 Task: Play online Risk (conquerclub) game.
Action: Mouse moved to (466, 376)
Screenshot: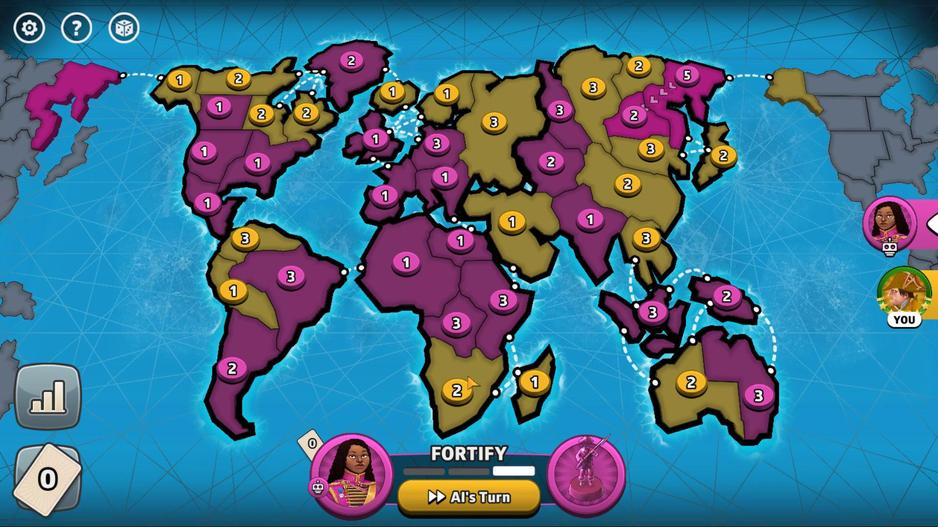 
Action: Mouse pressed left at (466, 376)
Screenshot: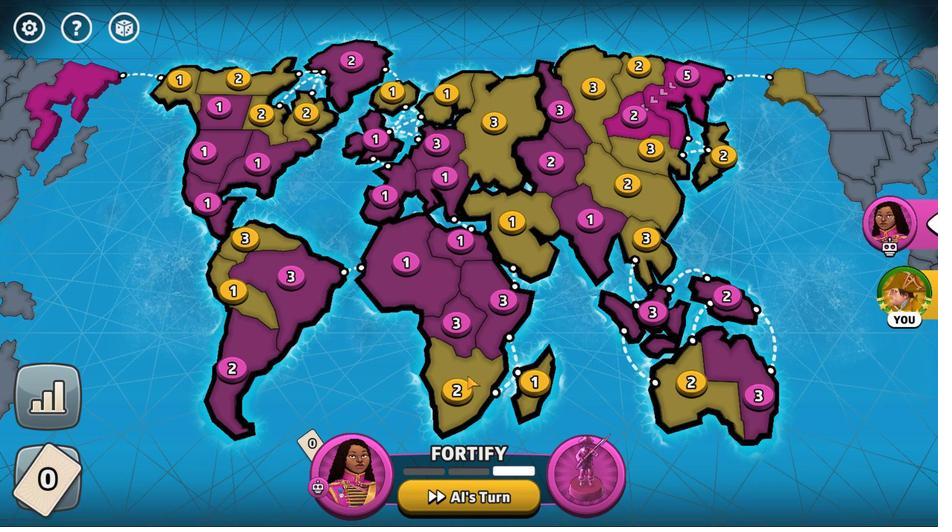 
Action: Mouse moved to (492, 89)
Screenshot: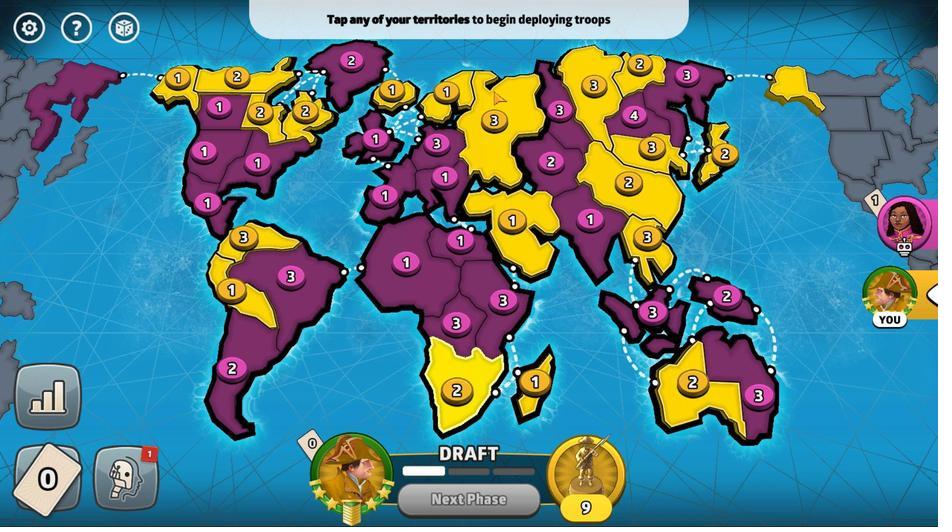 
Action: Mouse pressed left at (492, 89)
Screenshot: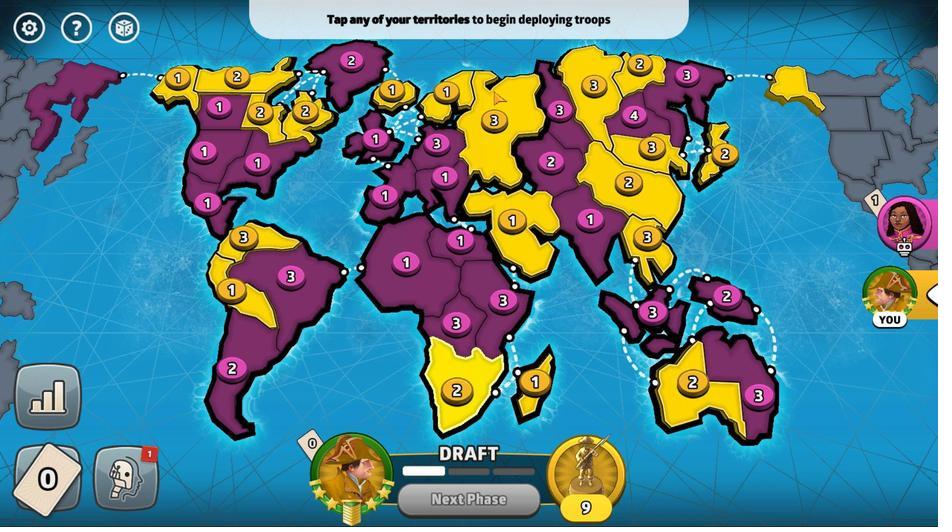 
Action: Mouse moved to (495, 200)
Screenshot: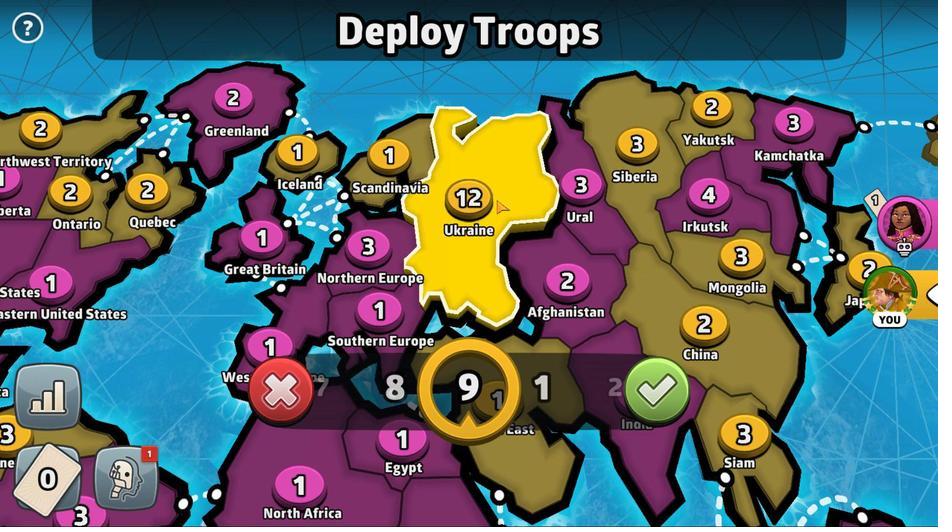 
Action: Mouse pressed left at (495, 200)
Screenshot: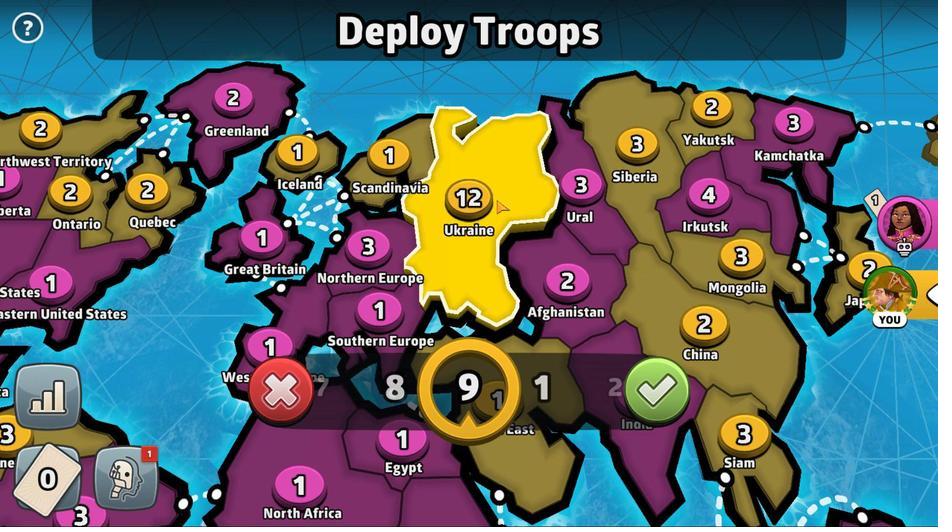 
Action: Mouse moved to (170, 86)
Screenshot: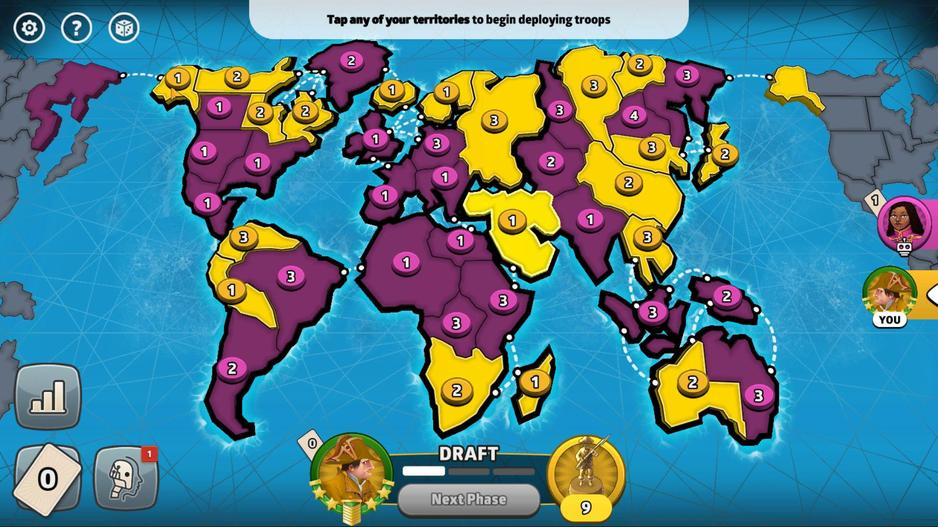 
Action: Mouse pressed left at (170, 86)
Screenshot: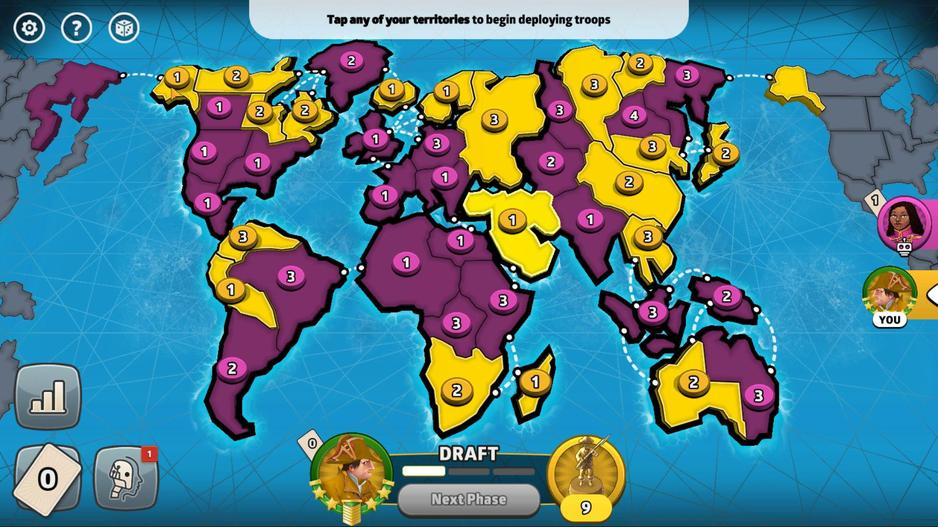 
Action: Mouse moved to (657, 391)
Screenshot: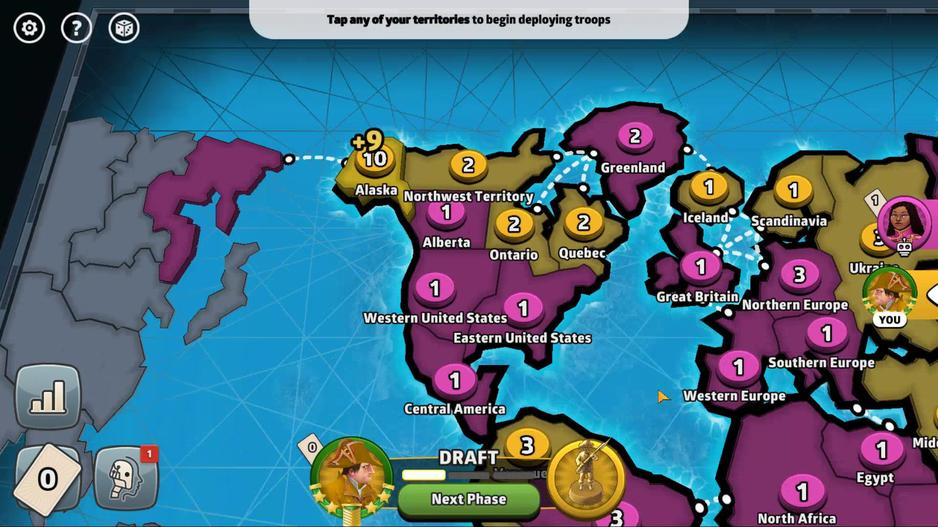 
Action: Mouse pressed left at (657, 391)
Screenshot: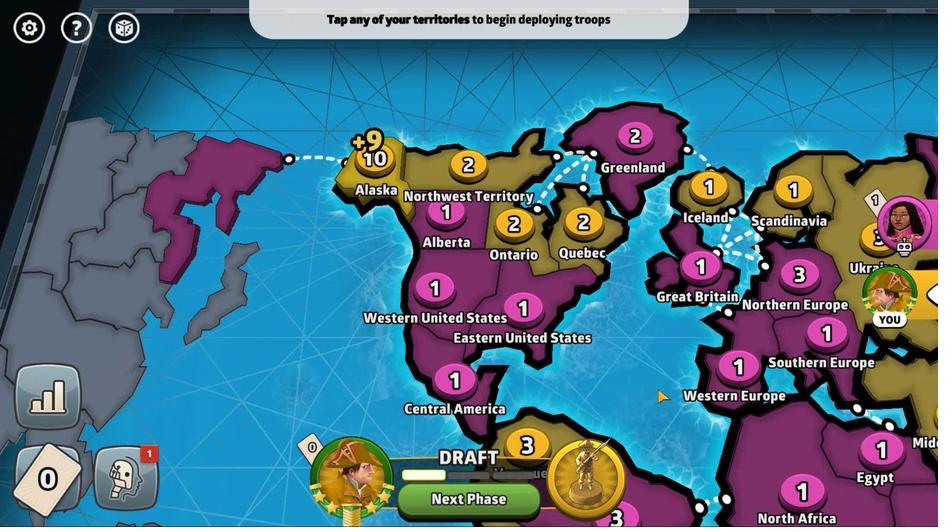 
Action: Mouse moved to (185, 74)
Screenshot: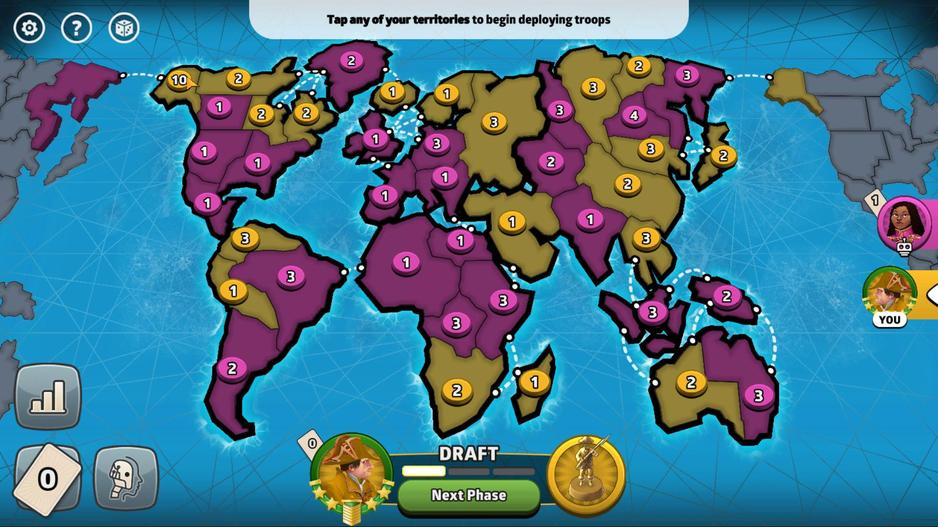 
Action: Mouse pressed left at (185, 74)
Screenshot: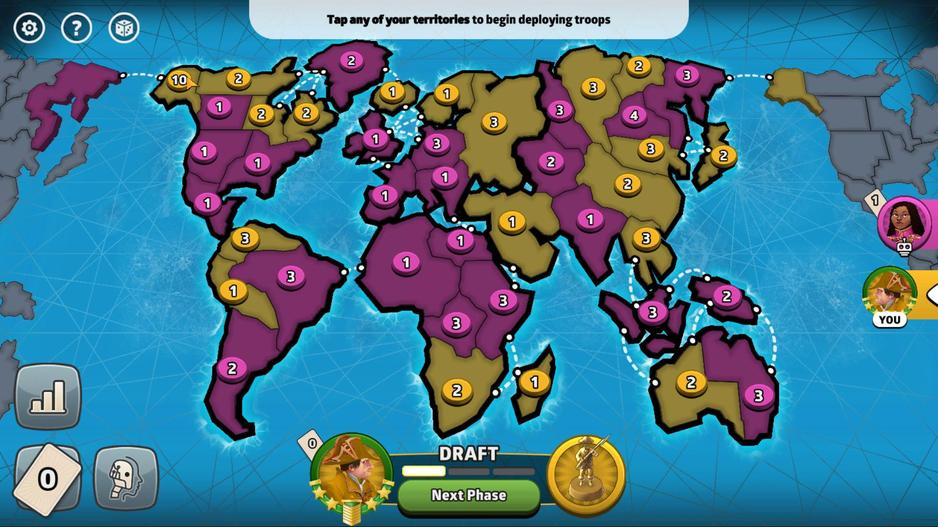 
Action: Mouse moved to (475, 493)
Screenshot: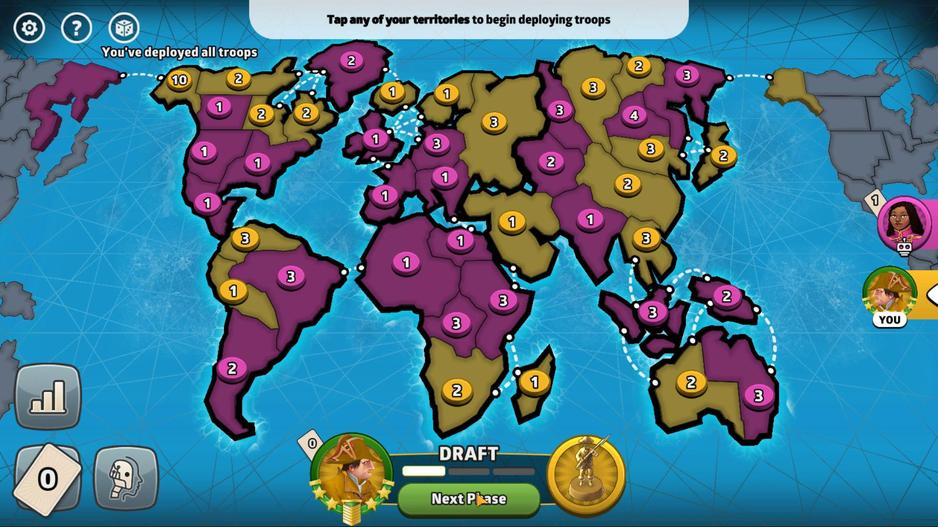
Action: Mouse pressed left at (475, 493)
Screenshot: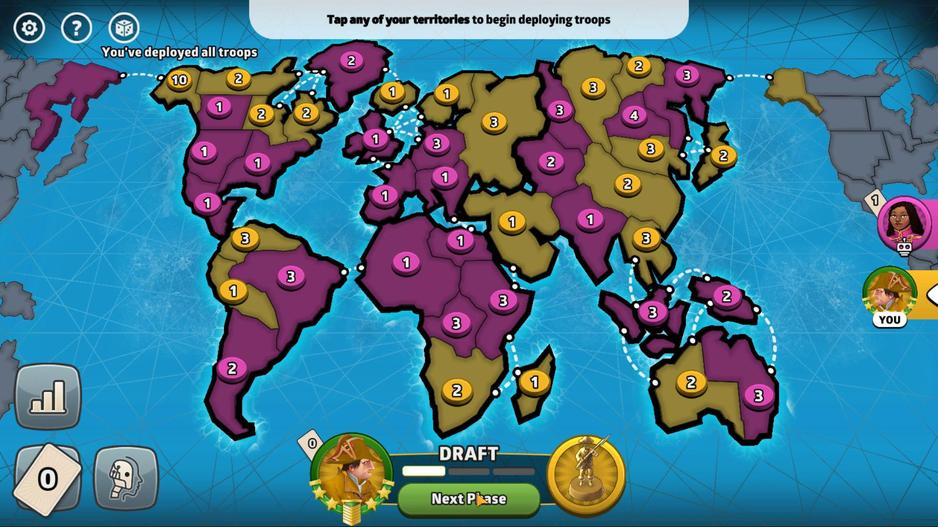 
Action: Mouse moved to (178, 87)
Screenshot: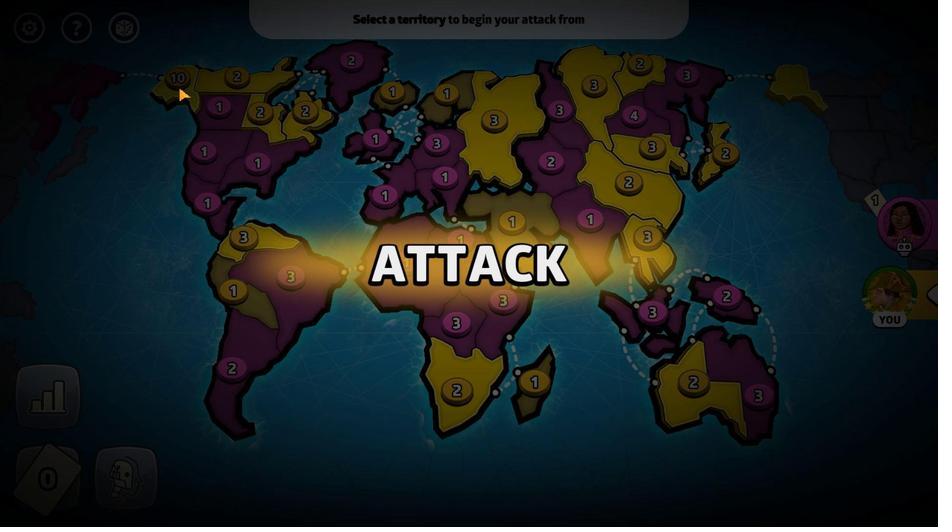 
Action: Mouse pressed left at (178, 87)
Screenshot: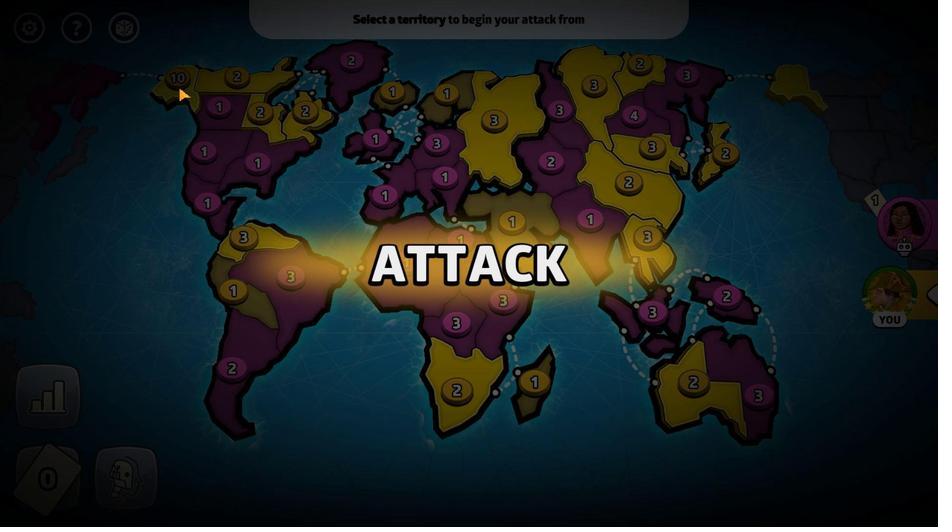 
Action: Mouse moved to (177, 87)
Screenshot: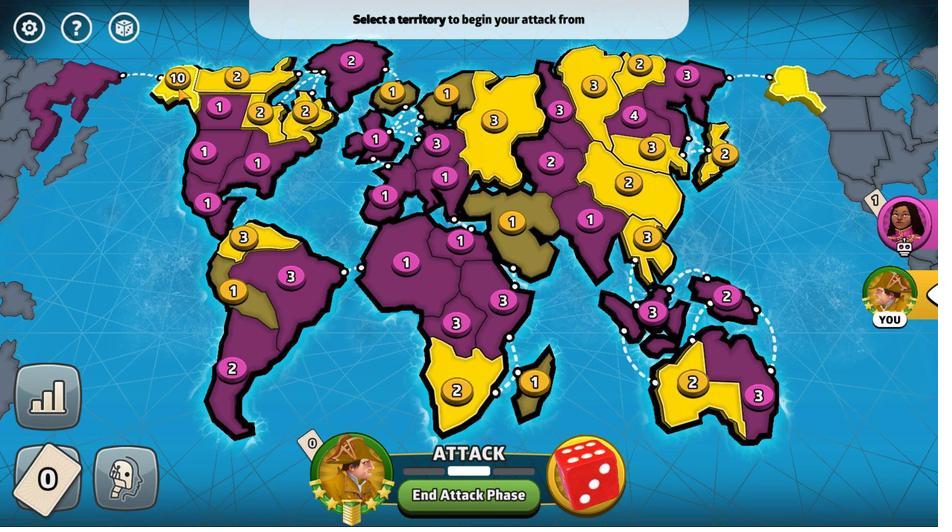
Action: Mouse pressed left at (177, 87)
Screenshot: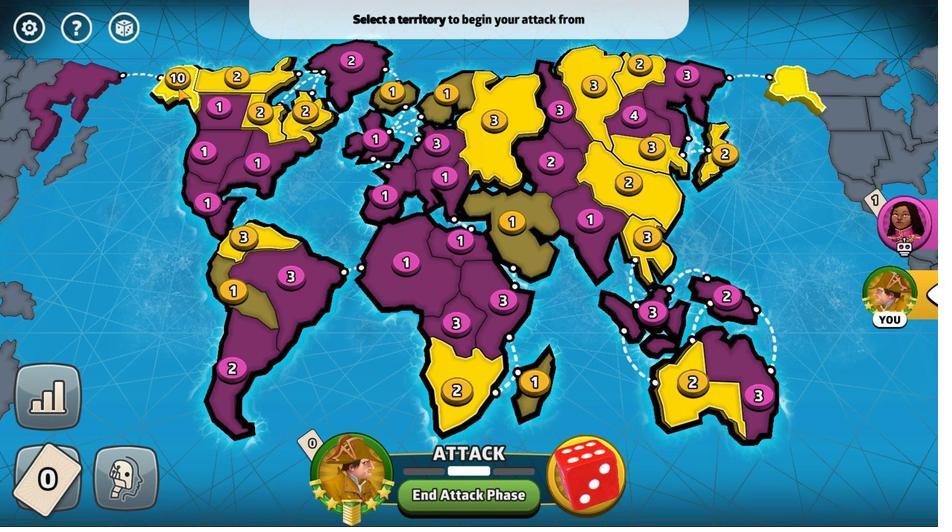 
Action: Mouse moved to (304, 158)
Screenshot: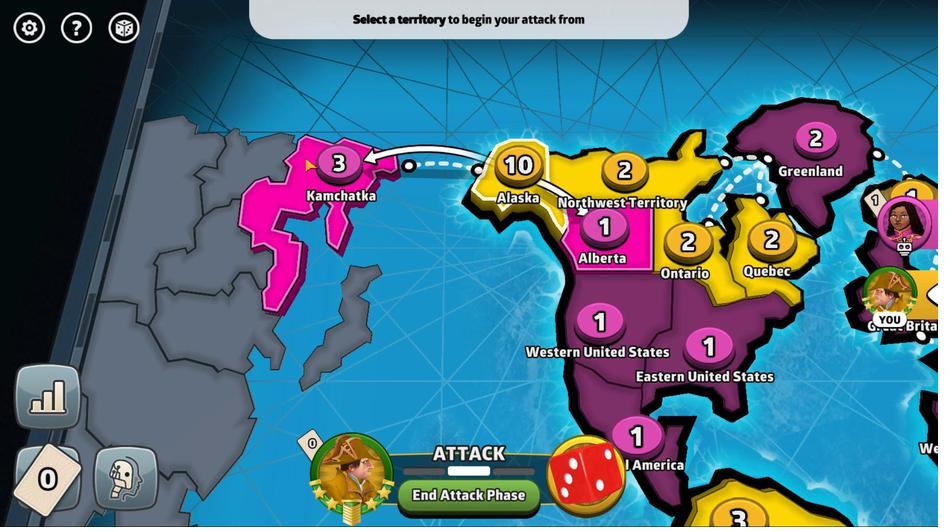 
Action: Mouse pressed left at (304, 158)
Screenshot: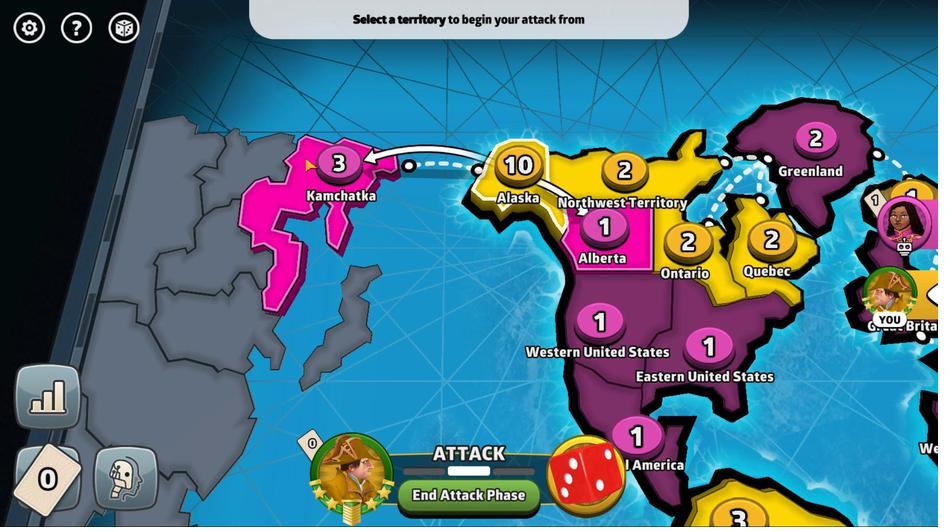 
Action: Mouse moved to (451, 362)
Screenshot: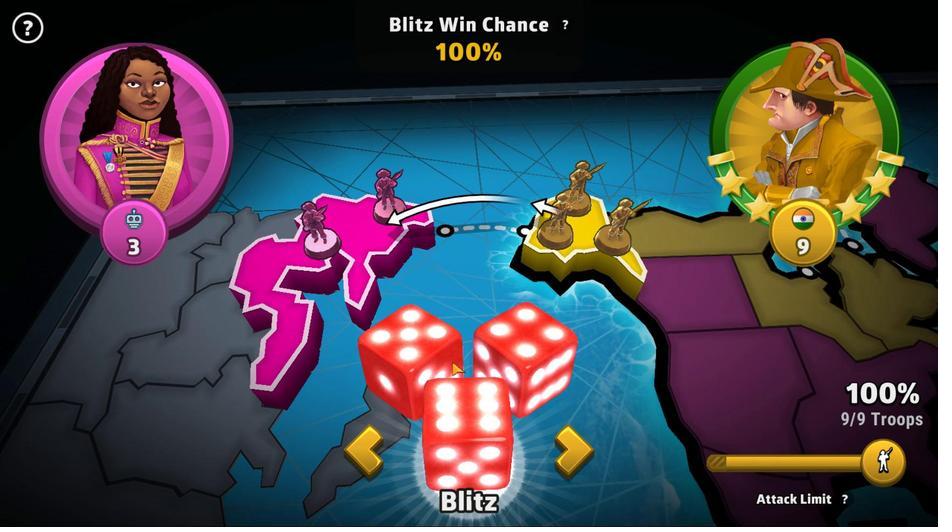 
Action: Mouse pressed left at (451, 362)
Screenshot: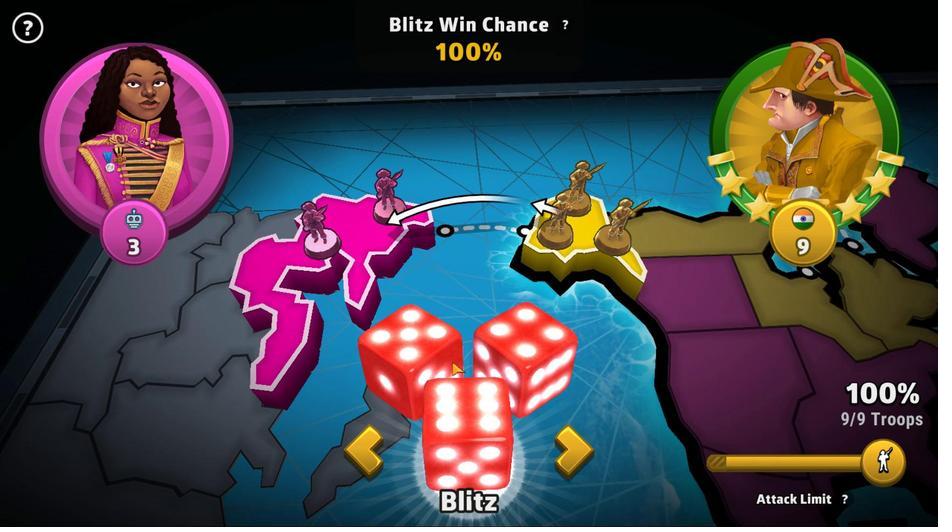 
Action: Mouse moved to (648, 371)
Screenshot: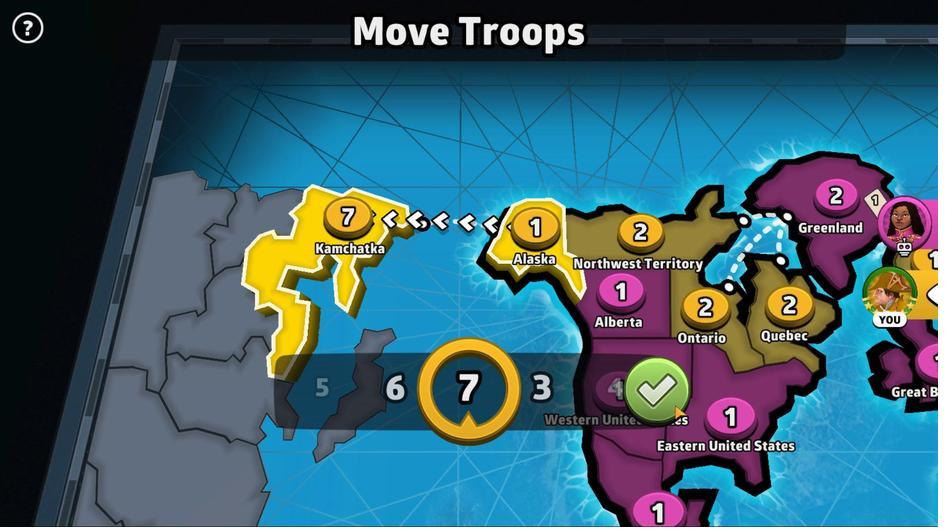 
Action: Mouse pressed left at (648, 371)
Screenshot: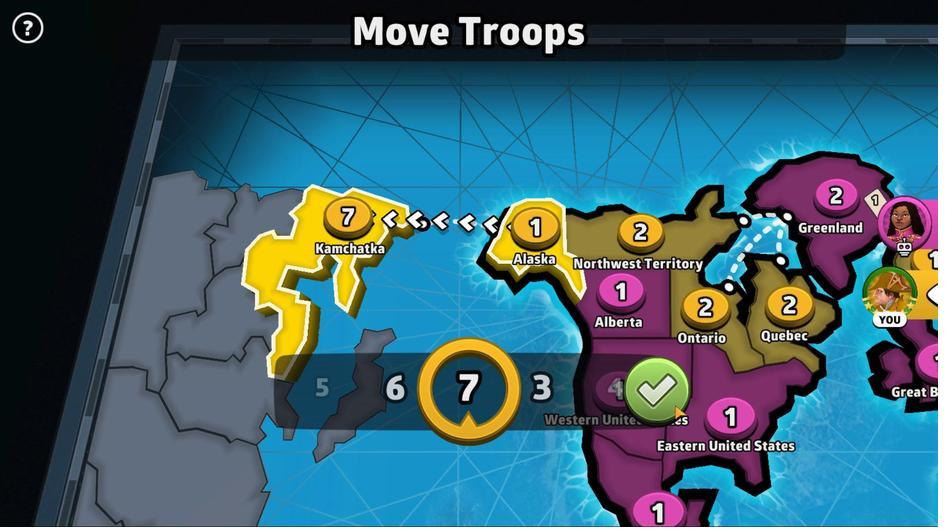 
Action: Mouse moved to (396, 258)
Screenshot: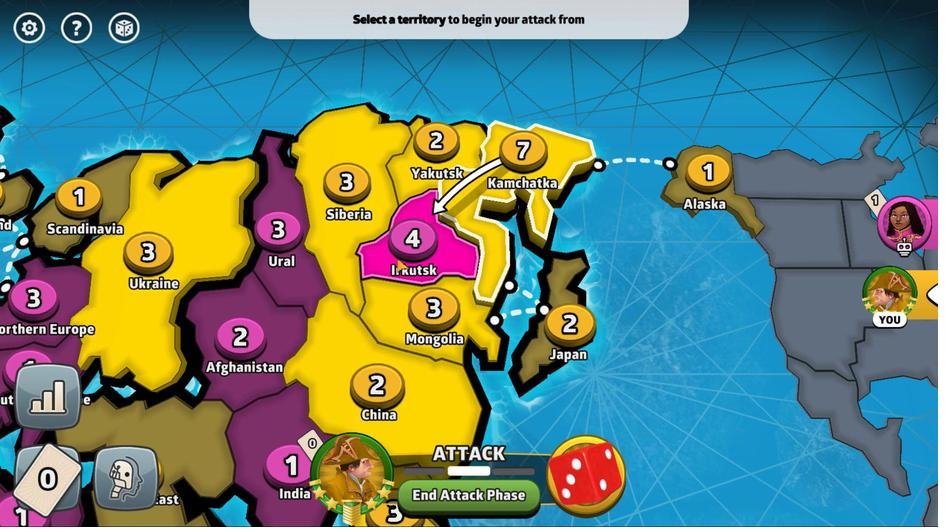 
Action: Mouse pressed left at (396, 258)
Screenshot: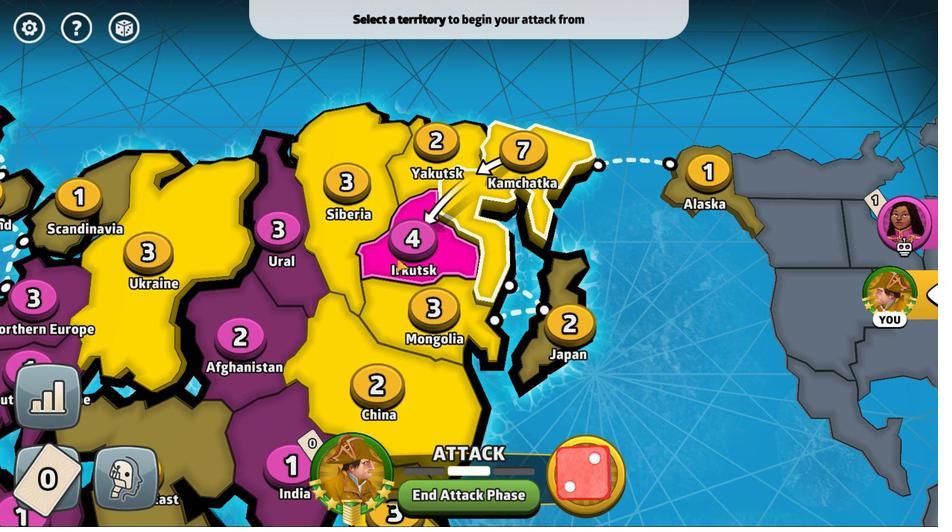 
Action: Mouse moved to (487, 354)
Screenshot: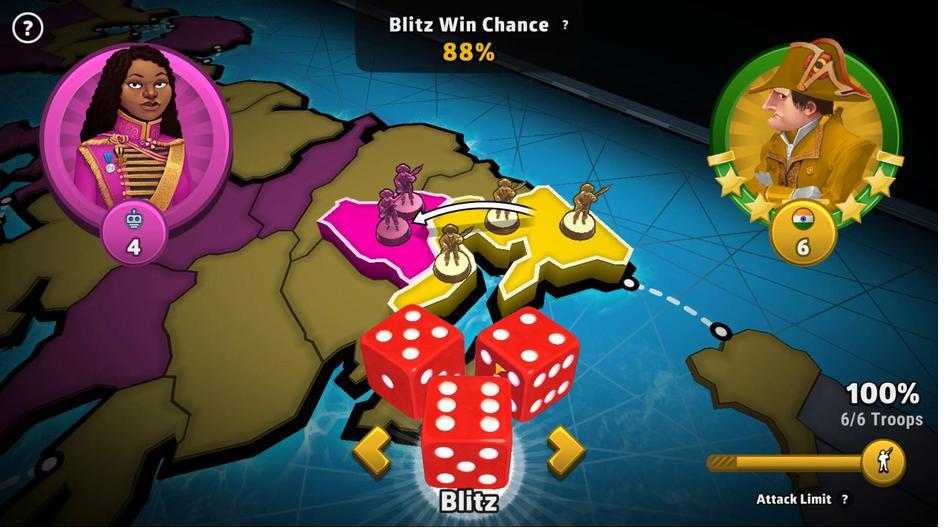 
Action: Mouse pressed left at (487, 354)
Screenshot: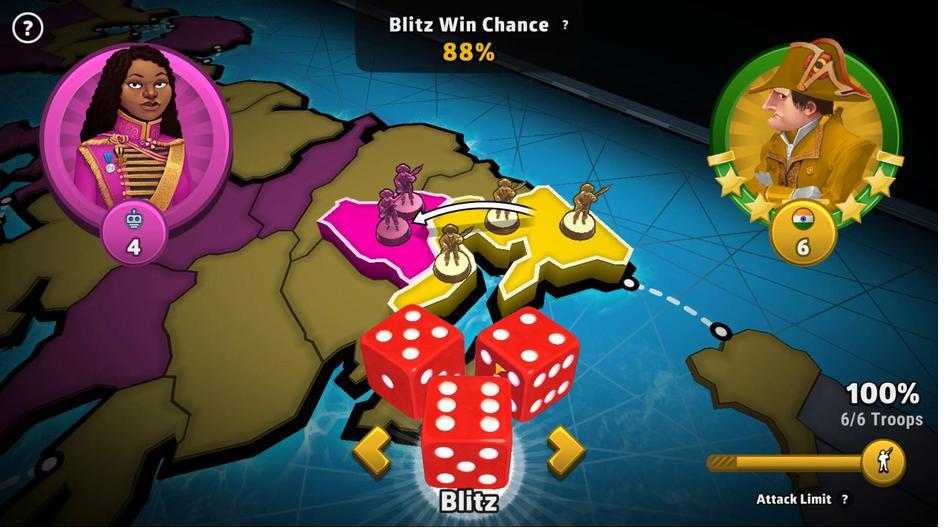 
Action: Mouse moved to (685, 400)
Screenshot: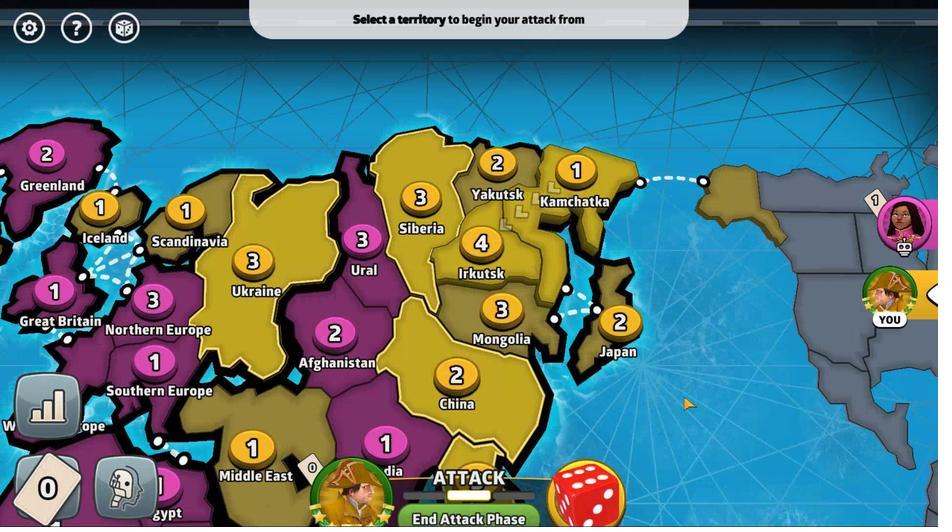 
Action: Mouse pressed left at (685, 400)
Screenshot: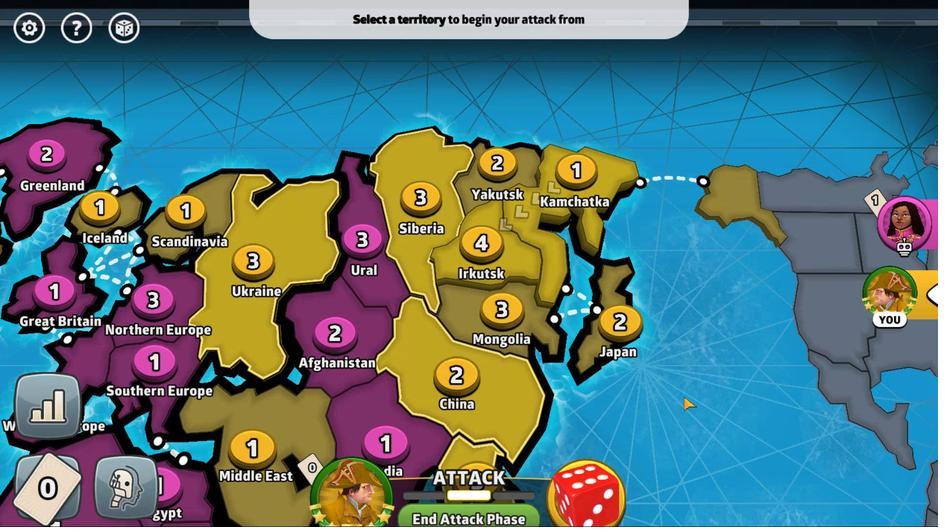 
Action: Mouse moved to (509, 498)
Screenshot: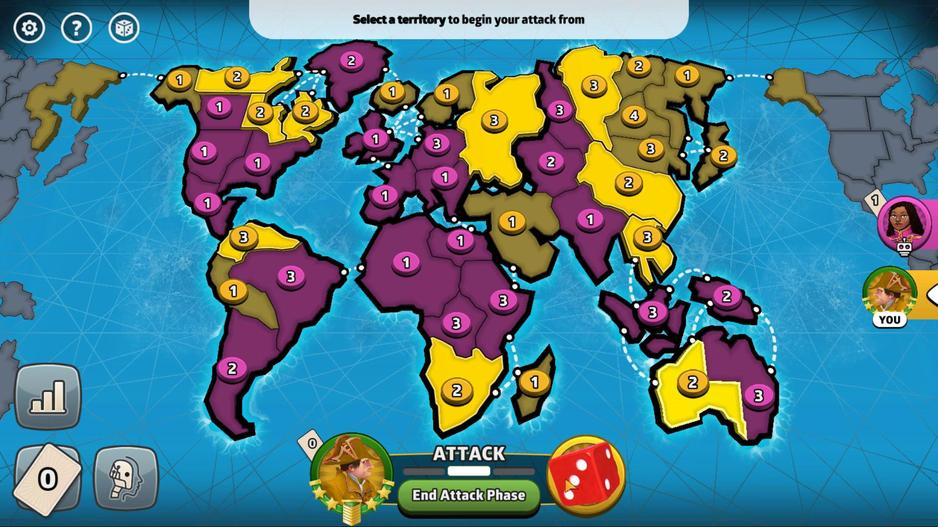 
Action: Mouse pressed left at (509, 498)
Screenshot: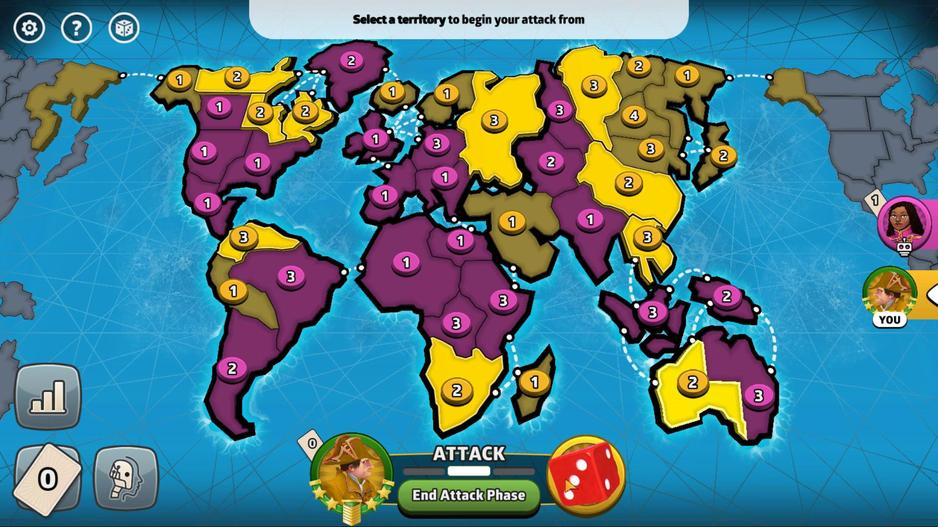 
Action: Mouse moved to (522, 209)
Screenshot: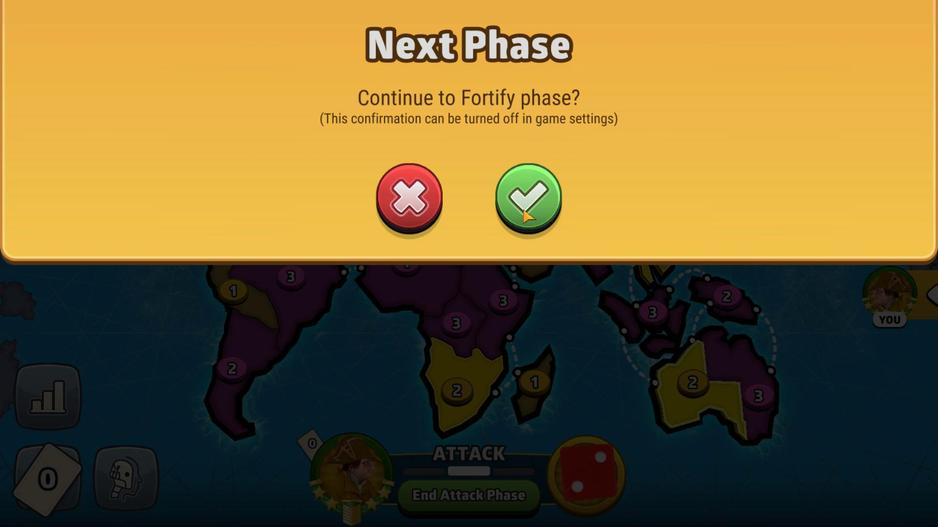 
Action: Mouse pressed left at (522, 209)
Screenshot: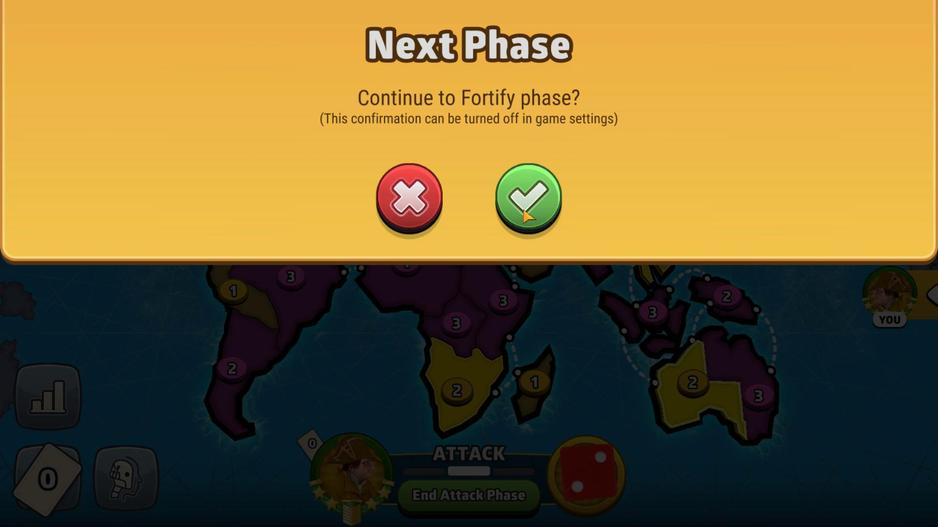 
Action: Mouse moved to (633, 123)
Screenshot: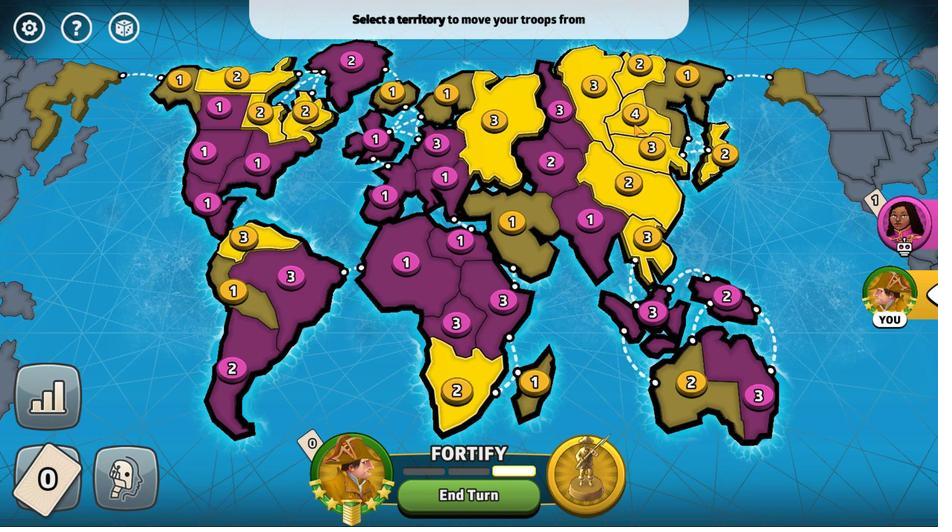 
Action: Mouse pressed left at (633, 123)
Screenshot: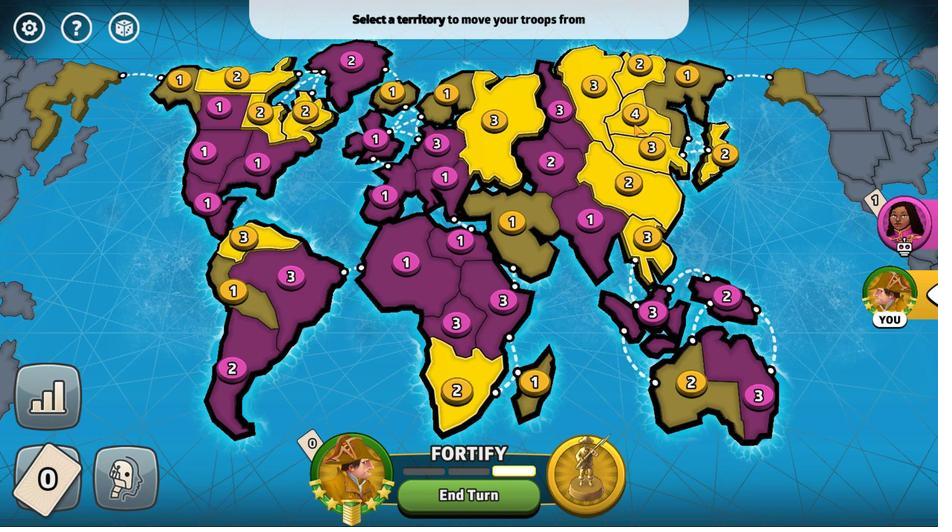 
Action: Mouse moved to (643, 238)
Screenshot: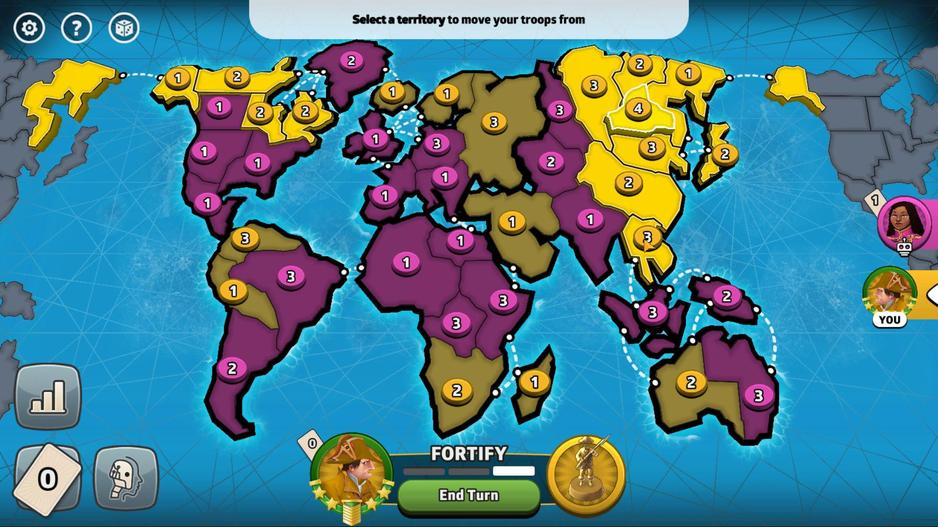 
Action: Mouse pressed left at (643, 238)
Screenshot: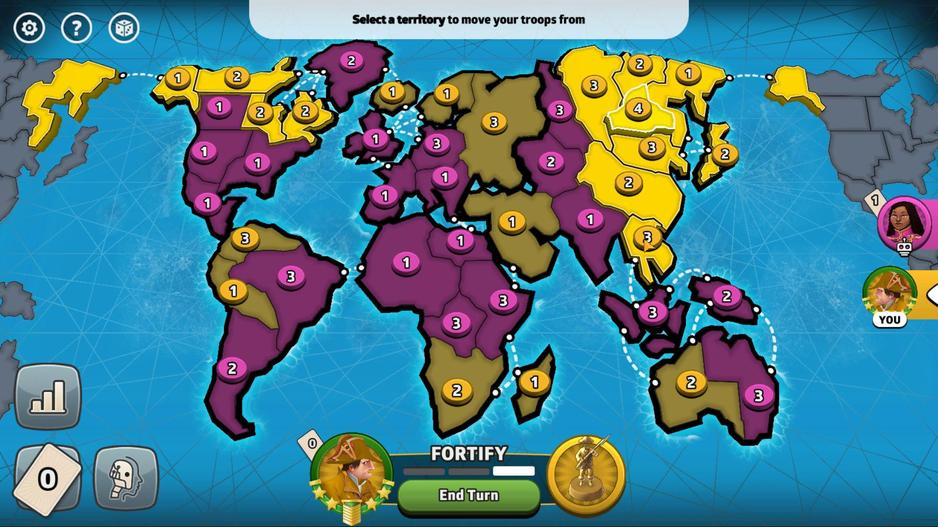 
Action: Mouse moved to (662, 377)
Screenshot: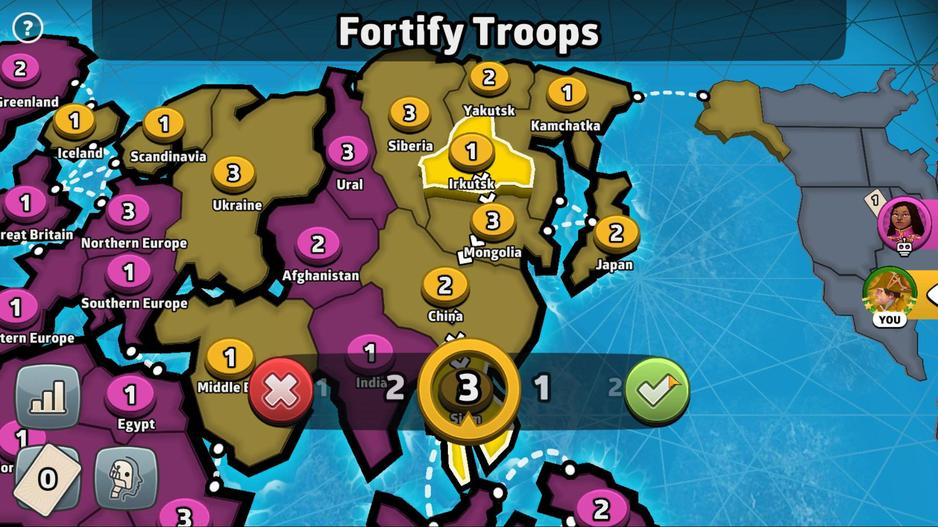 
Action: Mouse pressed left at (662, 377)
Screenshot: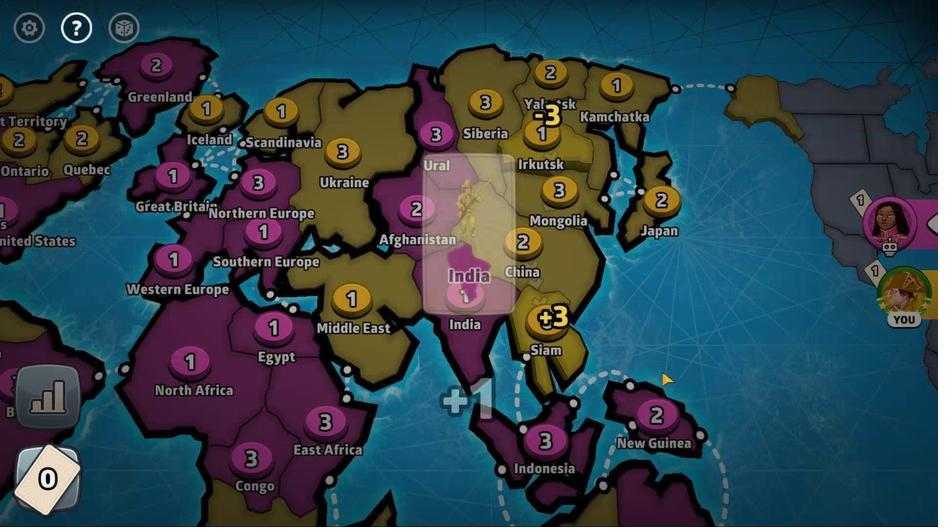 
Action: Mouse moved to (332, 350)
Screenshot: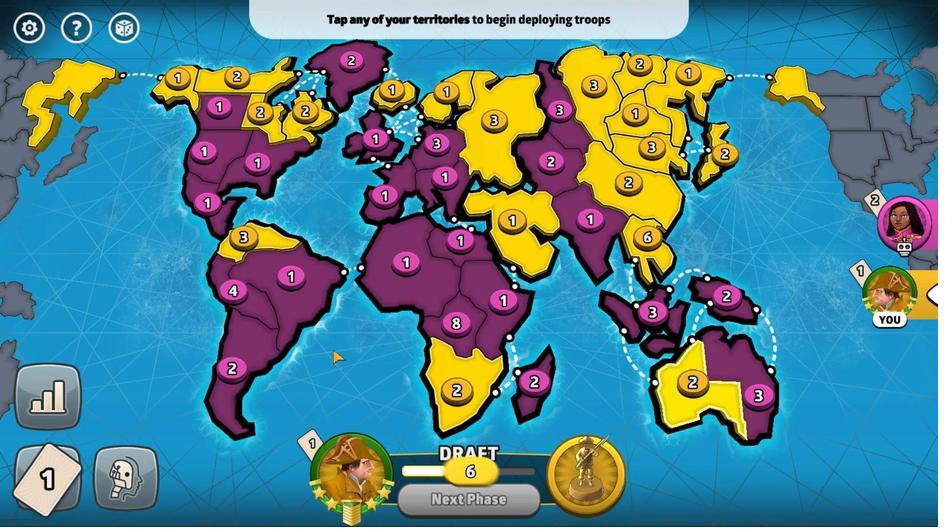 
Action: Mouse pressed left at (332, 350)
Screenshot: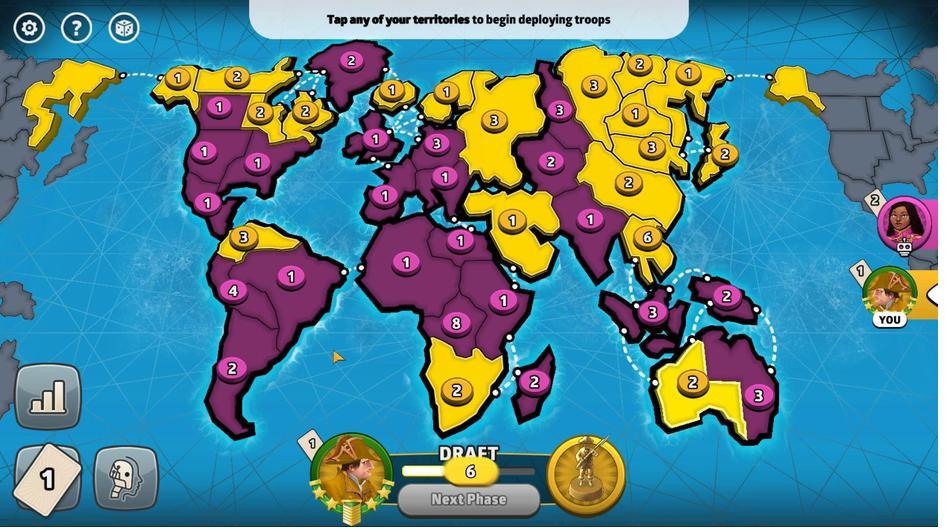 
Action: Mouse moved to (647, 247)
Screenshot: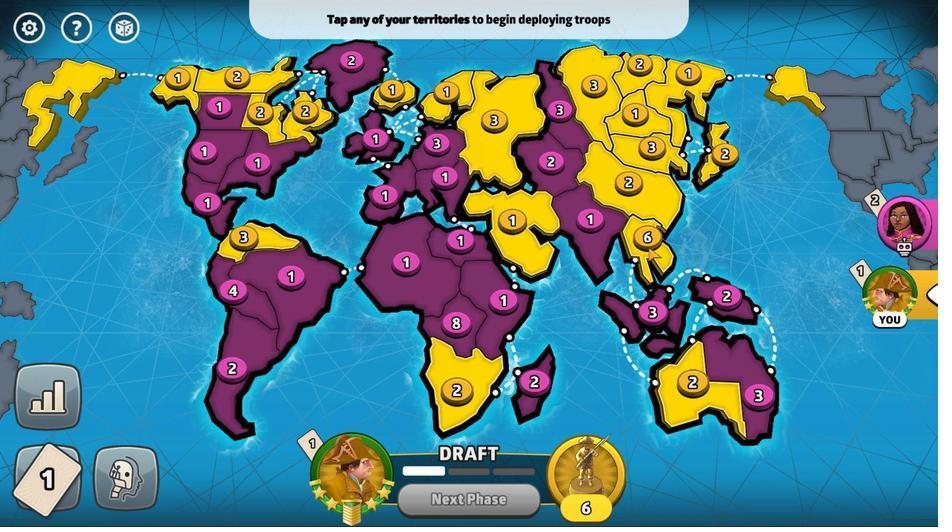 
Action: Mouse pressed left at (647, 247)
Screenshot: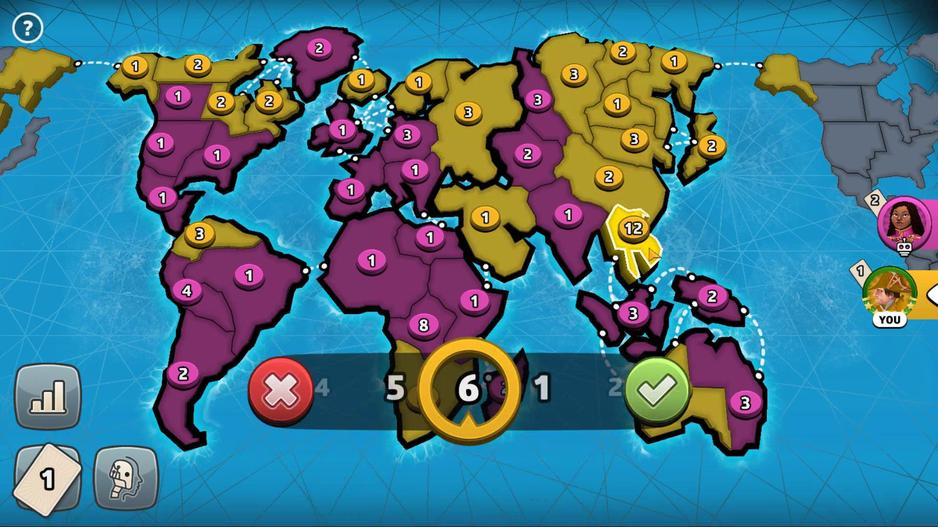 
Action: Mouse moved to (652, 408)
Screenshot: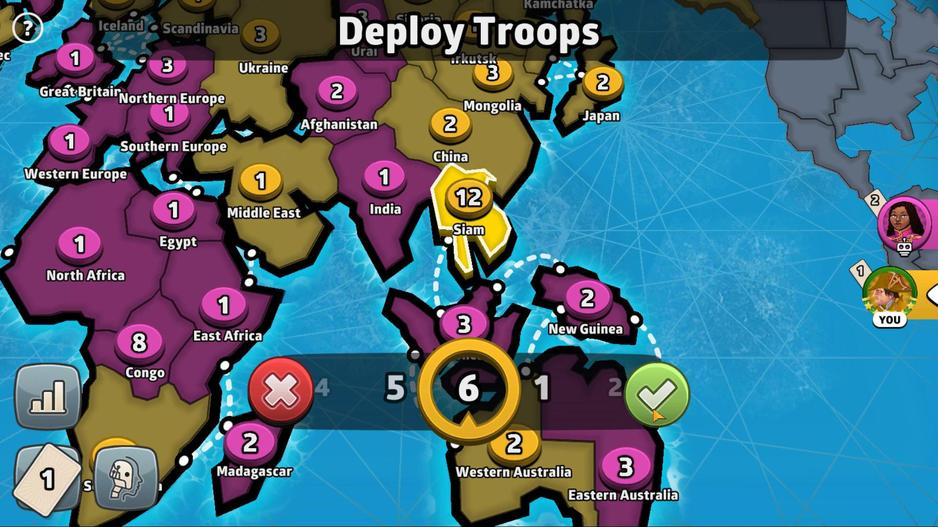 
Action: Mouse pressed left at (652, 408)
Screenshot: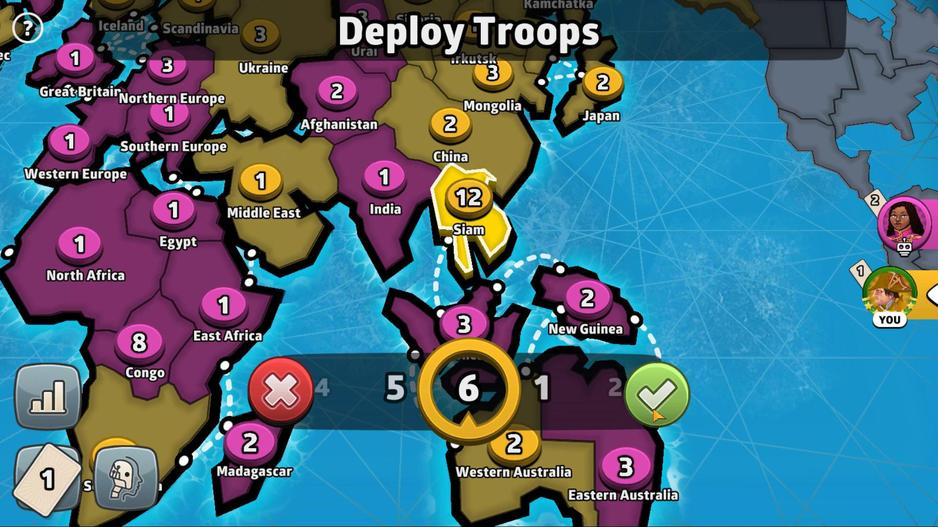 
Action: Mouse moved to (650, 258)
Screenshot: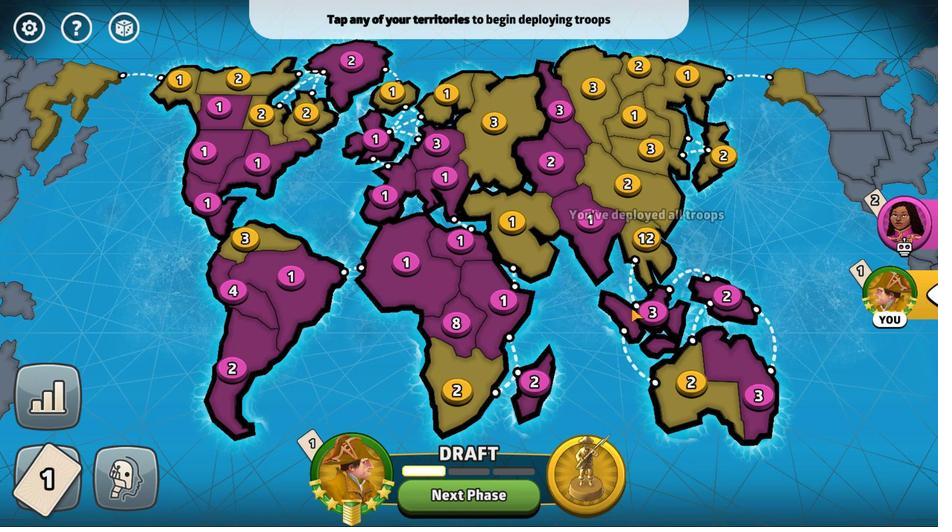 
Action: Mouse pressed left at (650, 258)
Screenshot: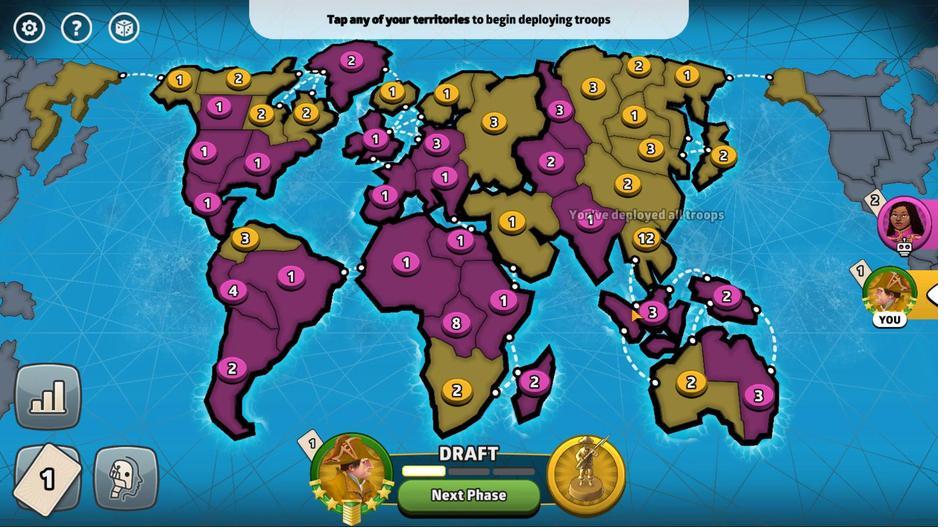 
Action: Mouse moved to (483, 503)
Screenshot: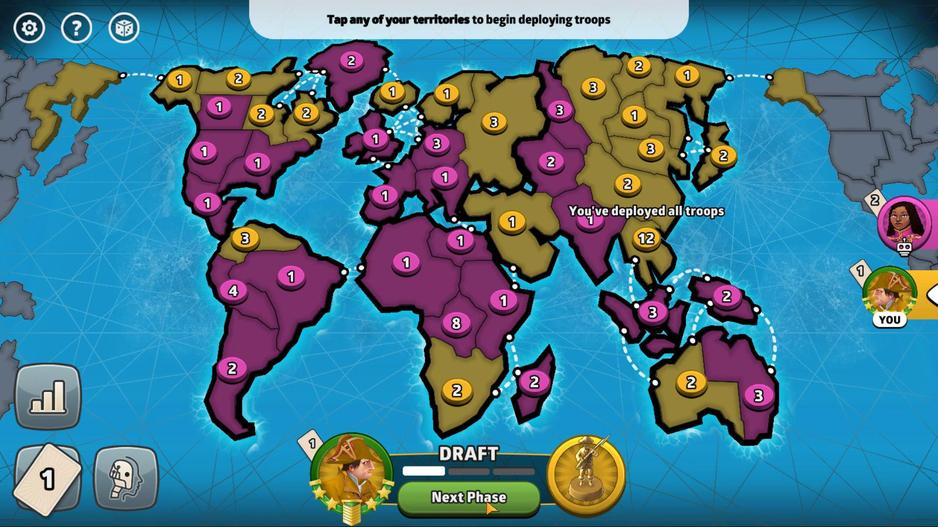 
Action: Mouse pressed left at (483, 503)
Screenshot: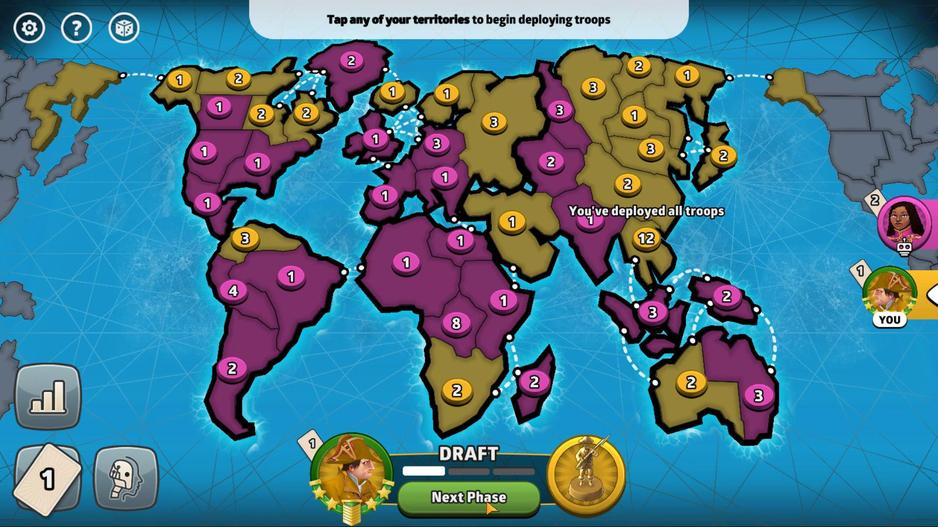 
Action: Mouse moved to (625, 272)
Screenshot: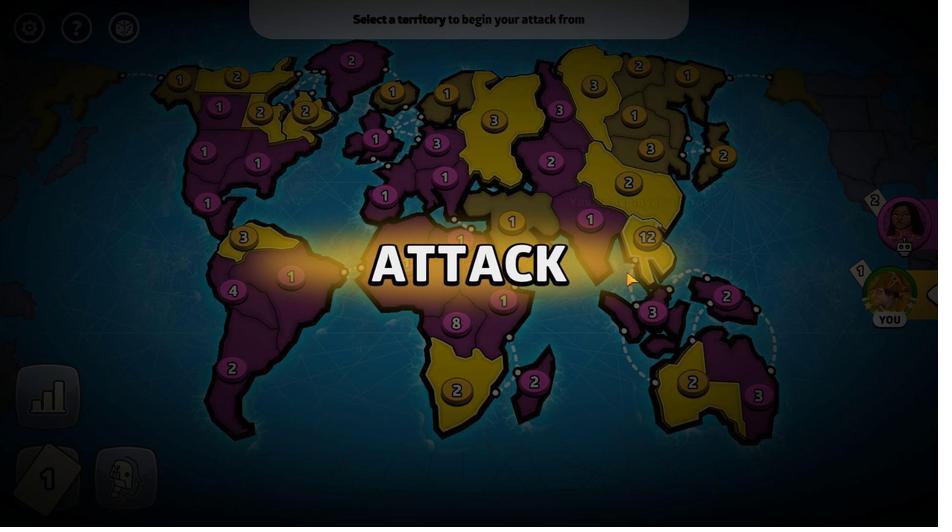 
Action: Mouse pressed left at (625, 272)
Screenshot: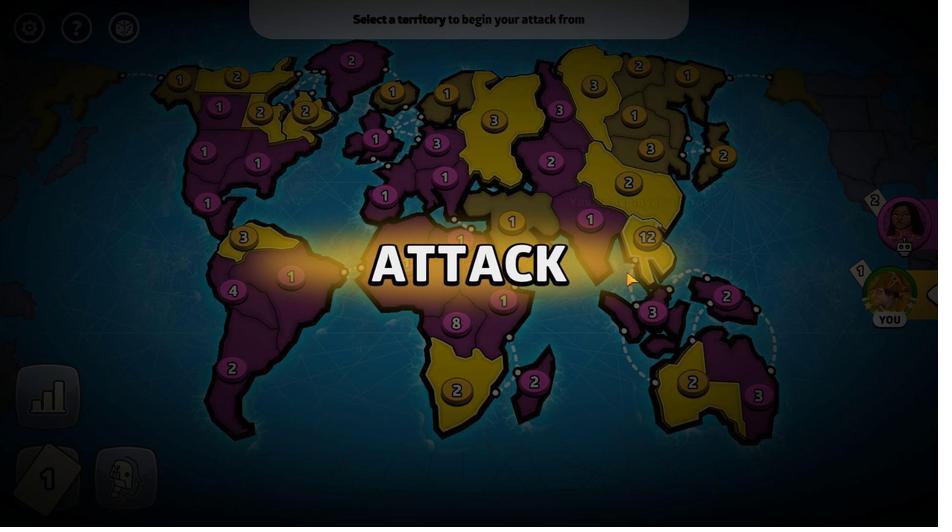 
Action: Mouse moved to (650, 242)
Screenshot: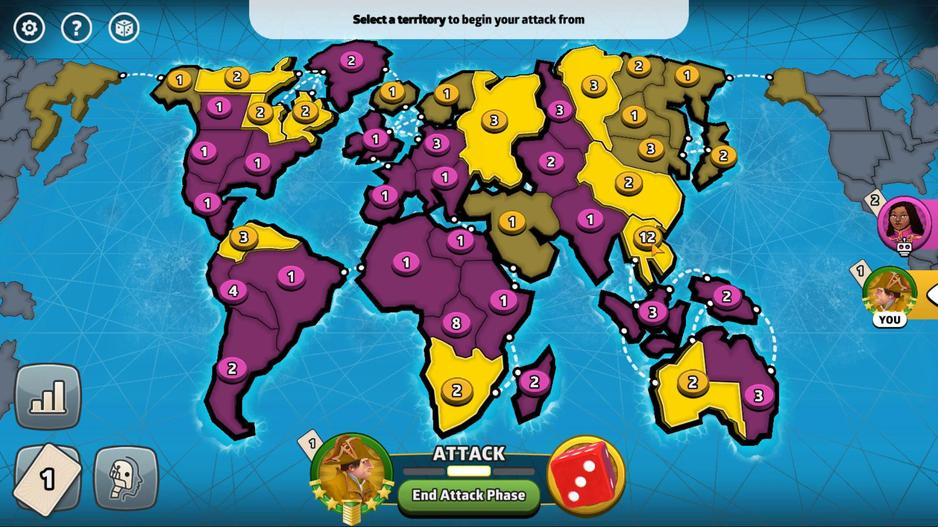
Action: Mouse pressed left at (650, 242)
Screenshot: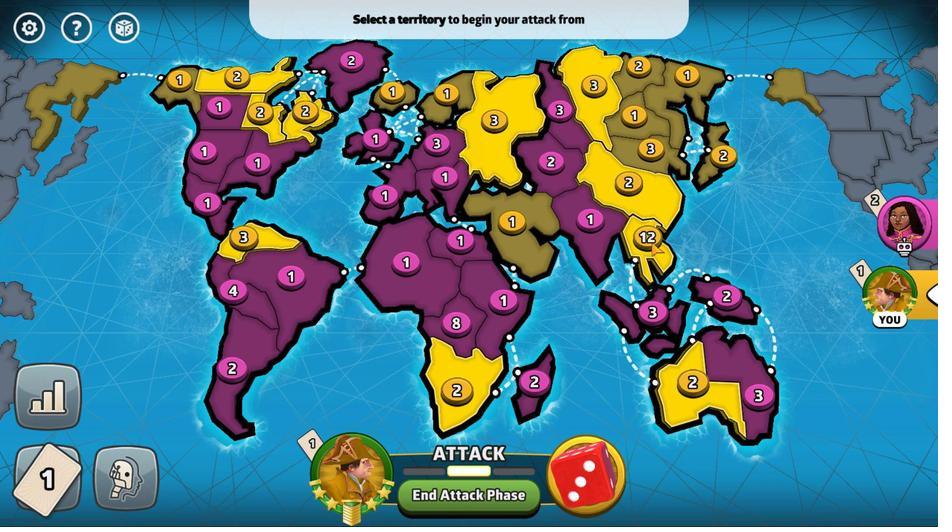 
Action: Mouse moved to (513, 296)
Screenshot: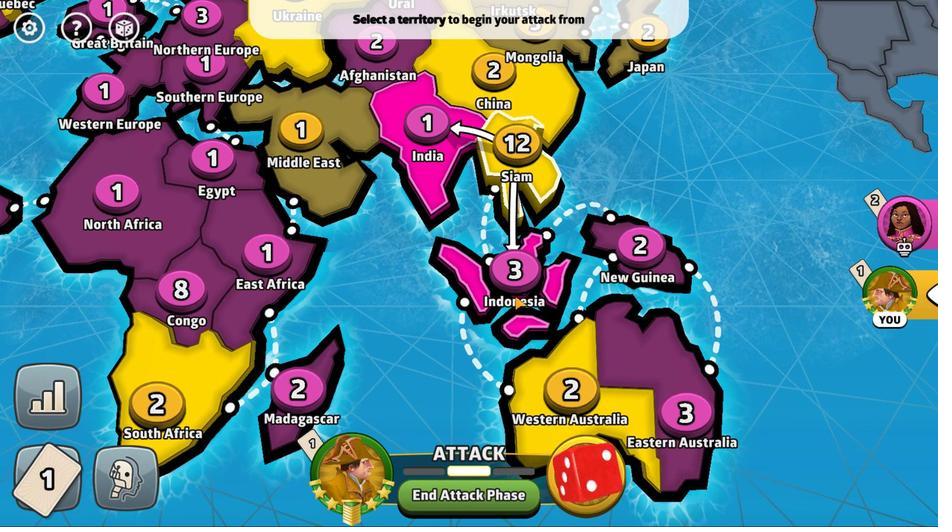 
Action: Mouse pressed left at (513, 296)
Screenshot: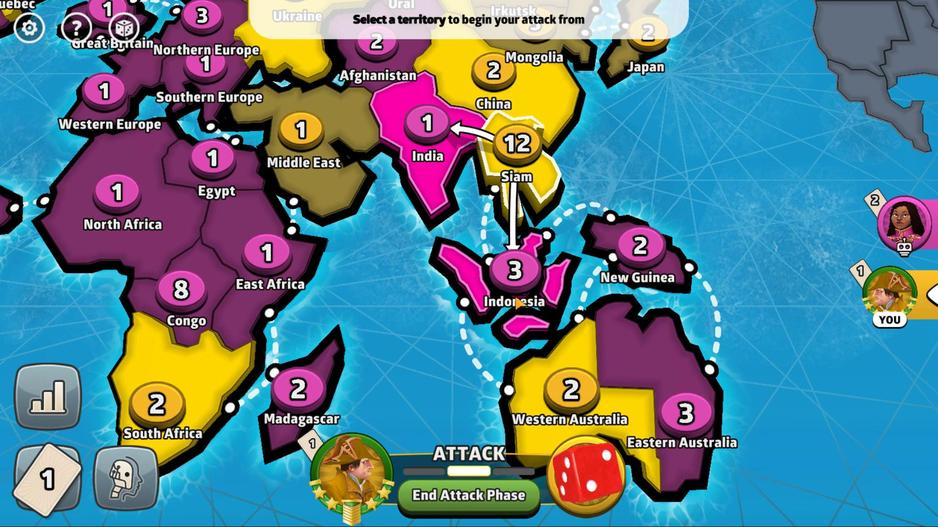 
Action: Mouse moved to (458, 377)
Screenshot: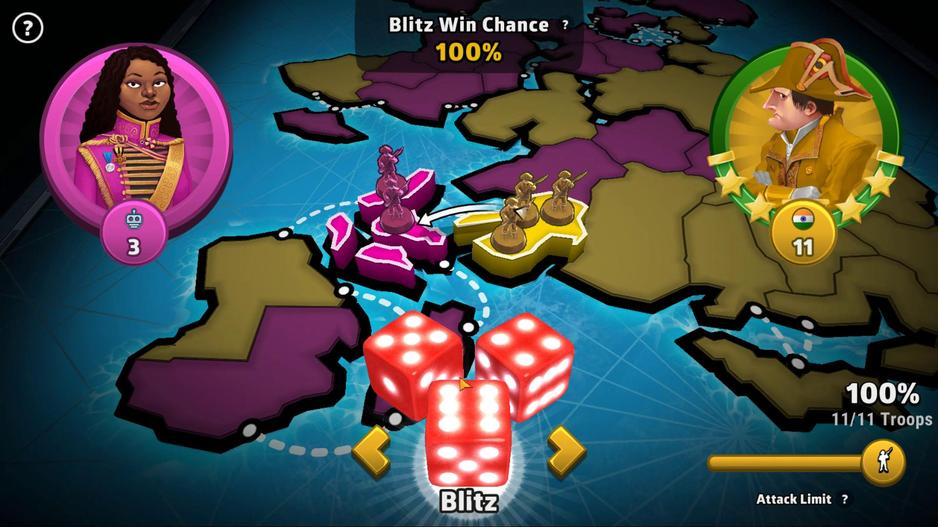 
Action: Mouse pressed left at (458, 377)
Screenshot: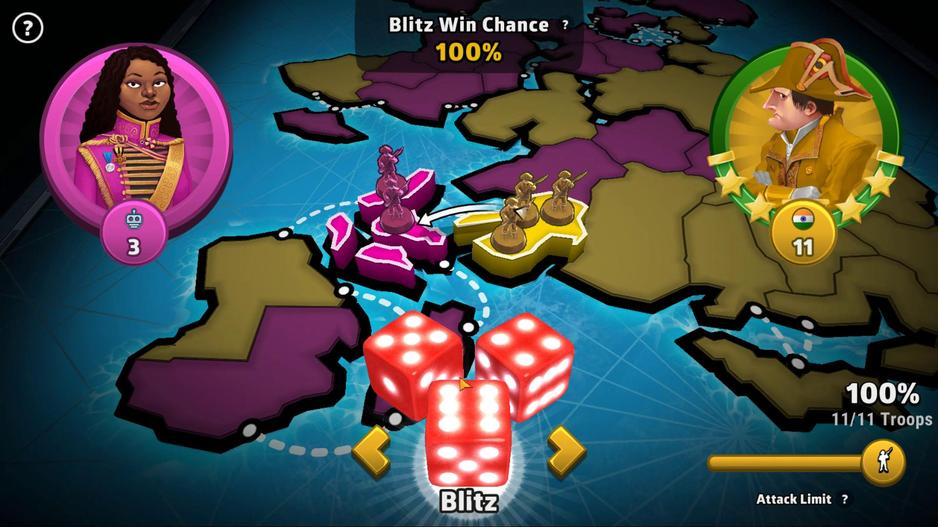 
Action: Mouse moved to (458, 398)
Screenshot: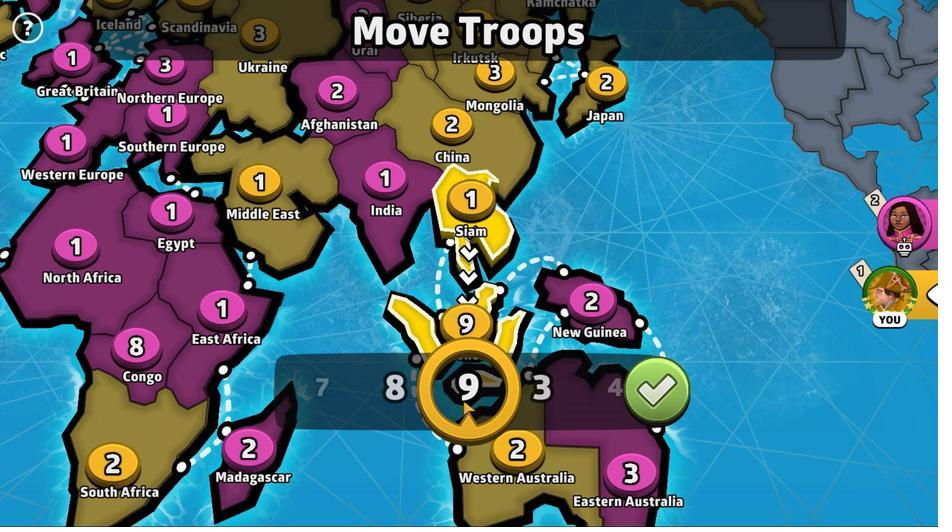 
Action: Mouse pressed left at (458, 398)
Screenshot: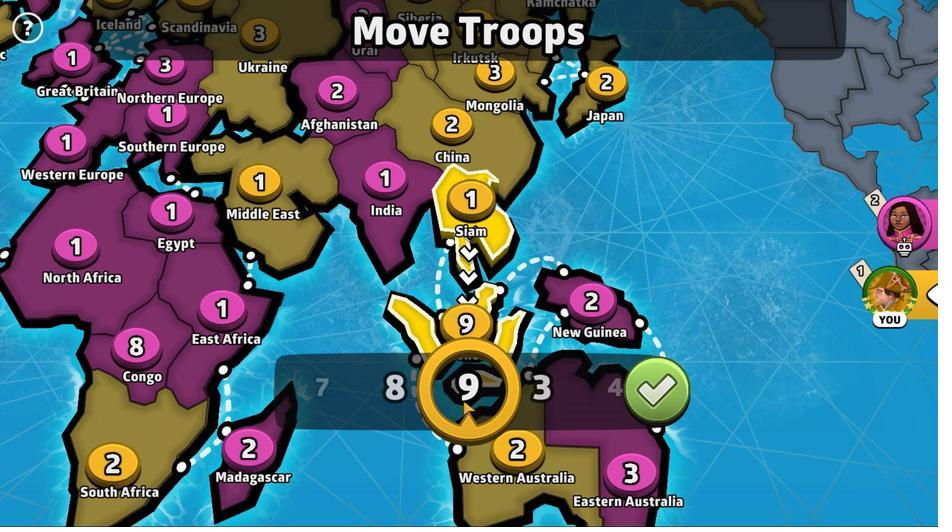 
Action: Mouse moved to (648, 394)
Screenshot: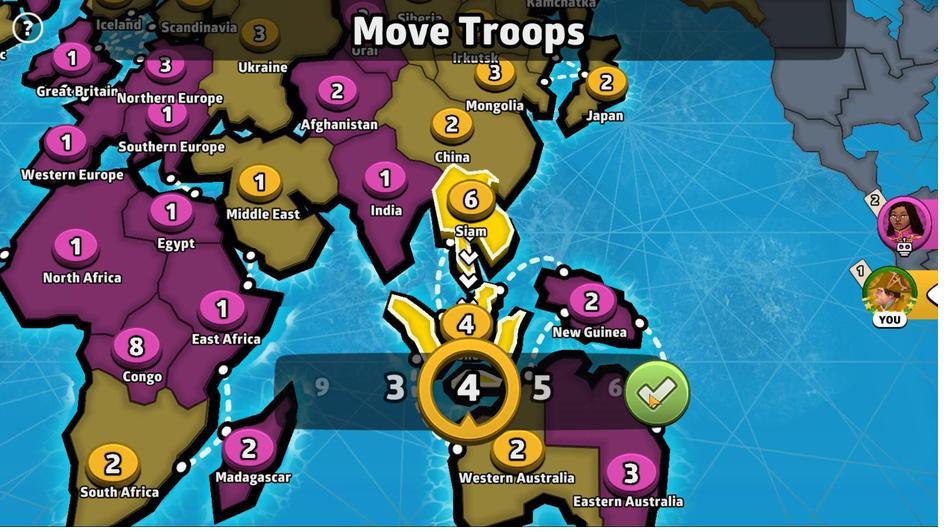 
Action: Mouse pressed left at (648, 394)
Screenshot: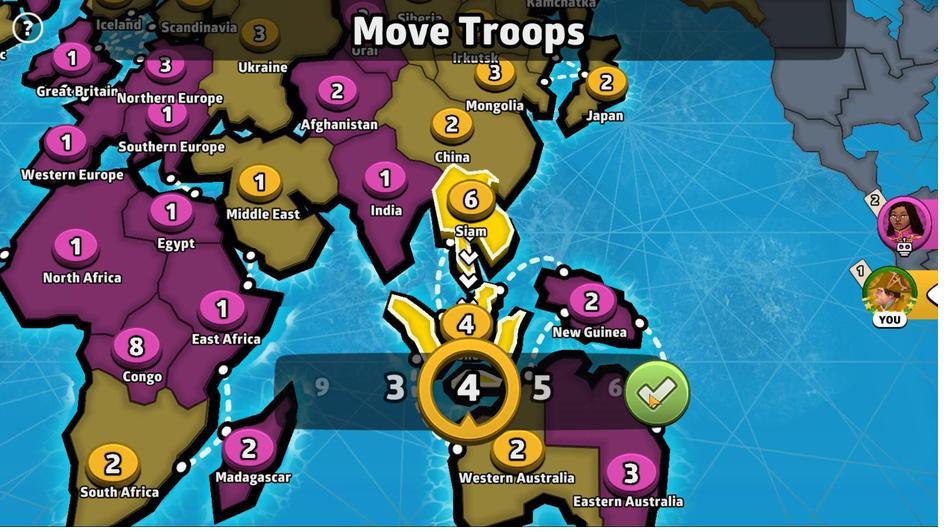 
Action: Mouse moved to (530, 349)
Screenshot: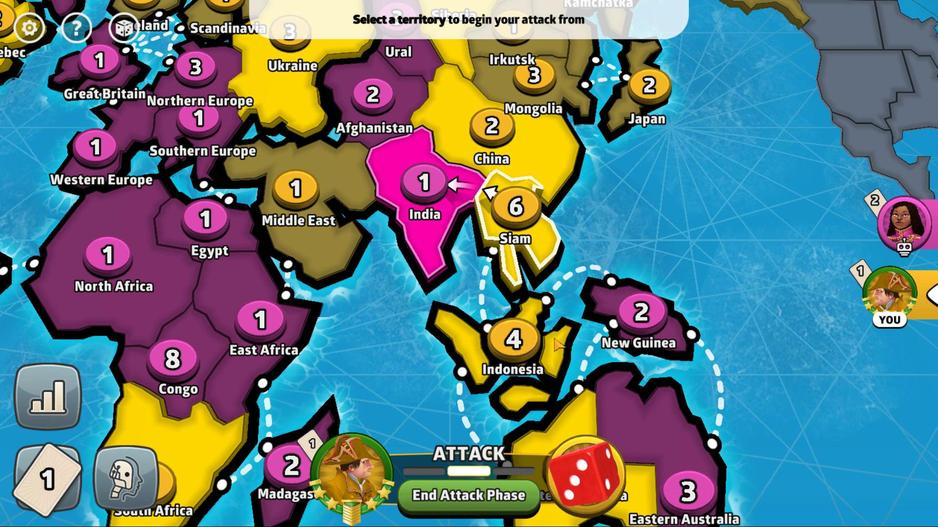 
Action: Mouse pressed left at (530, 349)
Screenshot: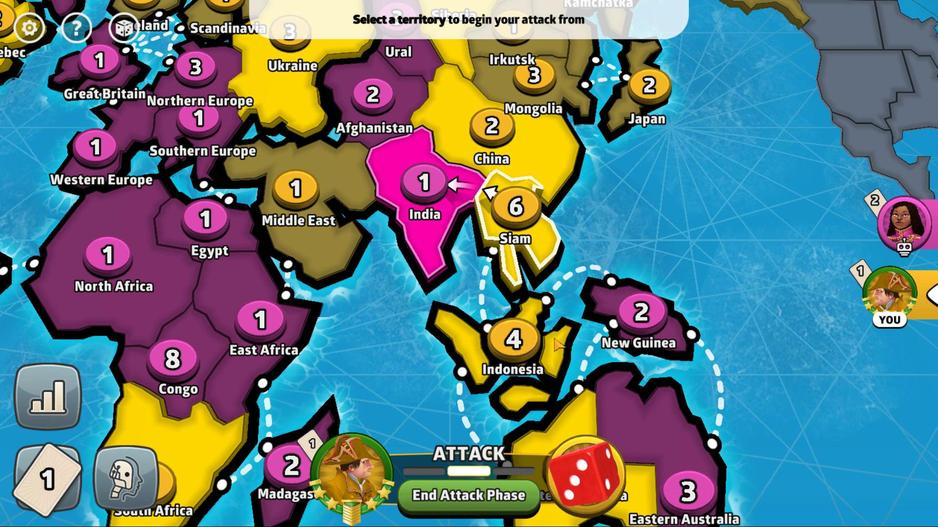 
Action: Mouse moved to (535, 195)
Screenshot: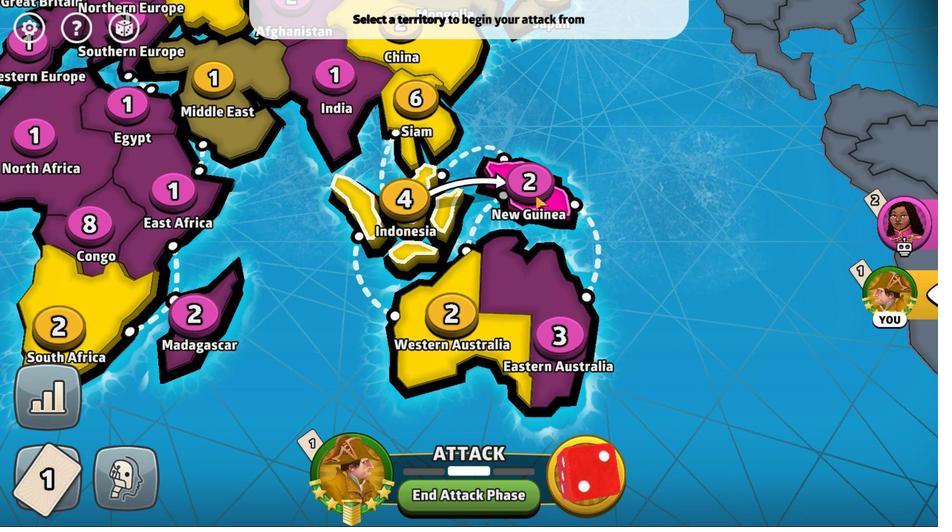 
Action: Mouse pressed left at (535, 195)
Screenshot: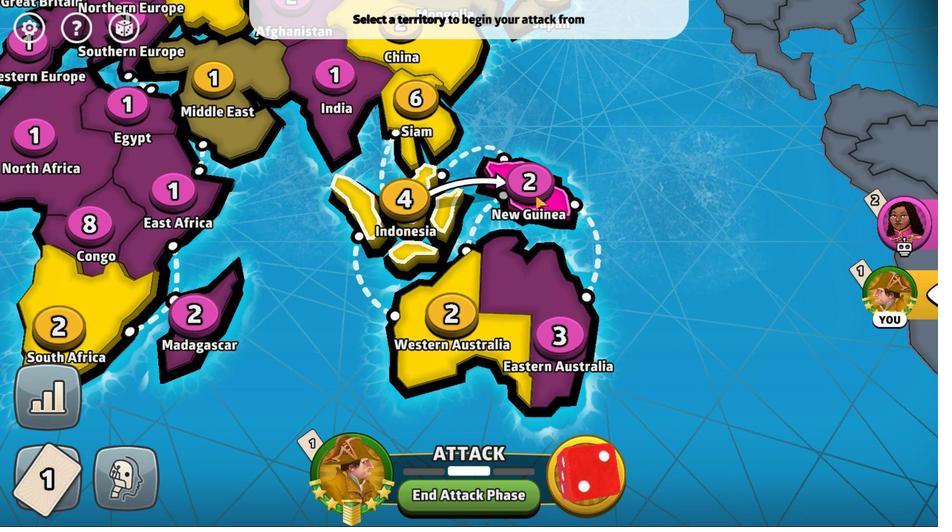 
Action: Mouse moved to (459, 372)
Screenshot: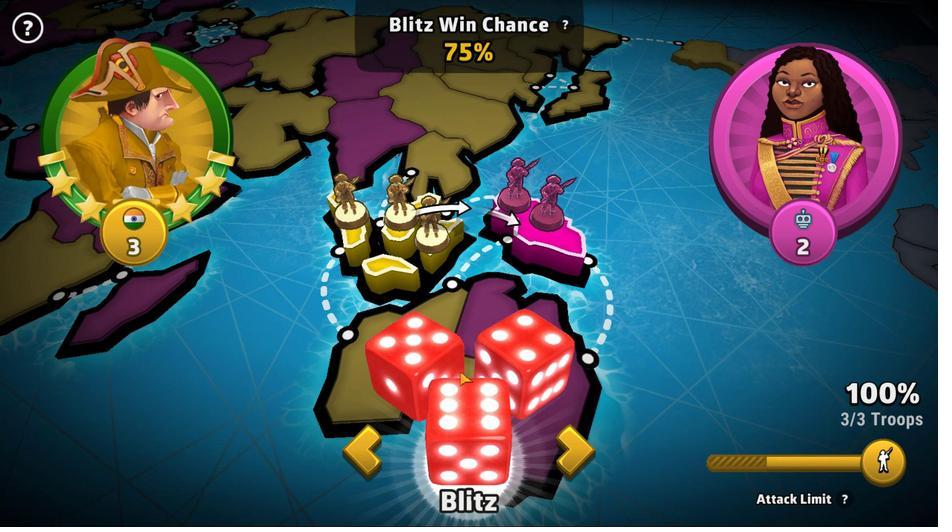 
Action: Mouse pressed left at (459, 372)
Screenshot: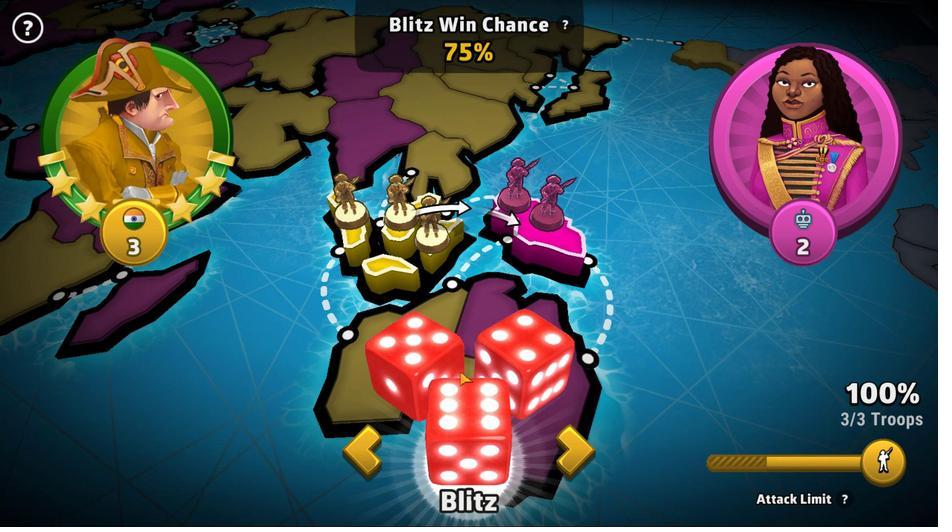 
Action: Mouse moved to (641, 240)
Screenshot: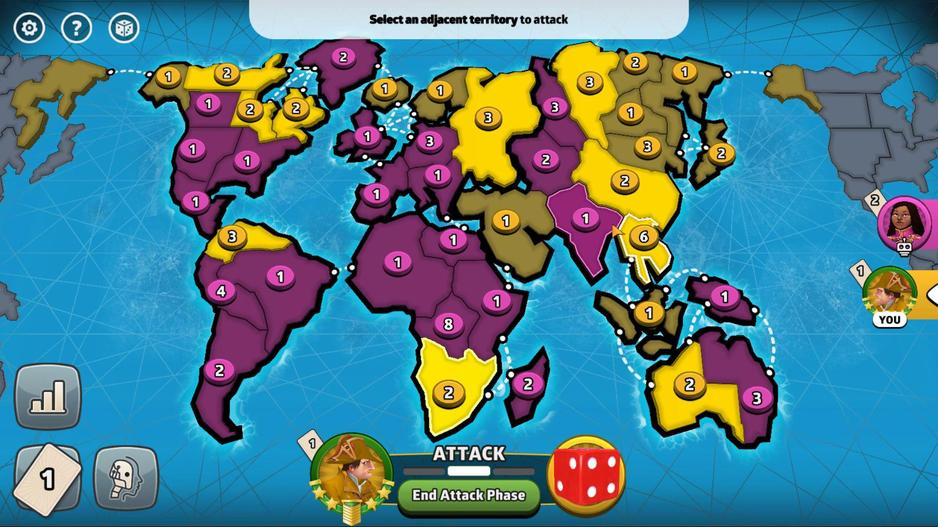 
Action: Mouse pressed left at (641, 240)
Screenshot: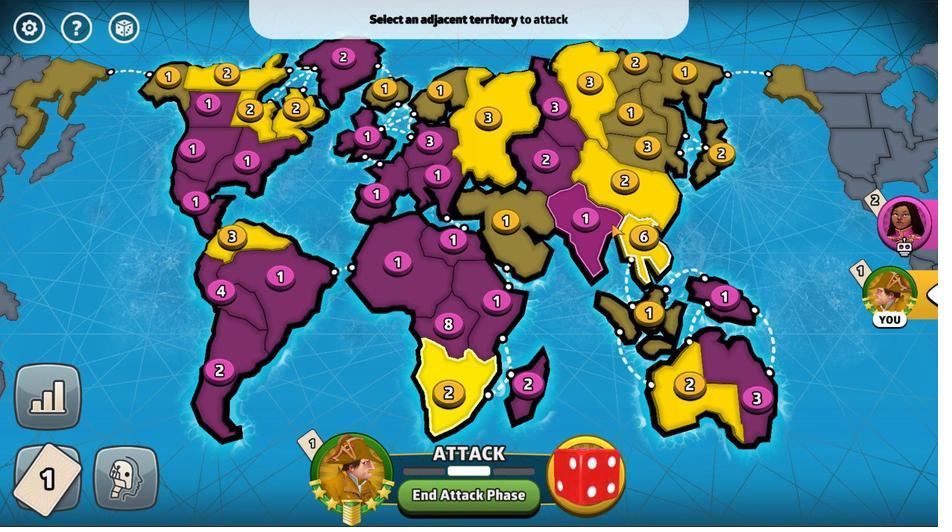 
Action: Mouse moved to (437, 186)
Screenshot: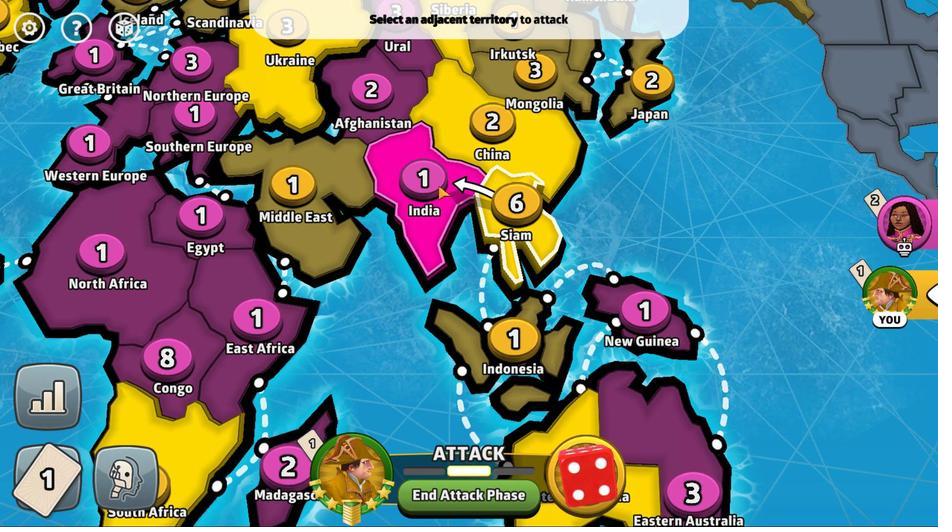
Action: Mouse pressed left at (437, 186)
Screenshot: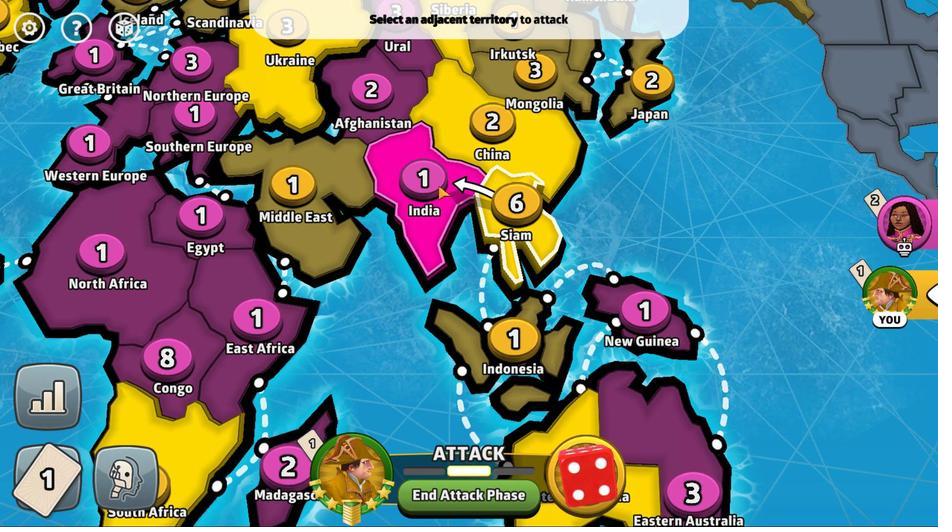 
Action: Mouse moved to (467, 378)
Screenshot: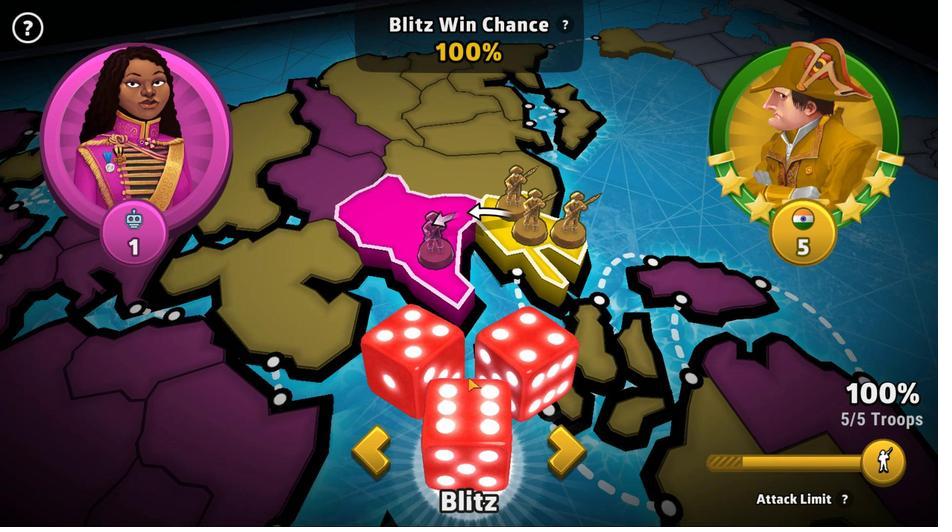 
Action: Mouse pressed left at (467, 378)
Screenshot: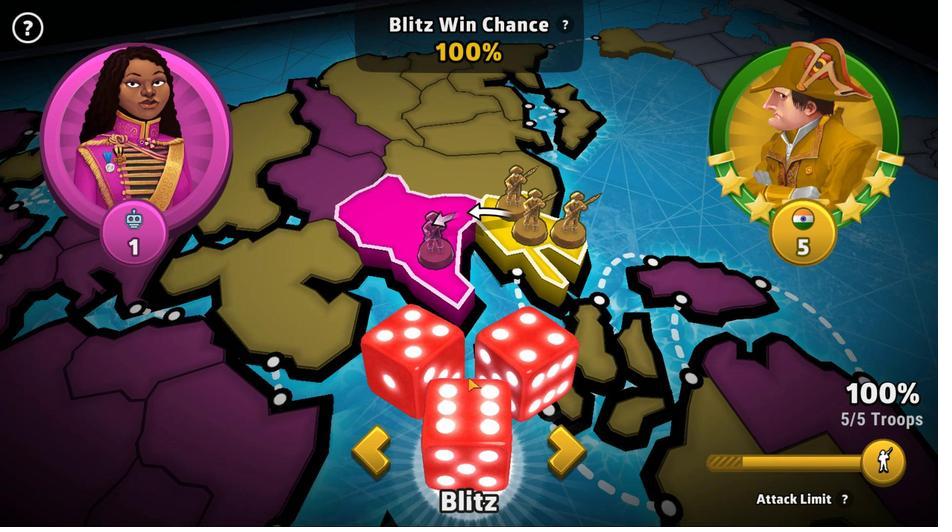 
Action: Mouse moved to (432, 231)
Screenshot: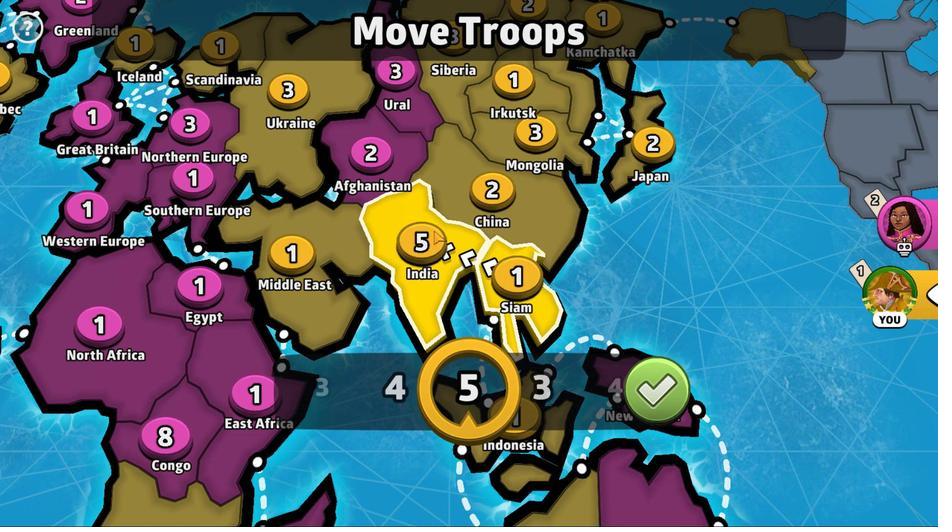 
Action: Mouse pressed left at (432, 231)
Screenshot: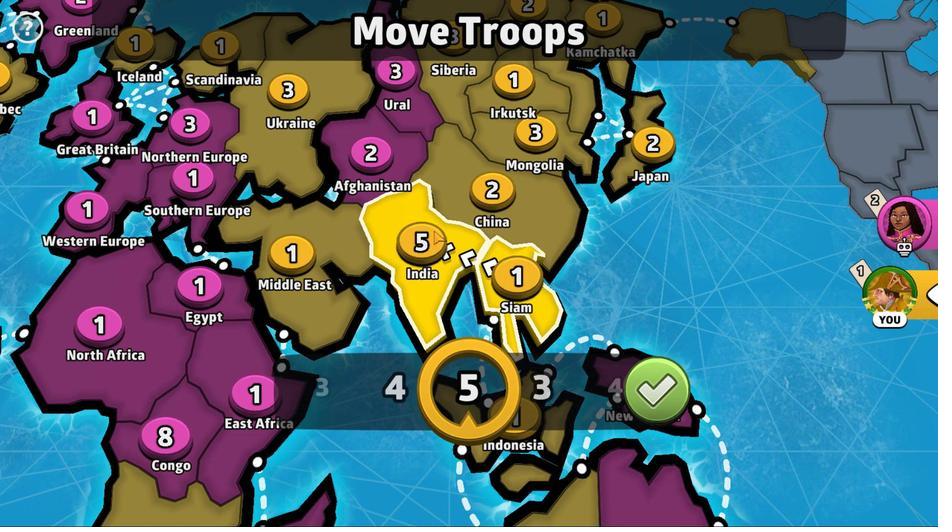 
Action: Mouse moved to (372, 136)
Screenshot: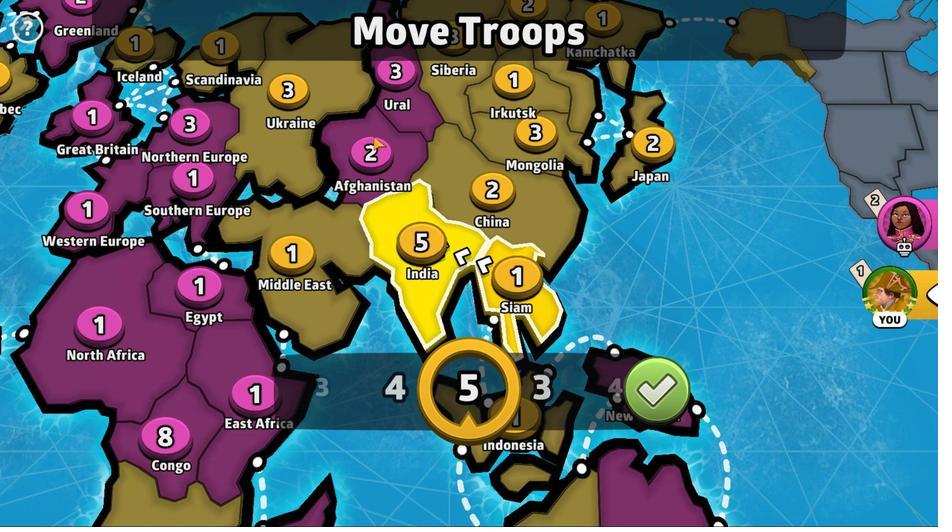 
Action: Mouse pressed left at (372, 136)
Screenshot: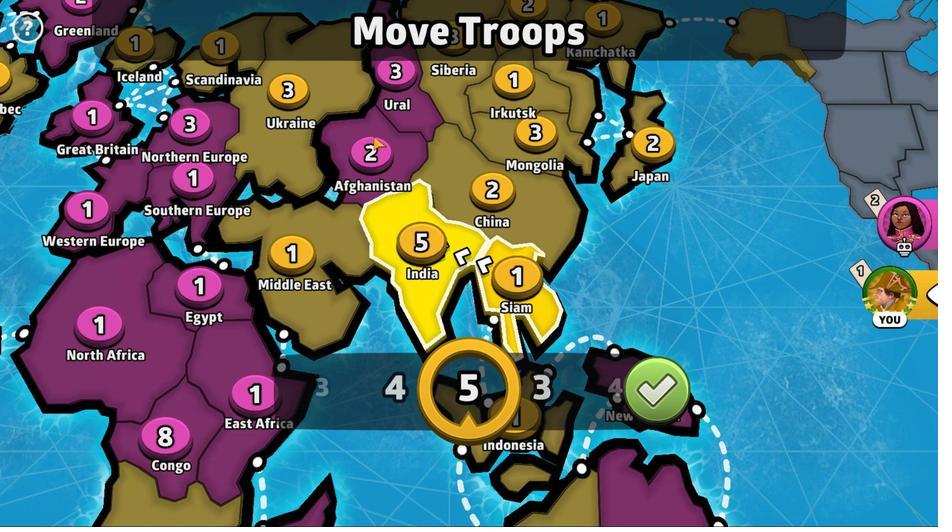
Action: Mouse moved to (664, 385)
Screenshot: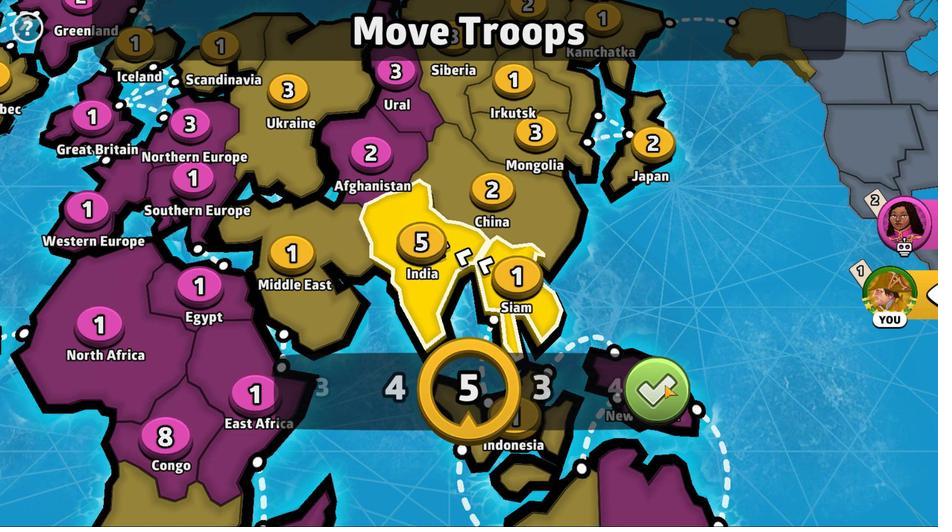 
Action: Mouse pressed left at (664, 385)
Screenshot: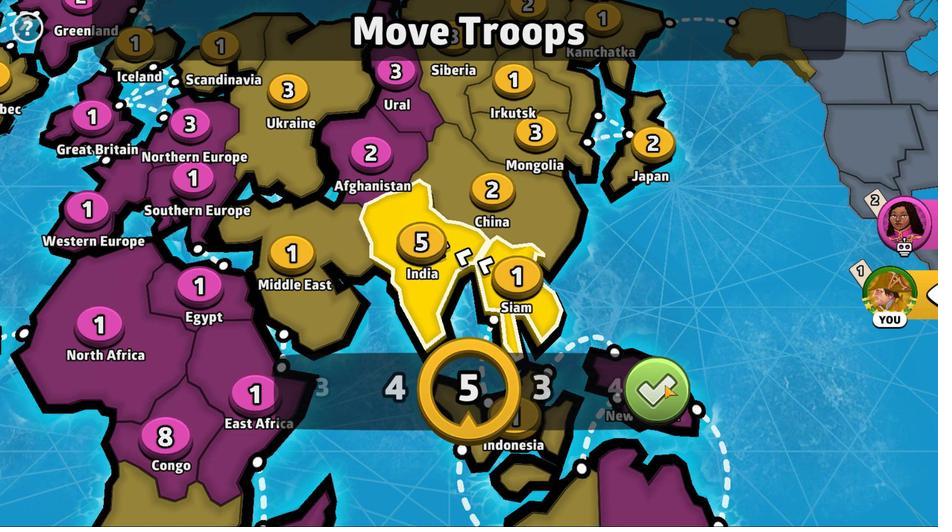 
Action: Mouse moved to (557, 134)
Screenshot: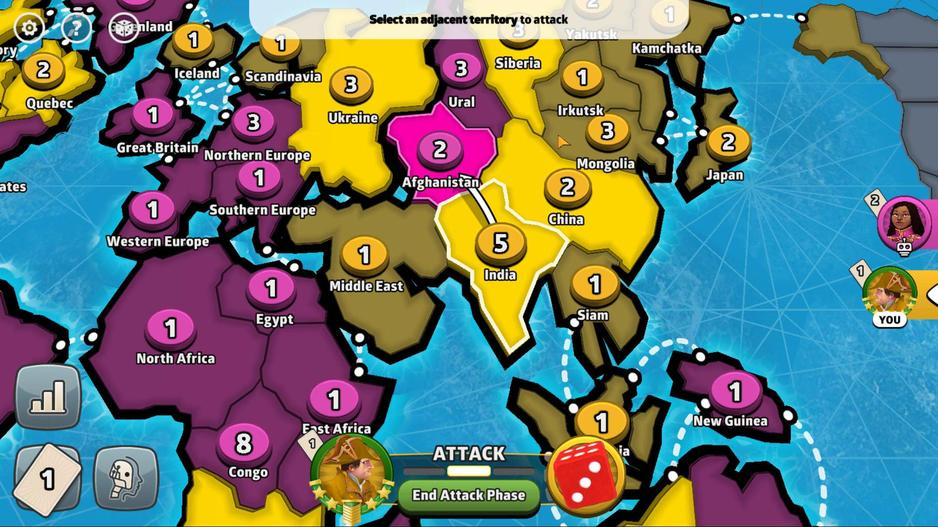 
Action: Mouse pressed left at (557, 134)
Screenshot: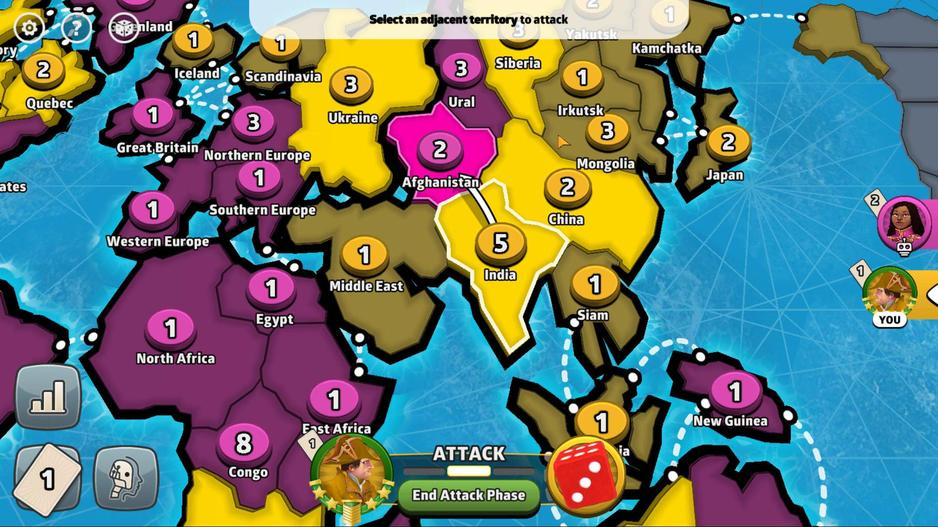 
Action: Mouse moved to (572, 203)
Screenshot: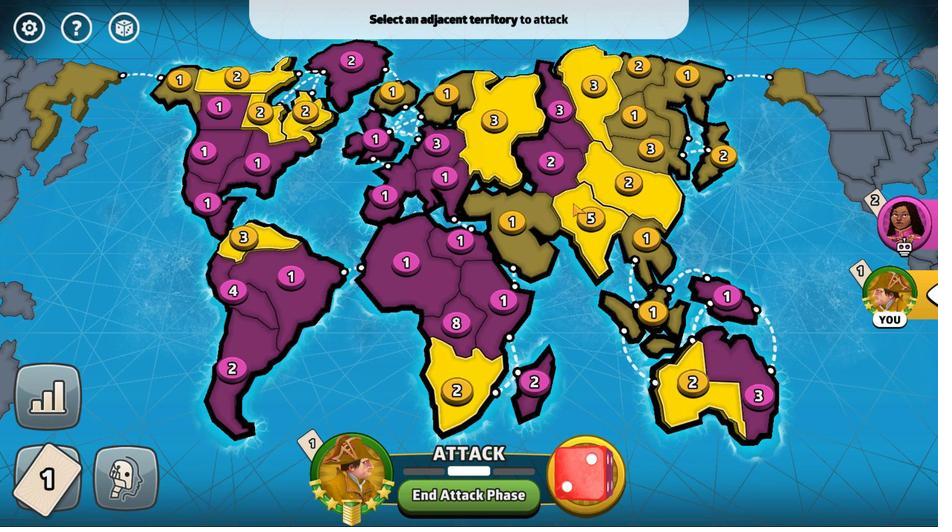 
Action: Mouse pressed left at (572, 203)
Screenshot: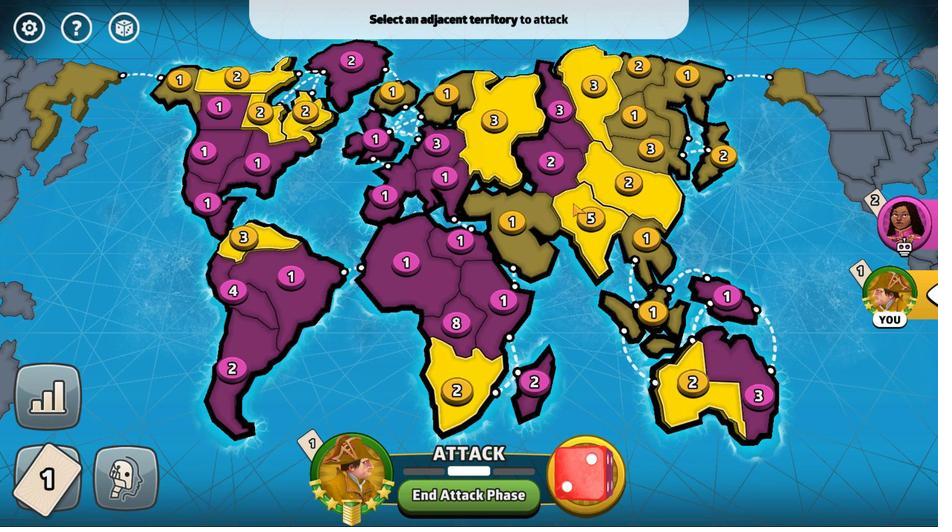 
Action: Mouse moved to (418, 156)
Screenshot: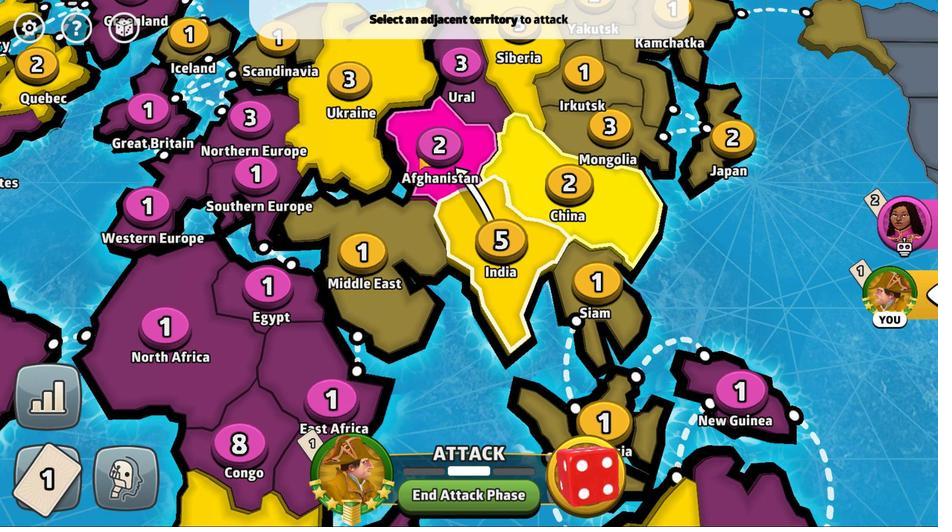
Action: Mouse pressed left at (418, 156)
Screenshot: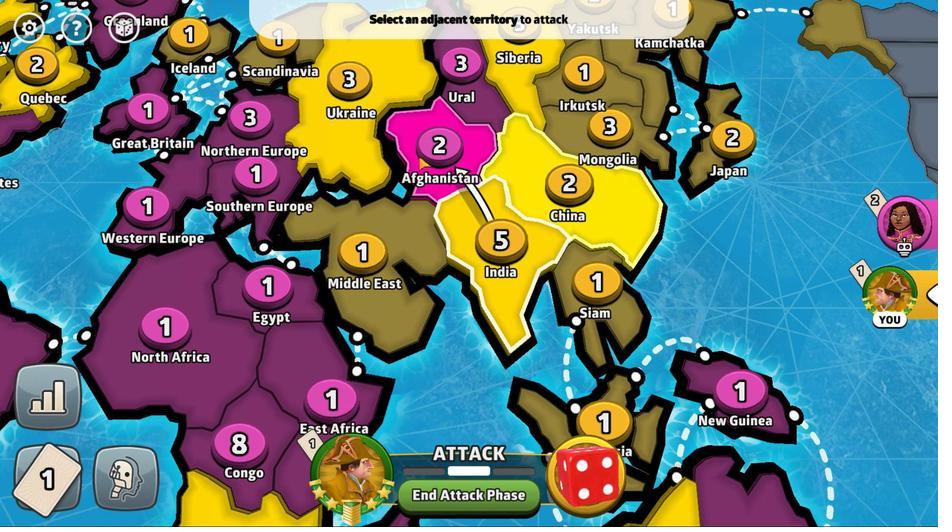 
Action: Mouse moved to (472, 338)
Screenshot: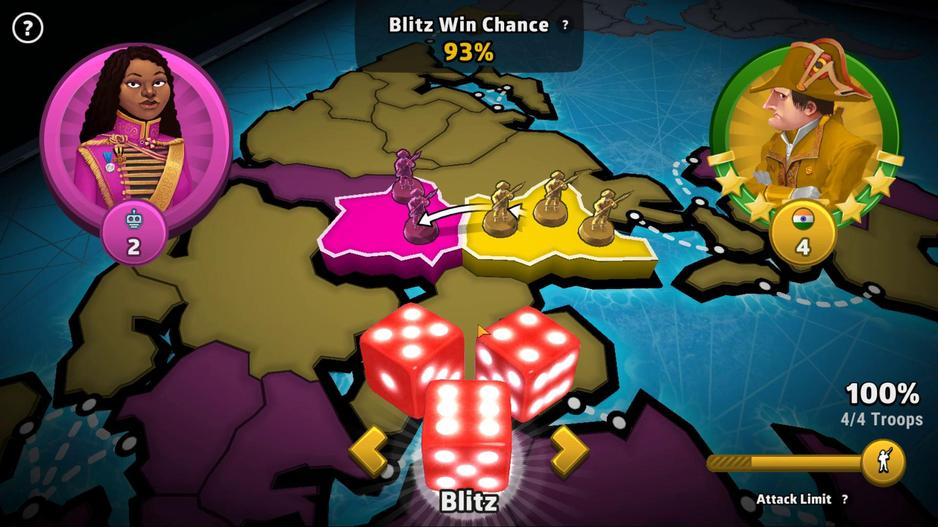 
Action: Mouse pressed left at (472, 338)
Screenshot: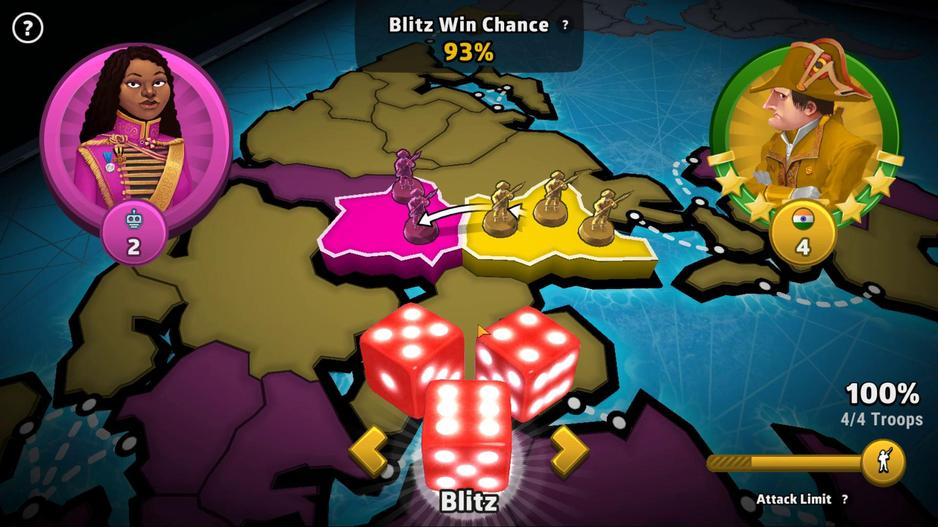 
Action: Mouse moved to (477, 216)
Screenshot: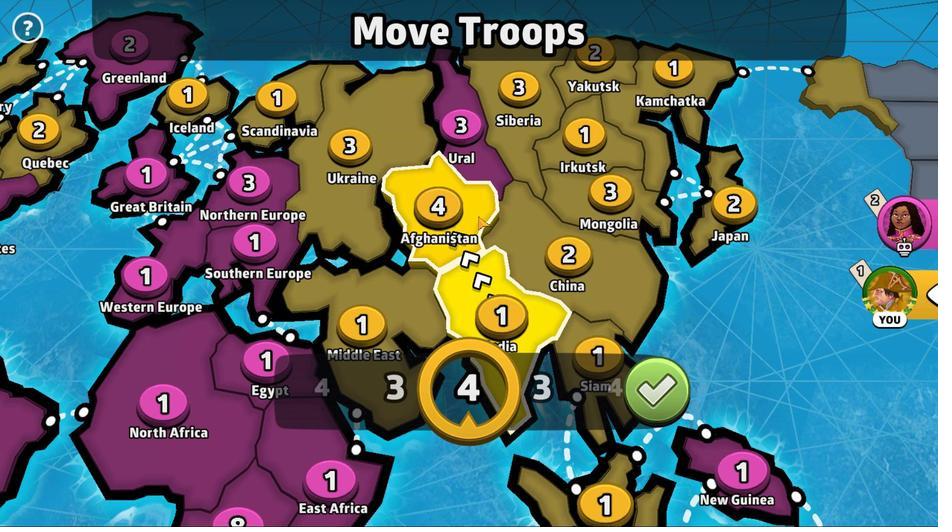 
Action: Mouse pressed left at (477, 216)
Screenshot: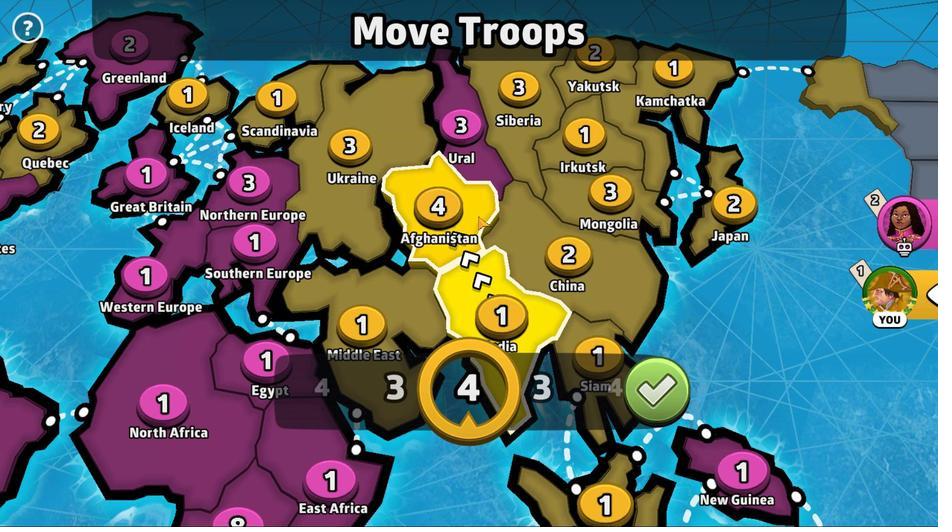 
Action: Mouse moved to (650, 389)
Screenshot: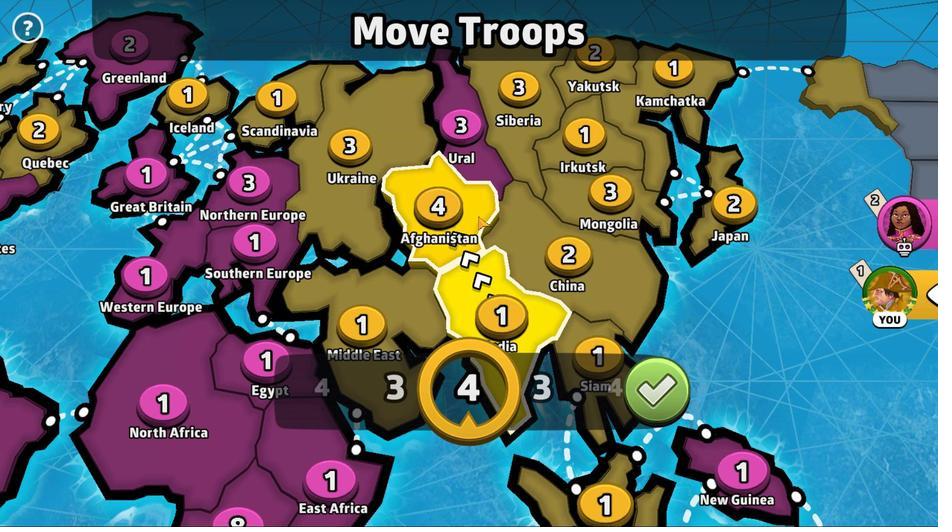 
Action: Mouse pressed left at (650, 389)
Screenshot: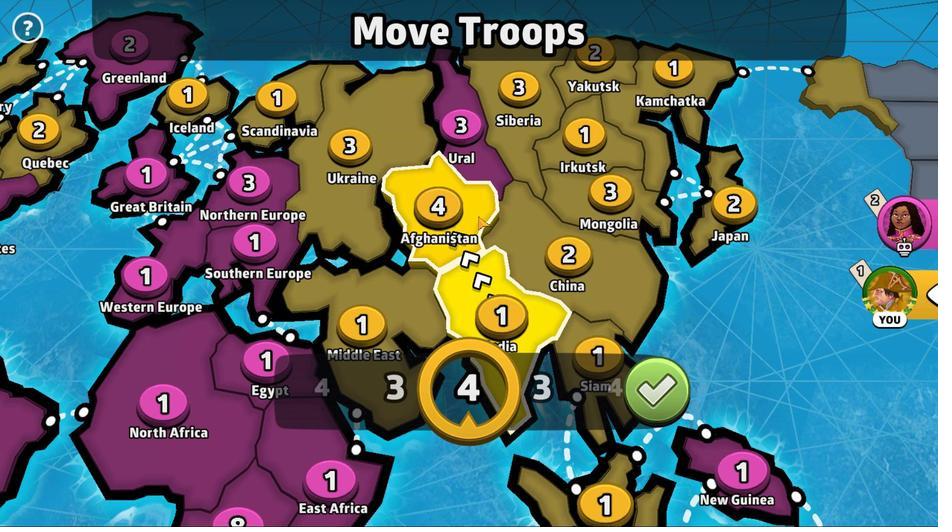 
Action: Mouse moved to (500, 156)
Screenshot: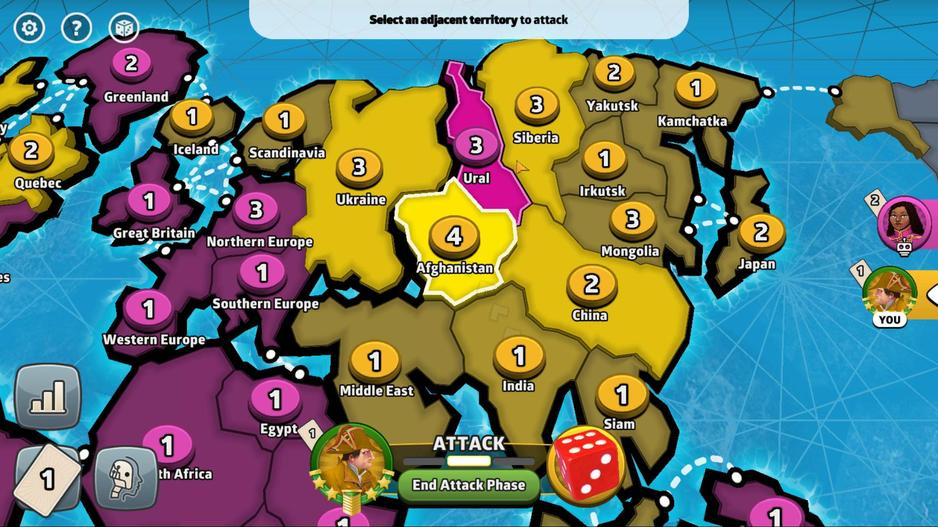 
Action: Mouse pressed left at (500, 156)
Screenshot: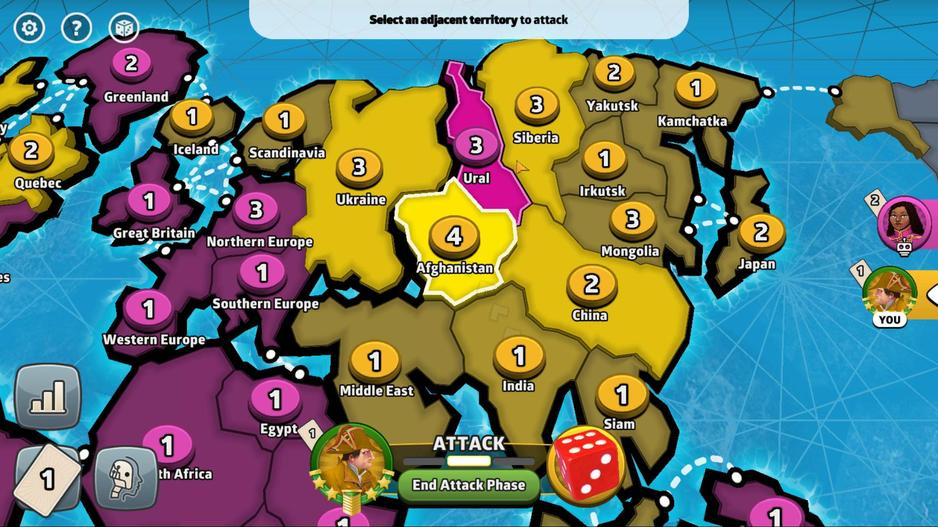 
Action: Mouse moved to (476, 363)
Screenshot: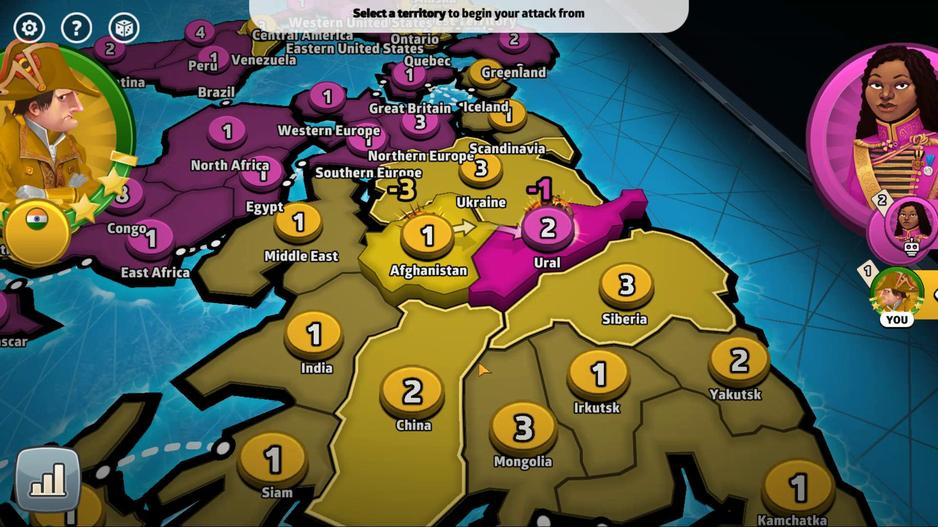 
Action: Mouse pressed left at (476, 363)
Screenshot: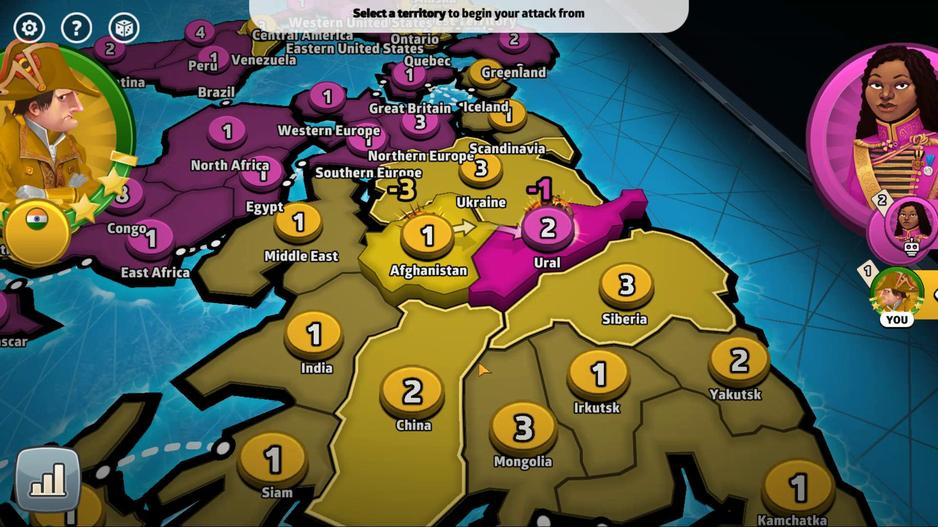 
Action: Mouse moved to (515, 110)
Screenshot: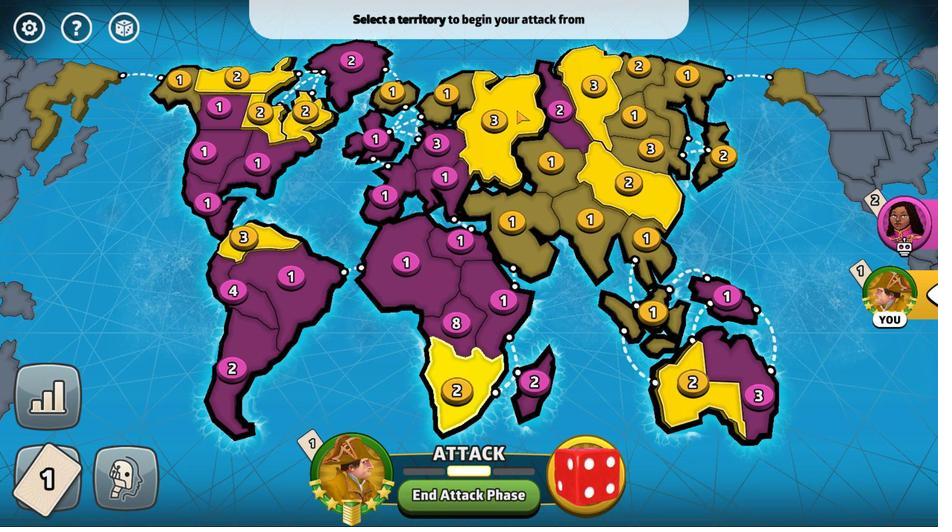 
Action: Mouse pressed left at (515, 110)
Screenshot: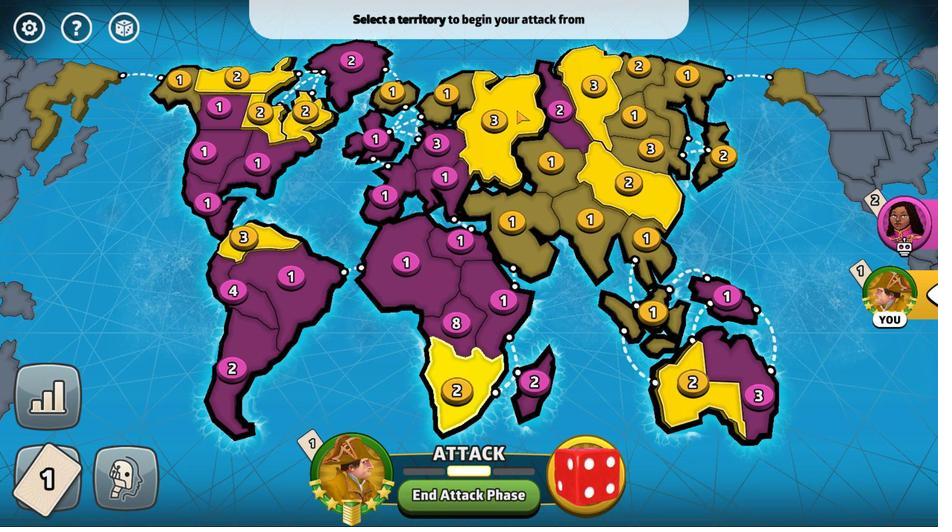 
Action: Mouse moved to (566, 131)
Screenshot: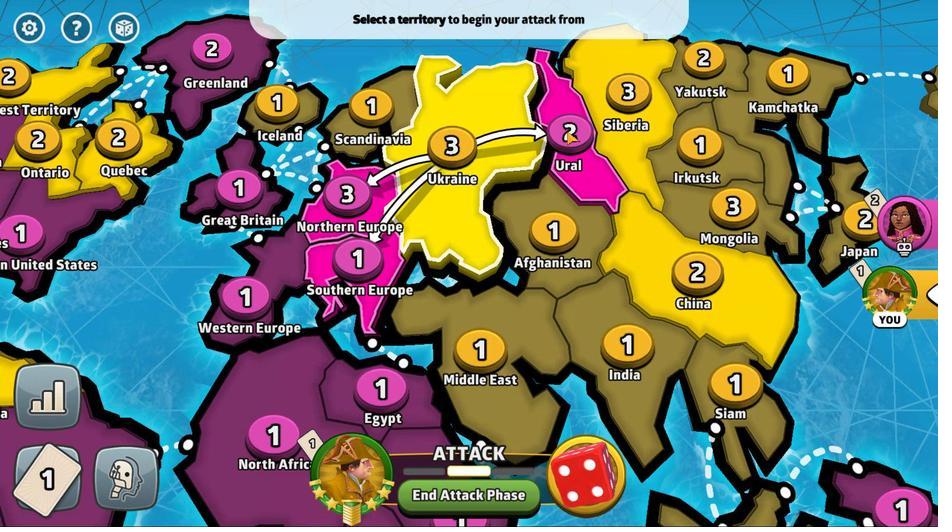 
Action: Mouse pressed left at (566, 131)
Screenshot: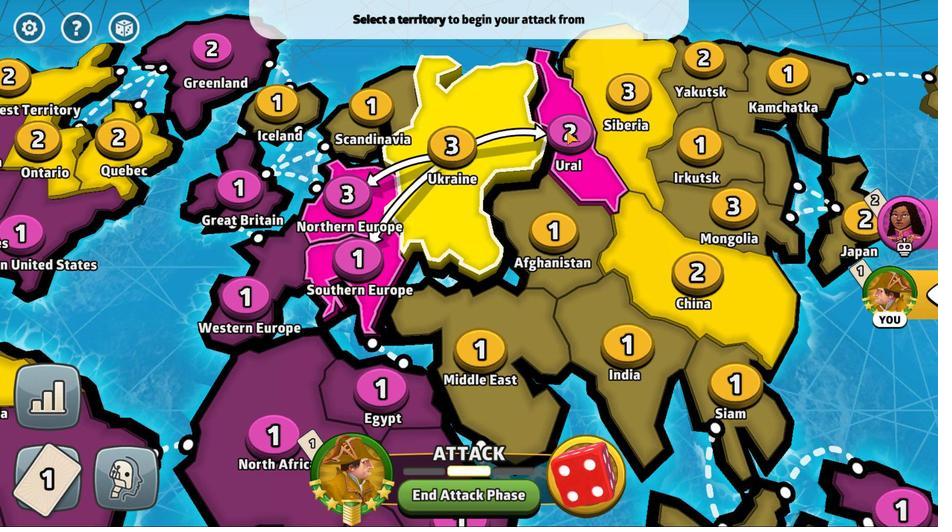 
Action: Mouse moved to (429, 203)
Screenshot: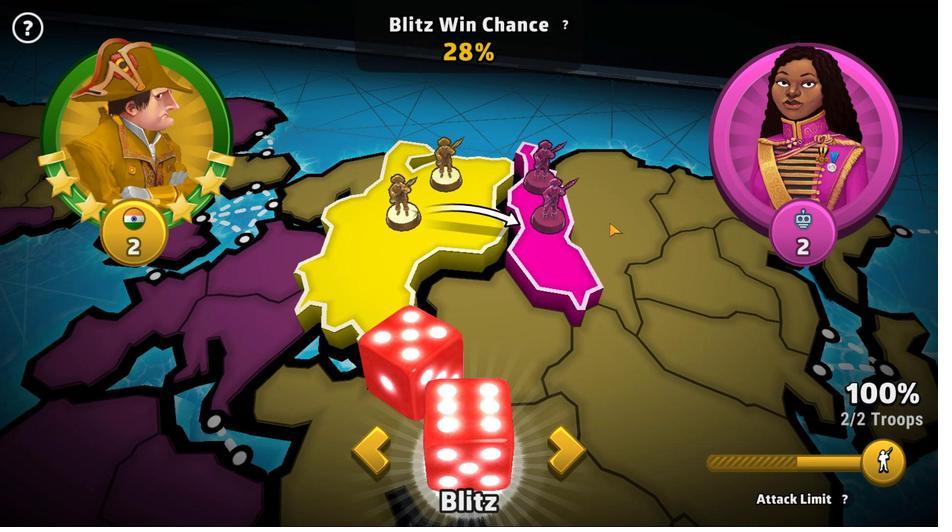 
Action: Mouse pressed left at (429, 203)
Screenshot: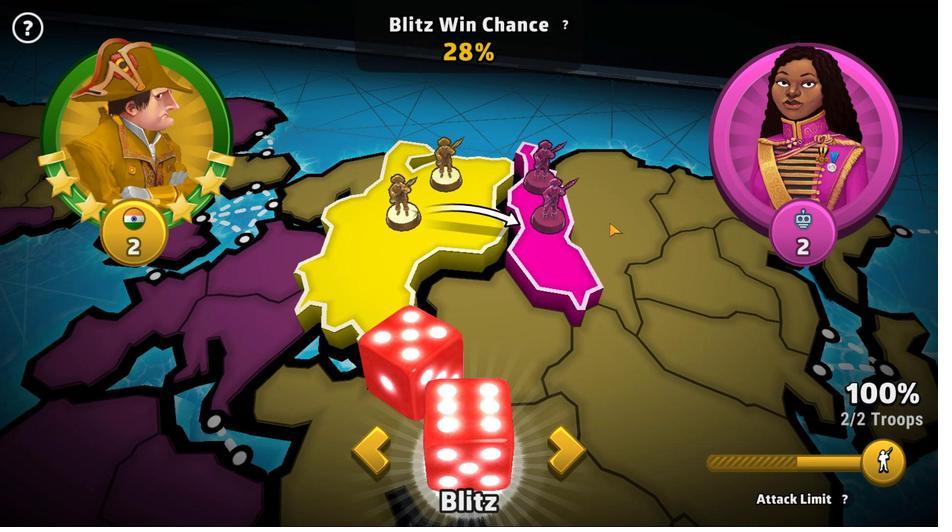 
Action: Mouse moved to (609, 93)
Screenshot: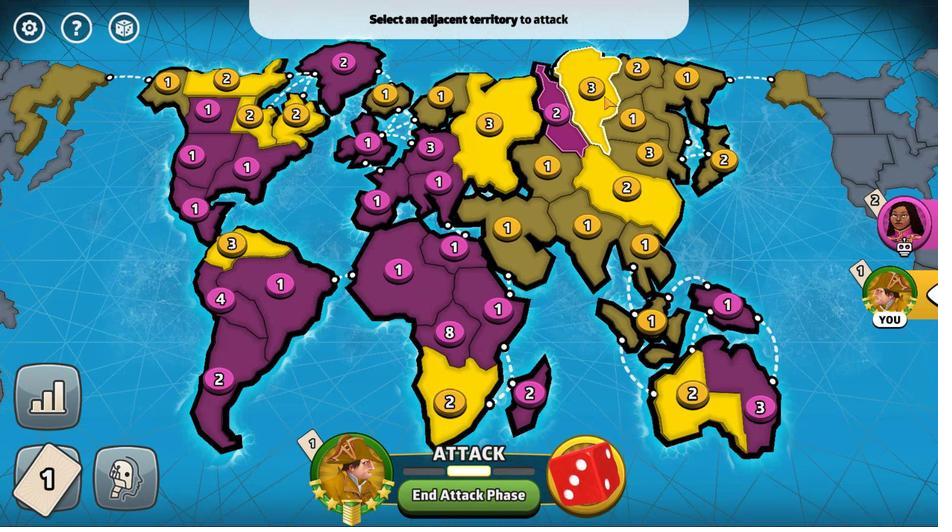 
Action: Mouse pressed left at (609, 93)
Screenshot: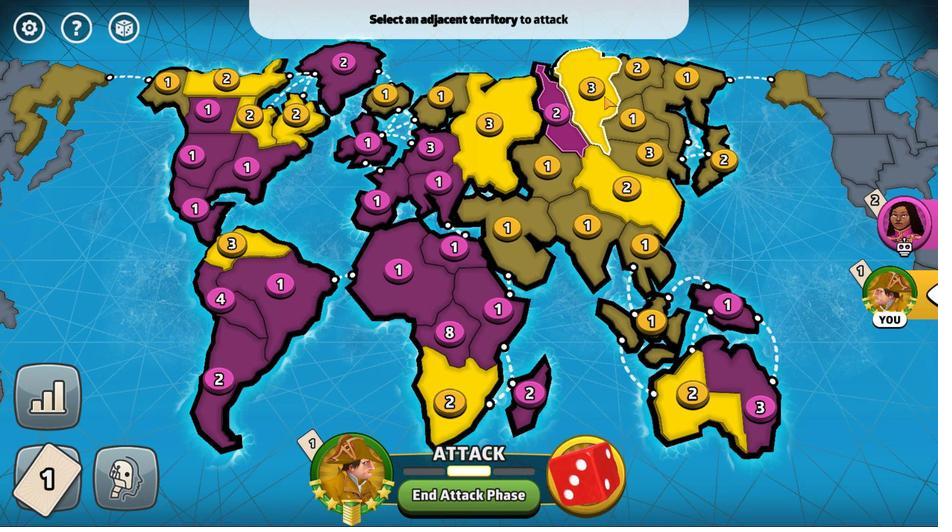 
Action: Mouse moved to (427, 206)
Screenshot: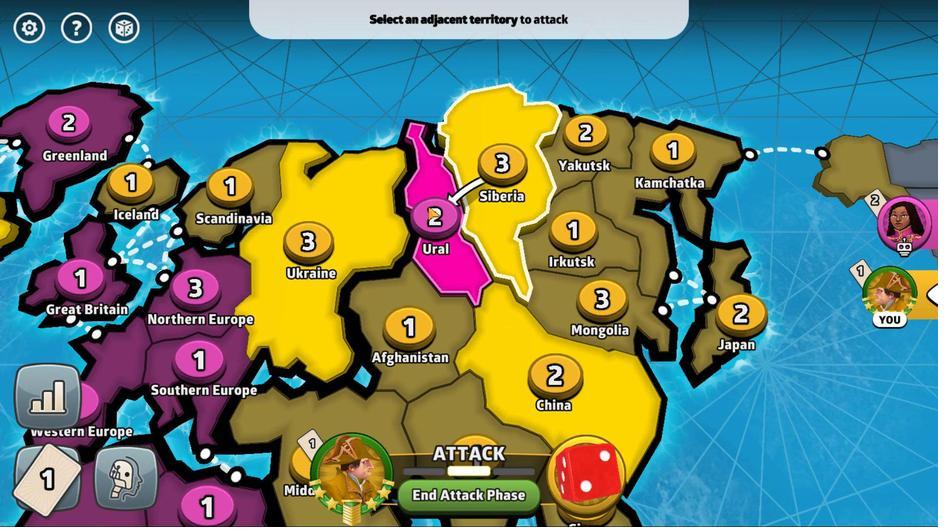 
Action: Mouse pressed left at (427, 206)
Screenshot: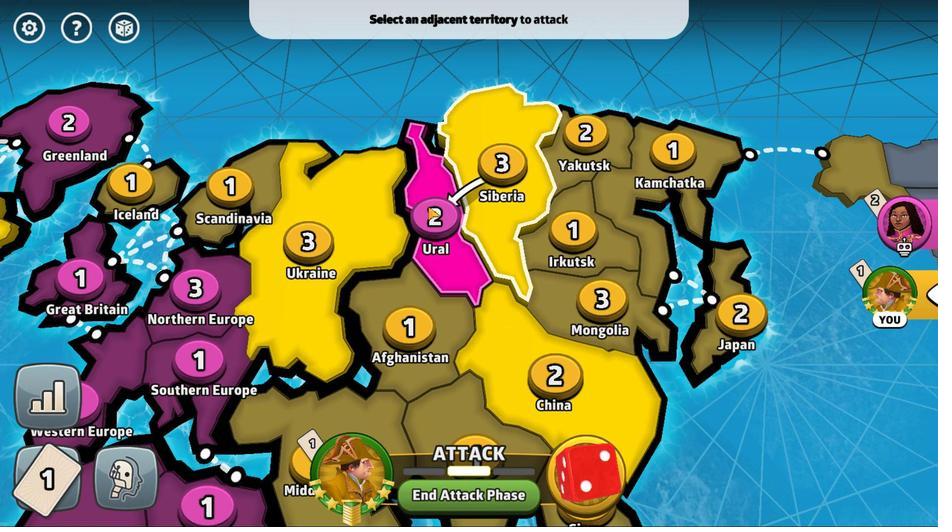 
Action: Mouse moved to (464, 360)
Screenshot: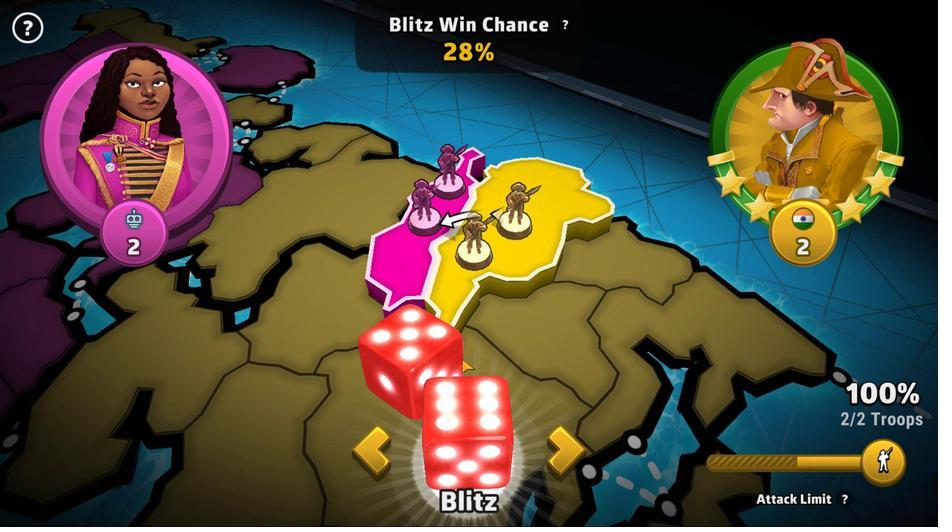 
Action: Mouse pressed left at (464, 360)
Screenshot: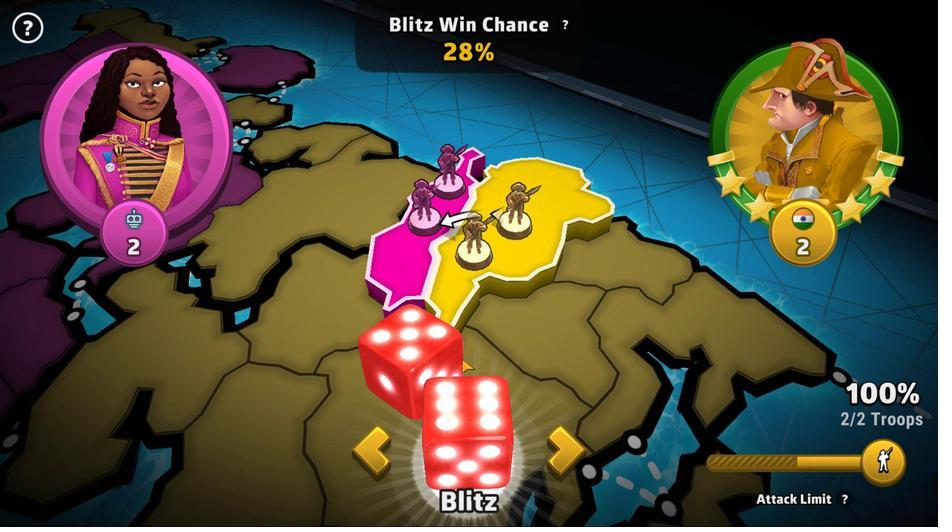 
Action: Mouse moved to (521, 107)
Screenshot: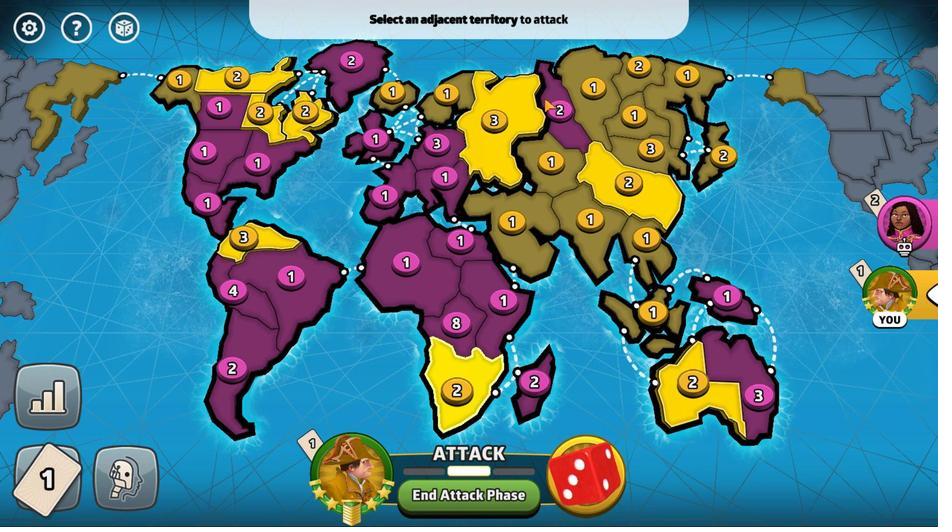 
Action: Mouse pressed left at (521, 107)
Screenshot: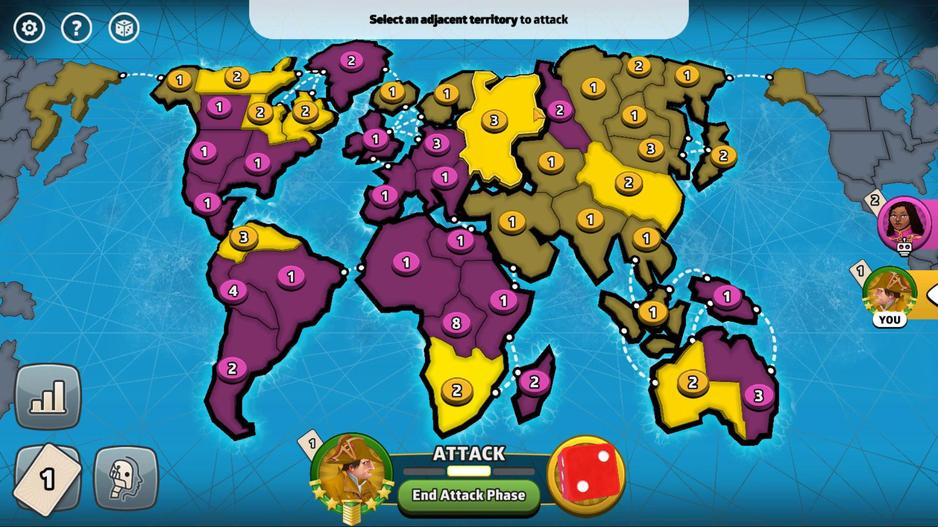 
Action: Mouse moved to (574, 134)
Screenshot: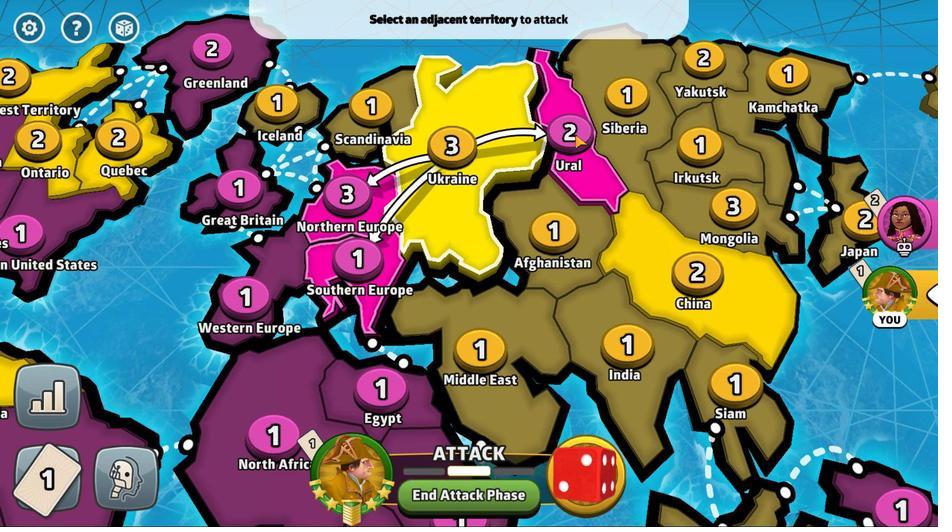
Action: Mouse pressed left at (574, 134)
Screenshot: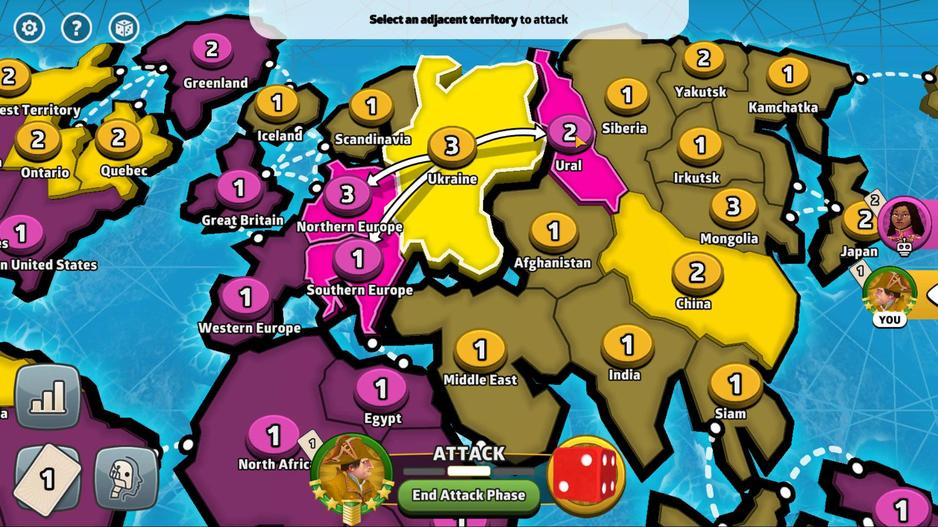 
Action: Mouse moved to (554, 79)
Screenshot: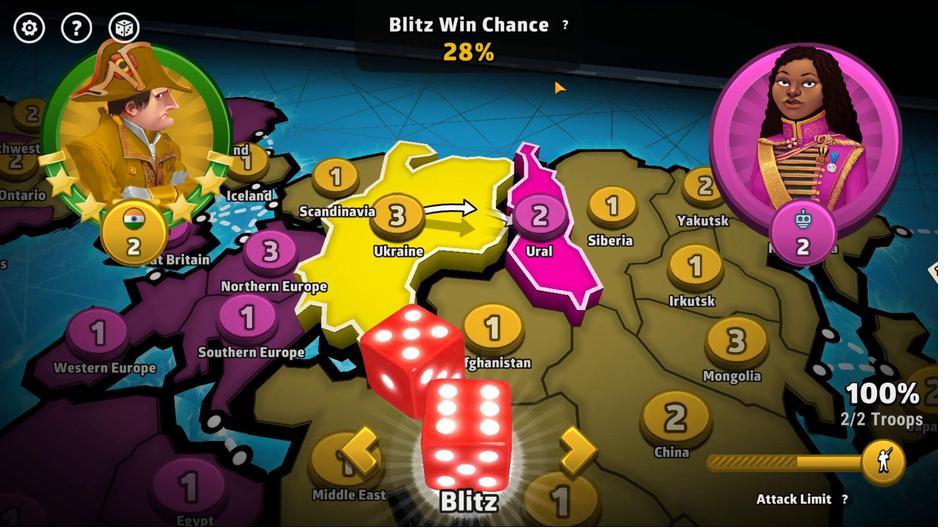 
Action: Mouse pressed left at (554, 79)
Screenshot: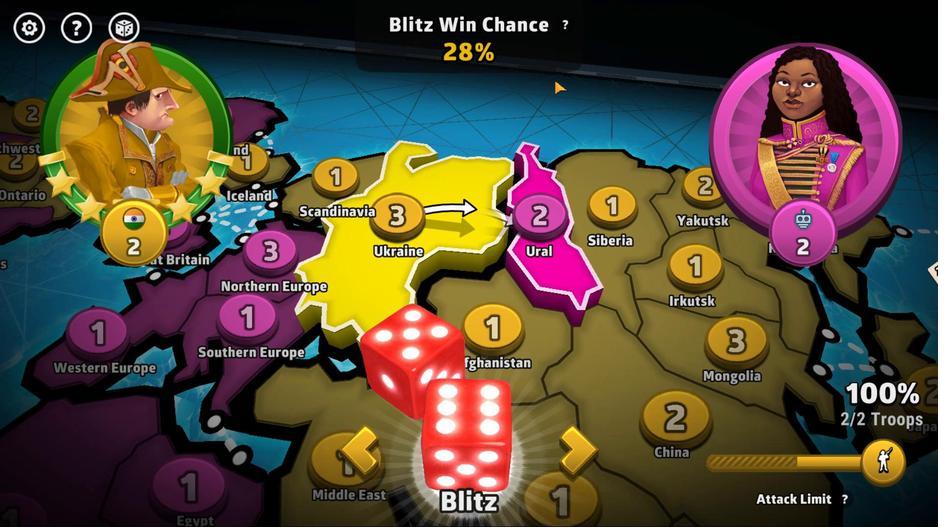
Action: Mouse moved to (505, 138)
Screenshot: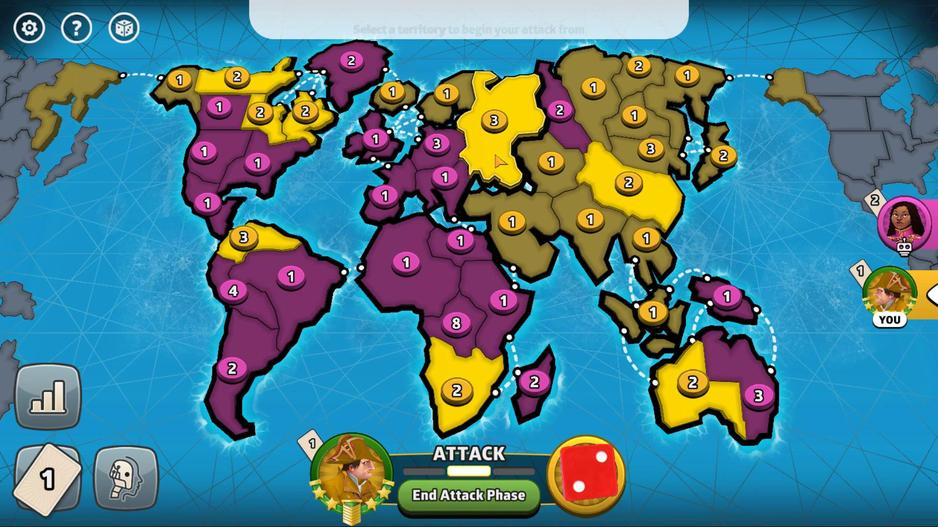 
Action: Mouse pressed left at (505, 138)
Screenshot: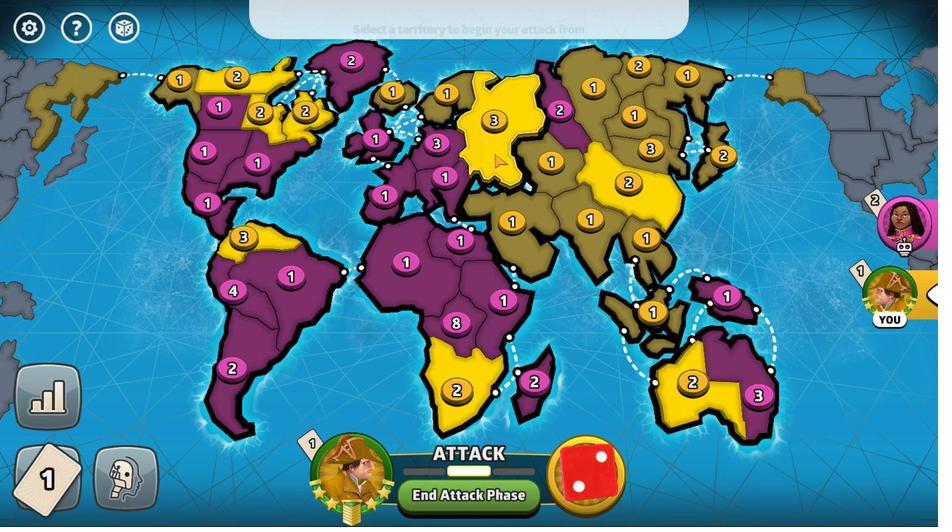 
Action: Mouse moved to (516, 253)
Screenshot: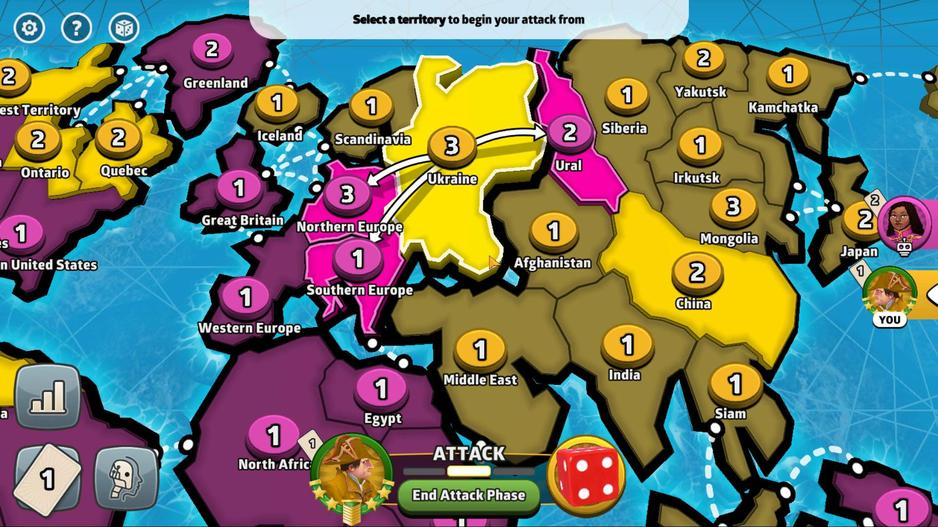 
Action: Mouse pressed left at (516, 253)
Screenshot: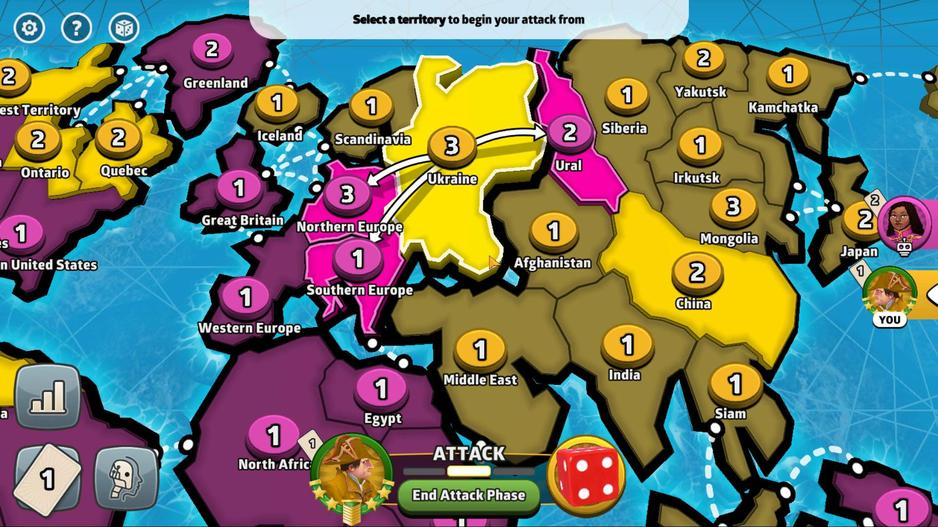 
Action: Mouse moved to (462, 513)
Screenshot: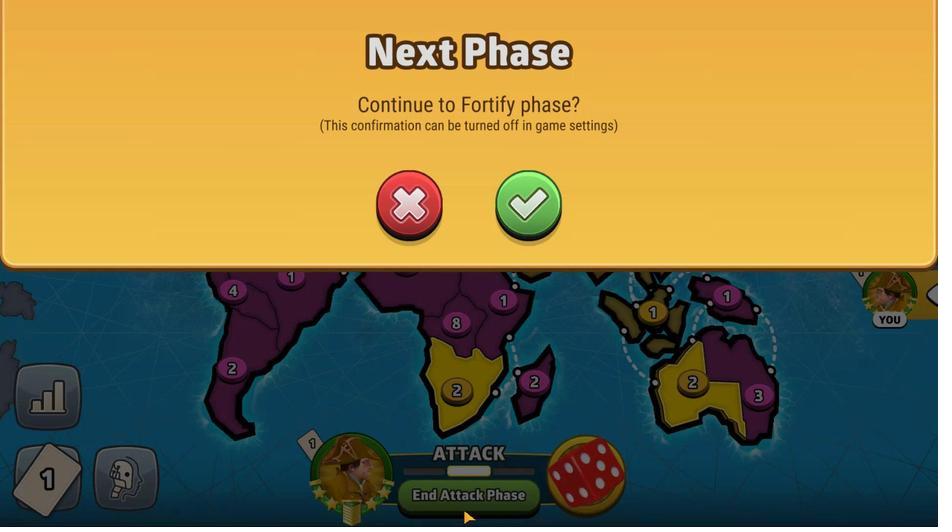 
Action: Mouse pressed left at (462, 513)
Screenshot: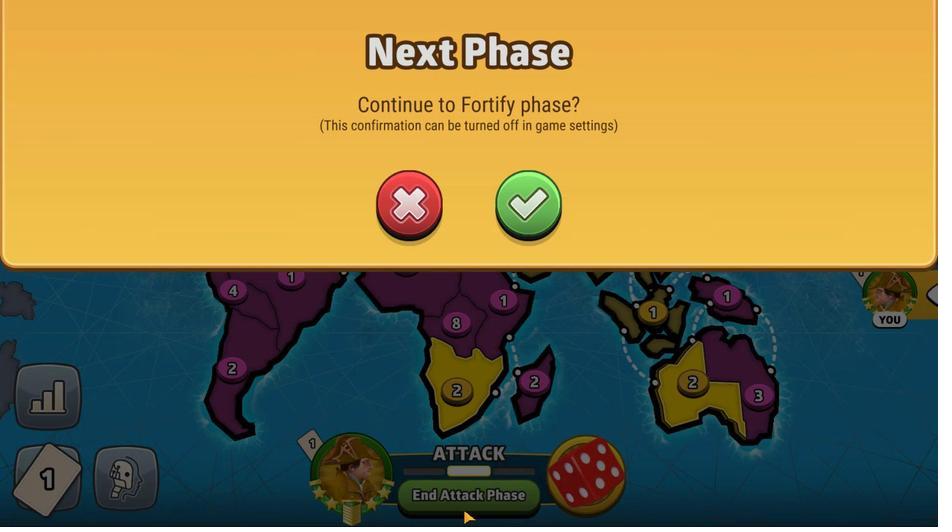 
Action: Mouse moved to (527, 185)
Screenshot: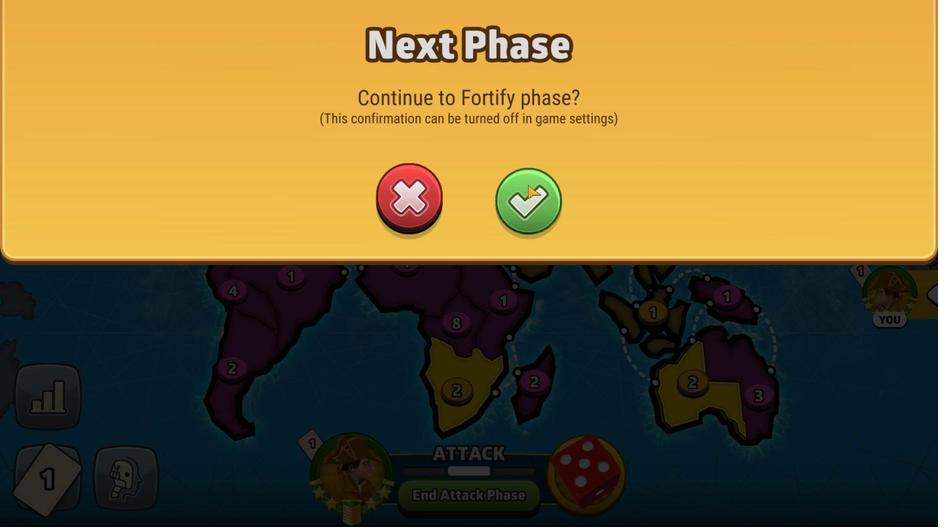 
Action: Mouse pressed left at (527, 185)
Screenshot: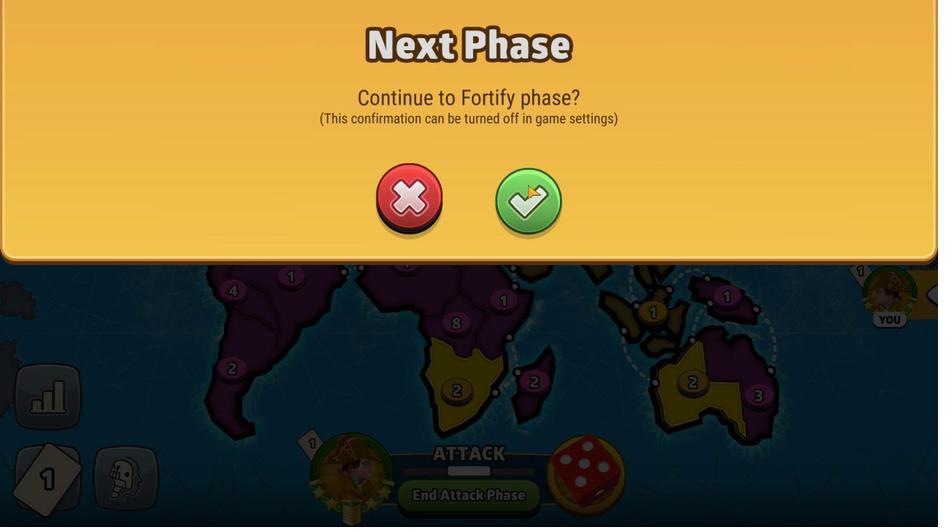 
Action: Mouse moved to (489, 497)
Screenshot: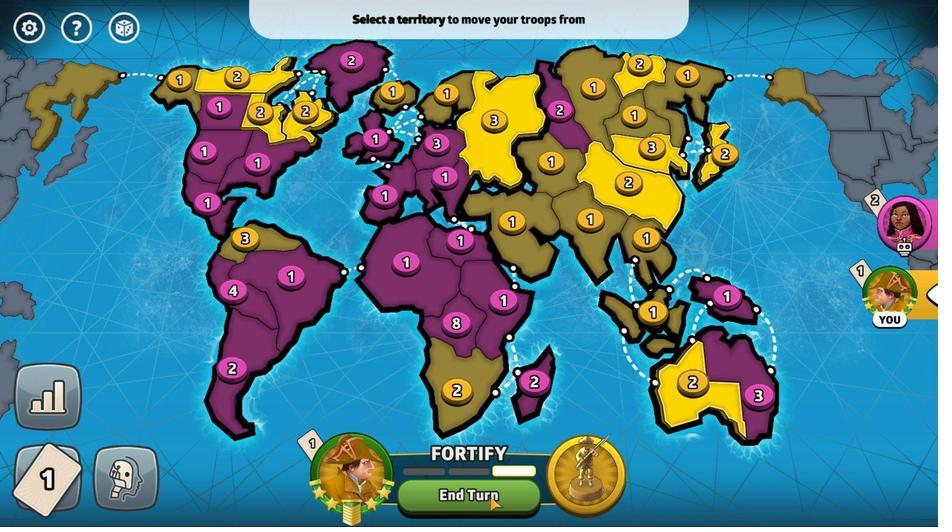 
Action: Mouse pressed left at (489, 497)
Screenshot: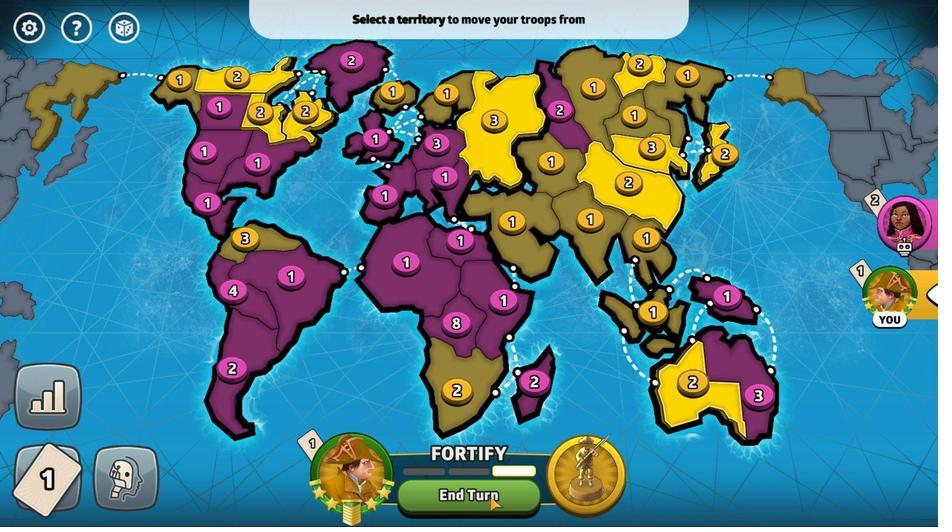 
Action: Mouse moved to (514, 205)
Screenshot: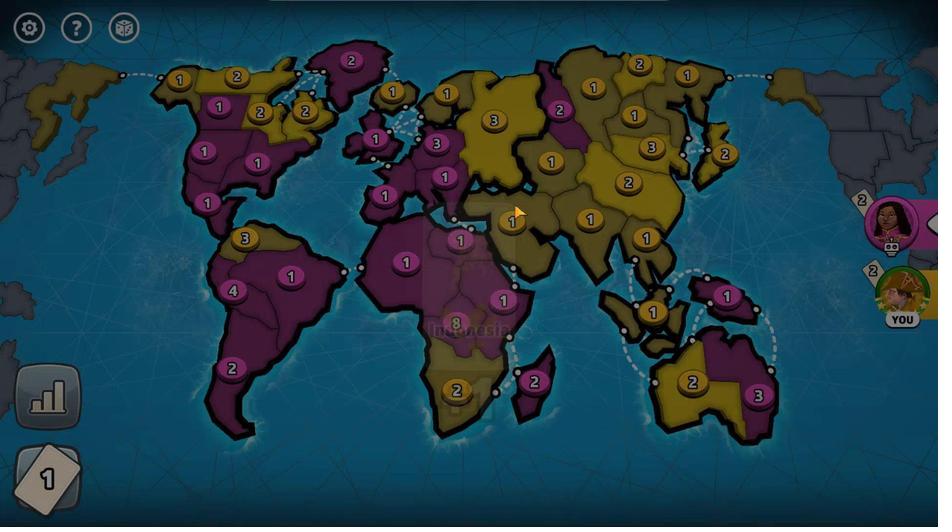 
Action: Mouse pressed left at (514, 205)
Screenshot: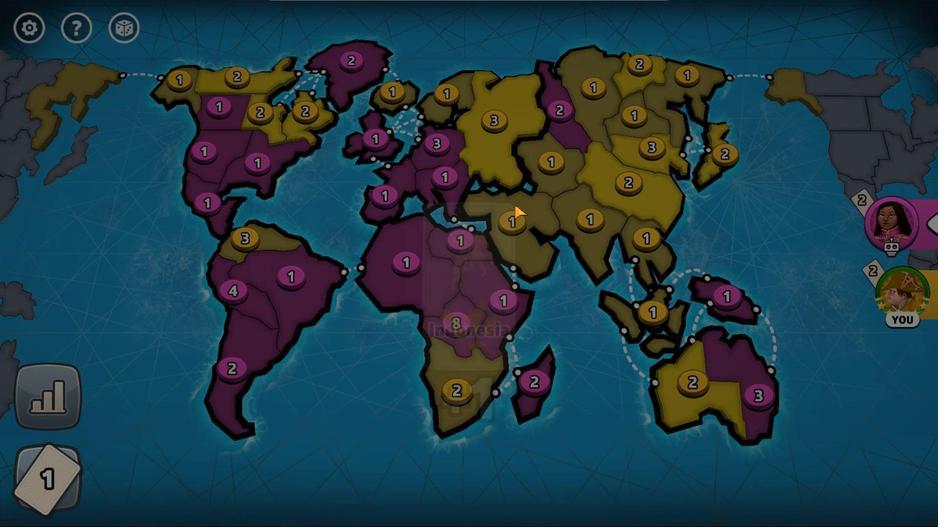 
Action: Mouse moved to (693, 398)
Screenshot: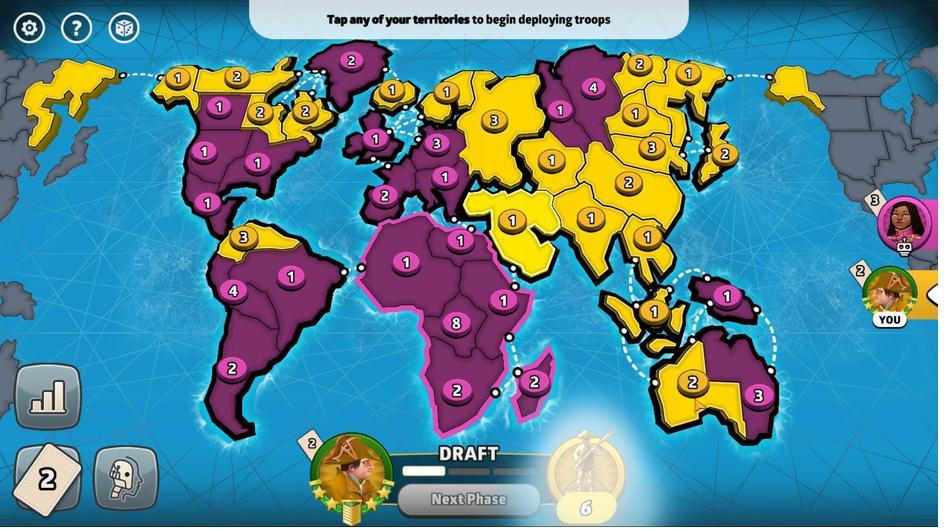 
Action: Mouse pressed left at (693, 398)
Screenshot: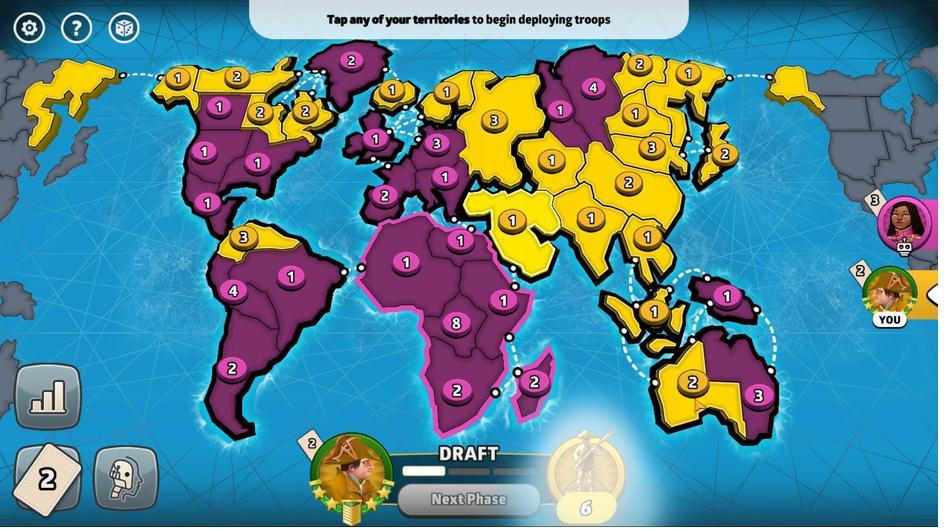 
Action: Mouse moved to (456, 384)
Screenshot: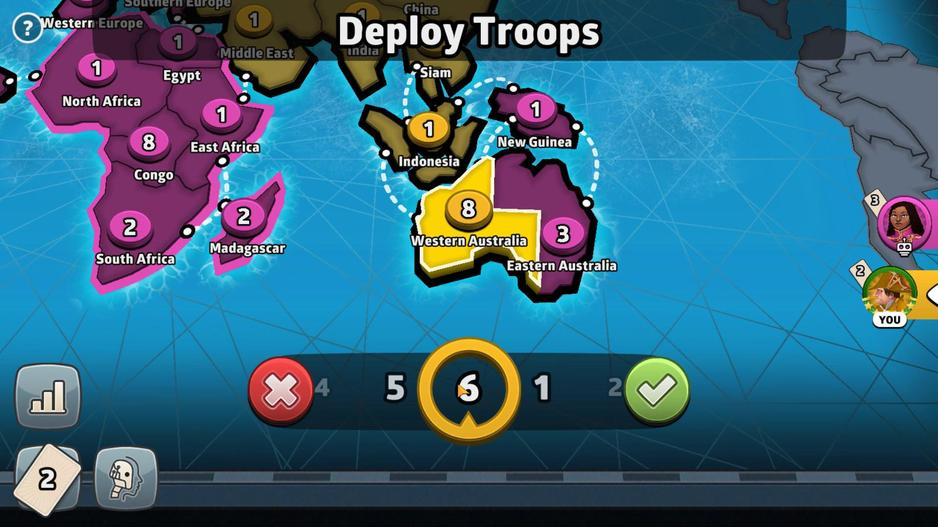 
Action: Mouse pressed left at (456, 384)
Screenshot: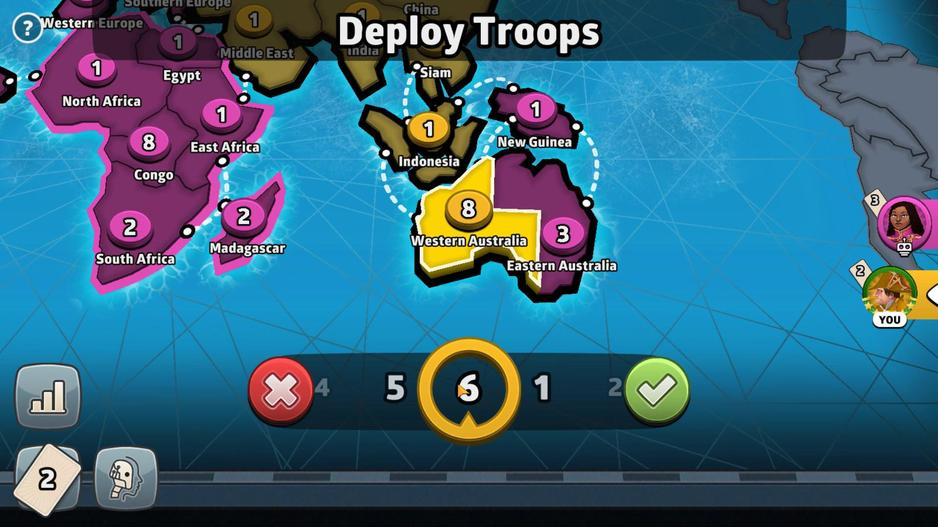 
Action: Mouse moved to (660, 415)
Screenshot: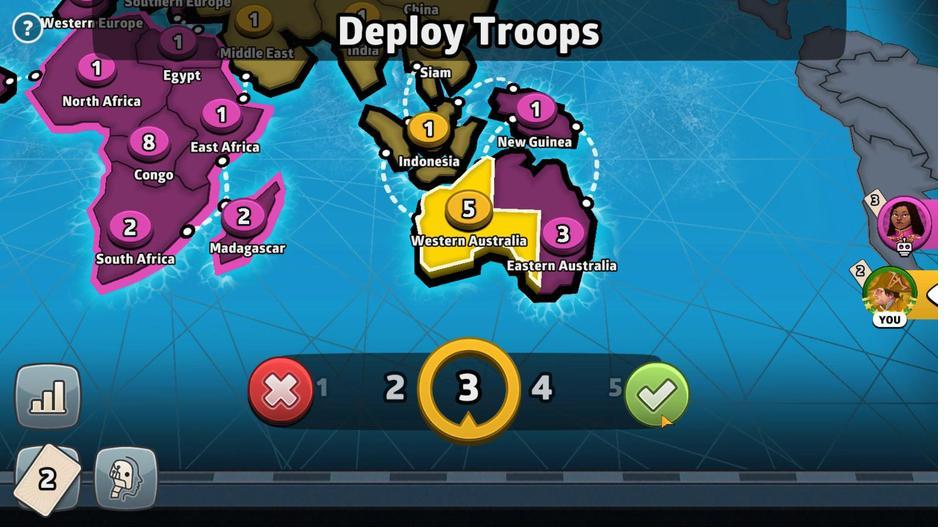 
Action: Mouse pressed left at (660, 415)
Screenshot: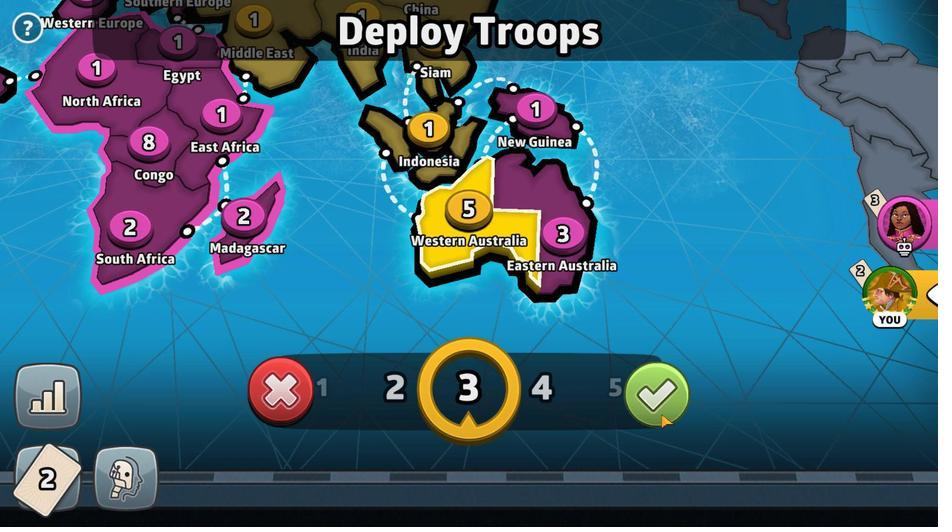 
Action: Mouse moved to (518, 128)
Screenshot: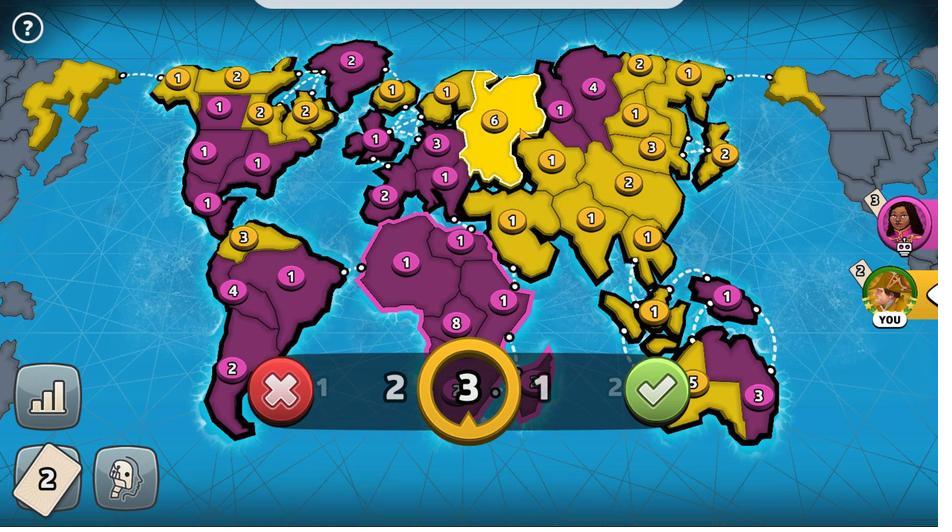 
Action: Mouse pressed left at (518, 128)
Screenshot: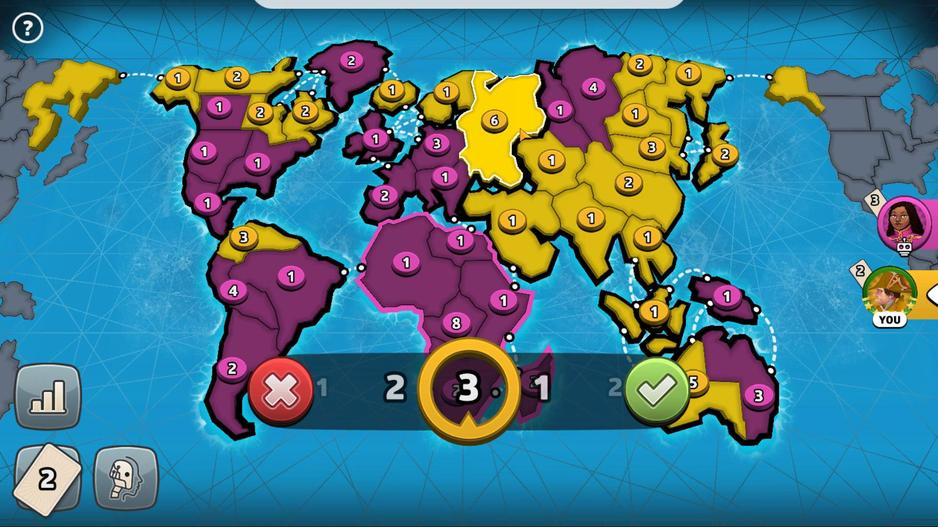 
Action: Mouse moved to (670, 405)
Screenshot: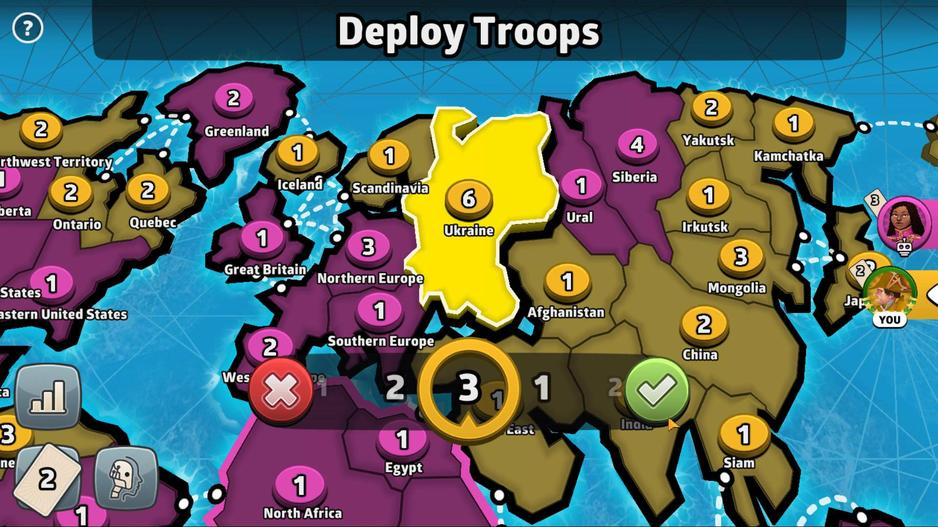 
Action: Mouse pressed left at (670, 405)
Screenshot: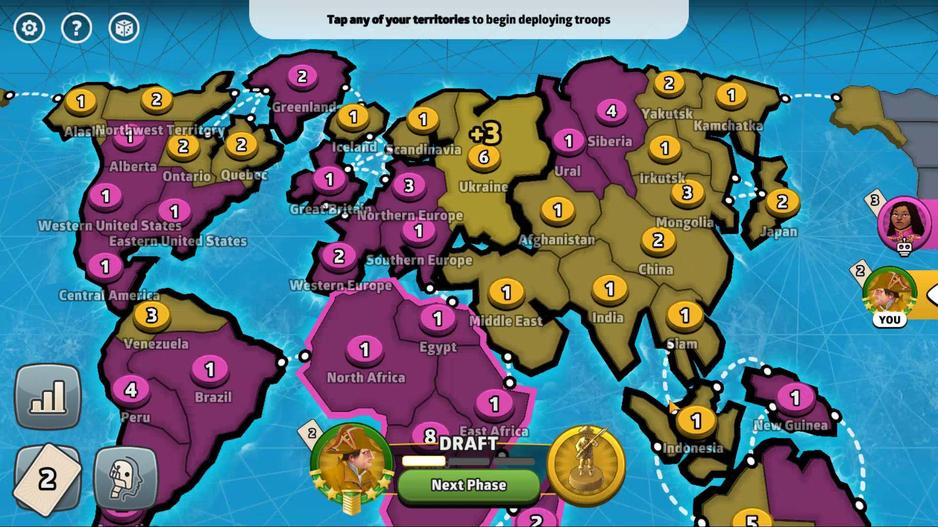 
Action: Mouse moved to (525, 108)
Screenshot: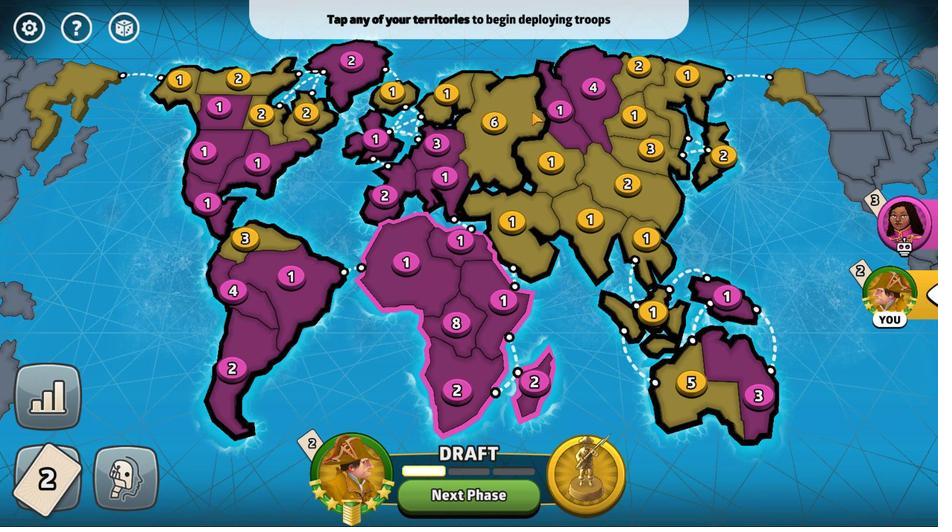 
Action: Mouse pressed left at (525, 108)
Screenshot: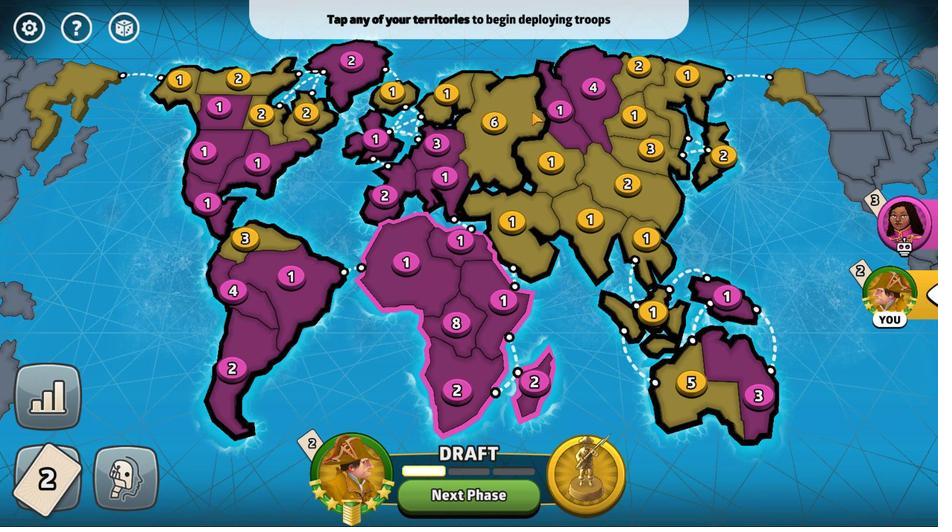 
Action: Mouse moved to (499, 500)
Screenshot: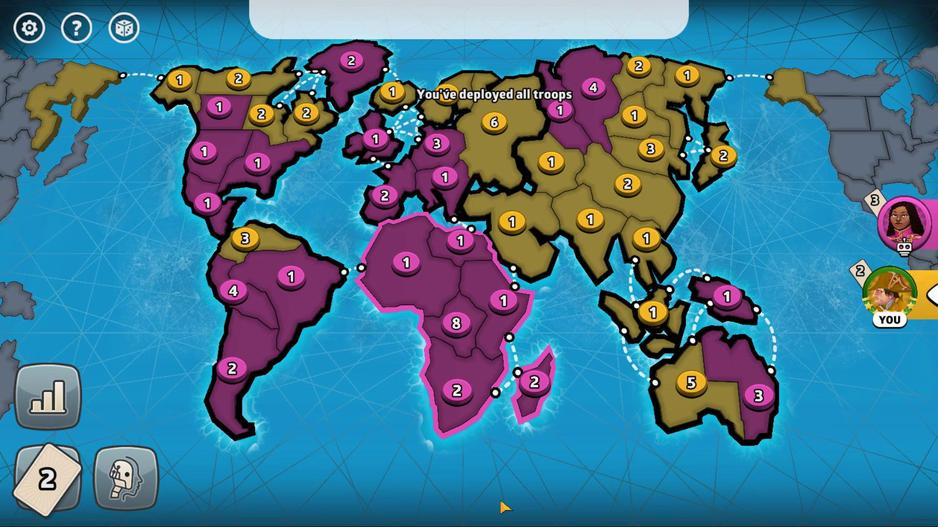
Action: Mouse pressed left at (499, 500)
Screenshot: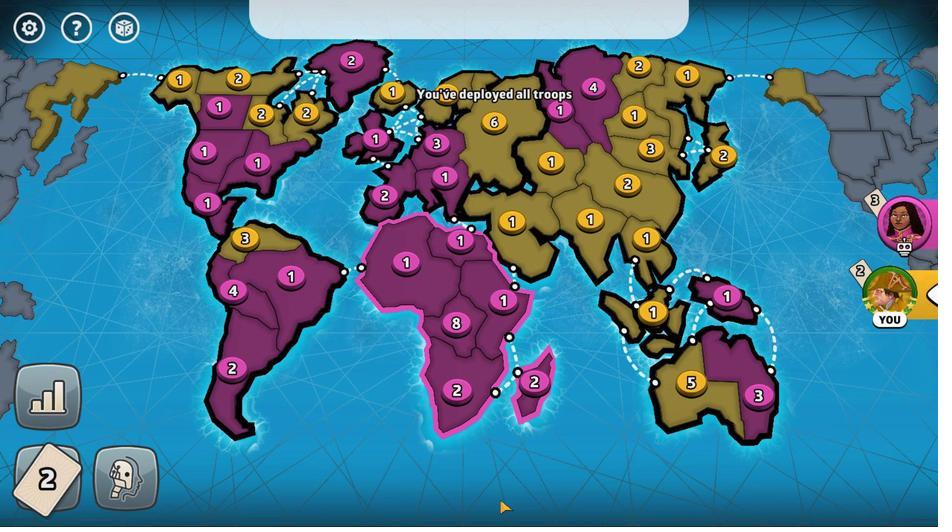 
Action: Mouse moved to (483, 125)
Screenshot: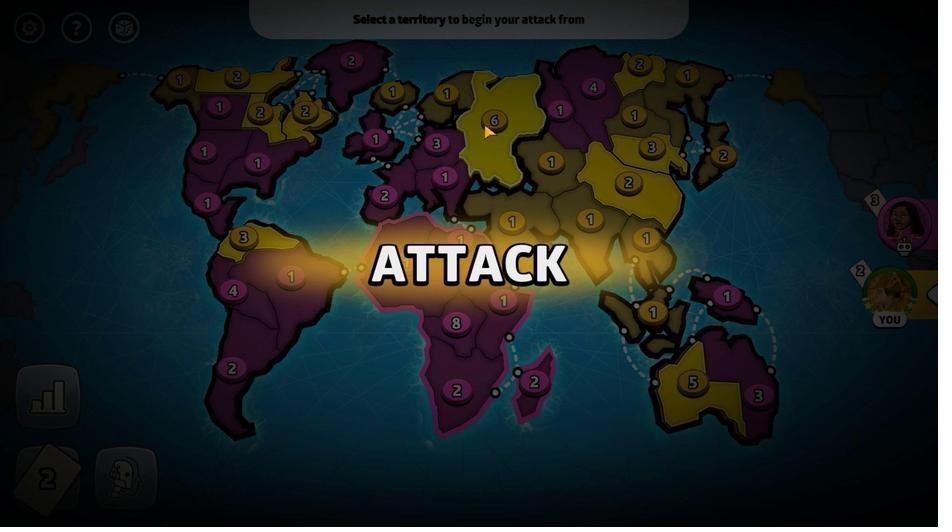 
Action: Mouse pressed left at (483, 125)
Screenshot: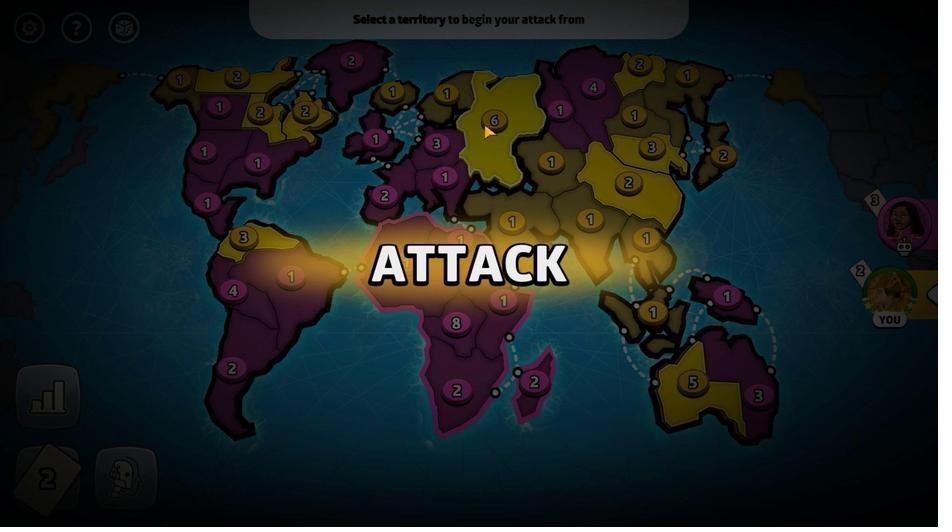 
Action: Mouse moved to (495, 121)
Screenshot: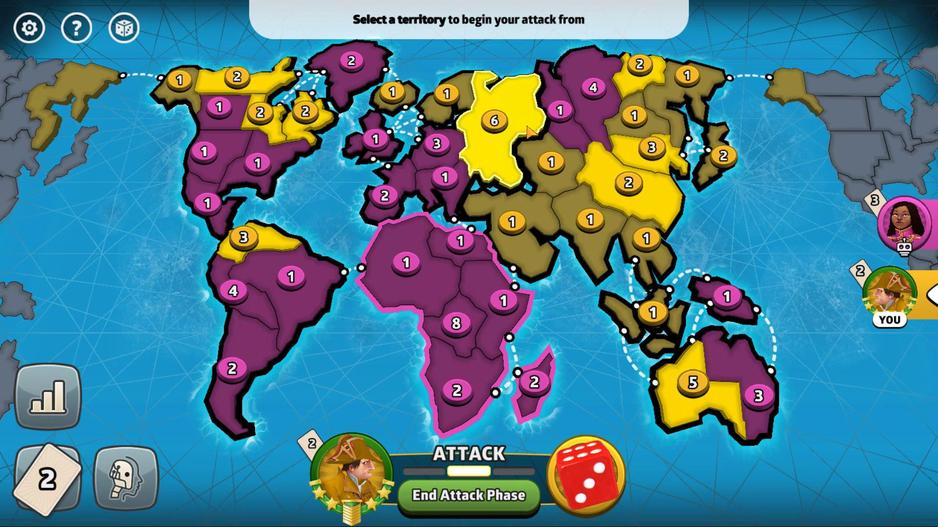 
Action: Mouse pressed left at (495, 121)
Screenshot: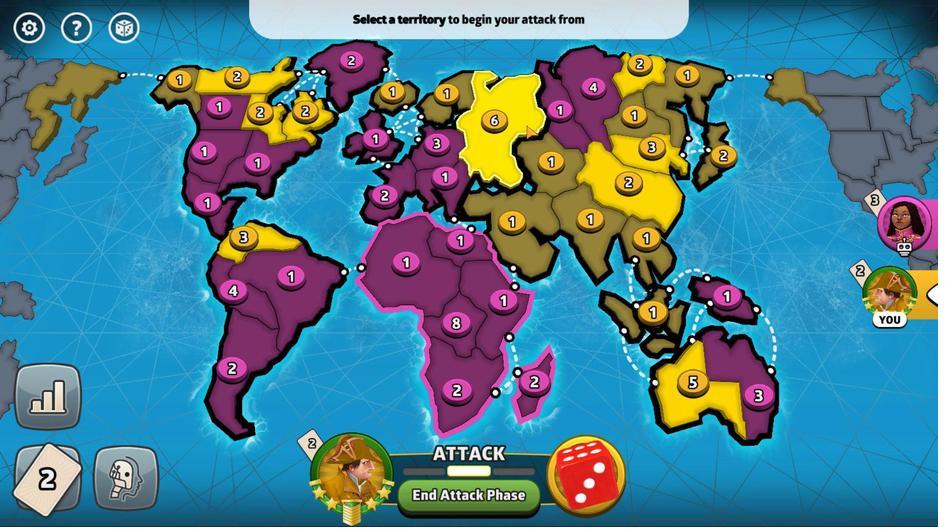 
Action: Mouse moved to (568, 119)
Screenshot: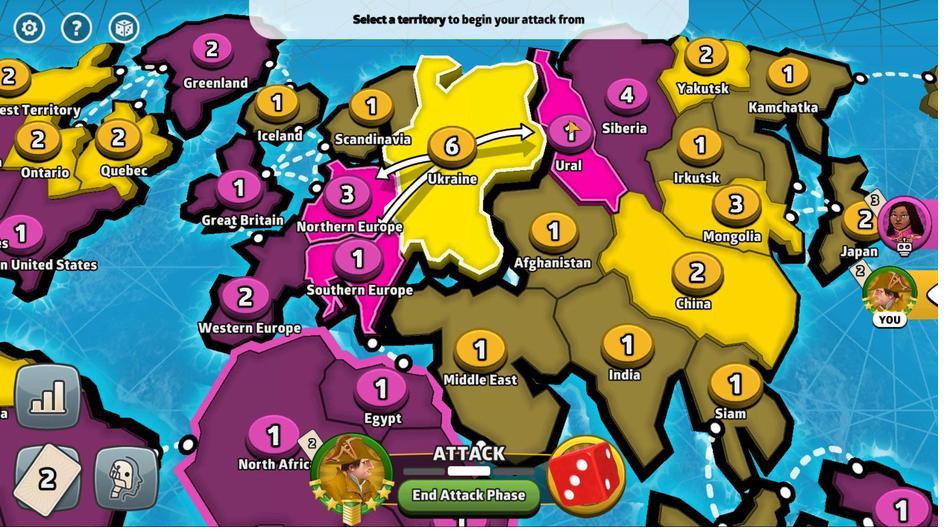 
Action: Mouse pressed left at (568, 119)
Screenshot: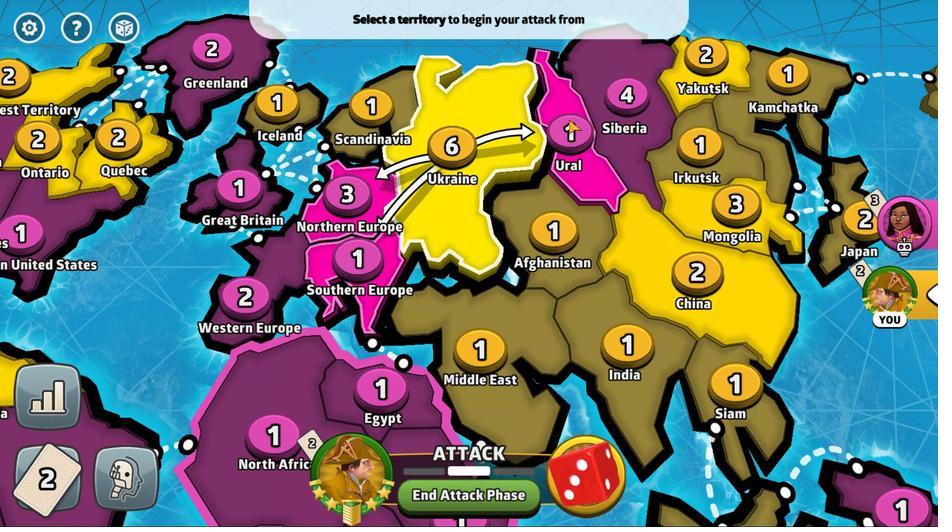 
Action: Mouse moved to (467, 356)
Screenshot: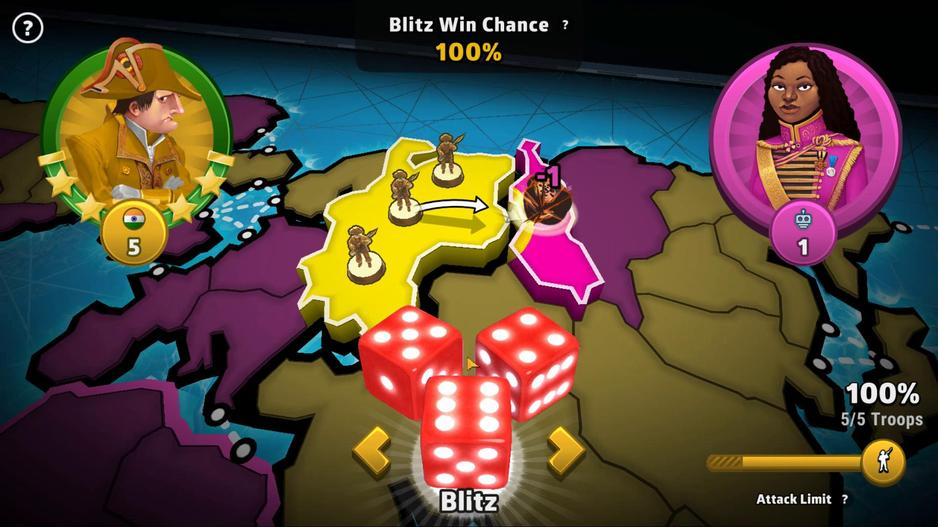 
Action: Mouse pressed left at (467, 356)
Screenshot: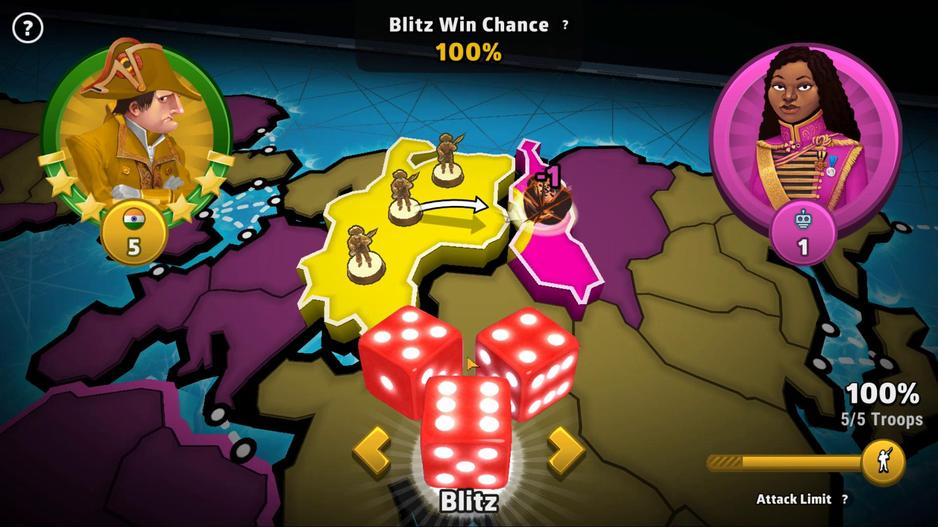
Action: Mouse moved to (569, 242)
Screenshot: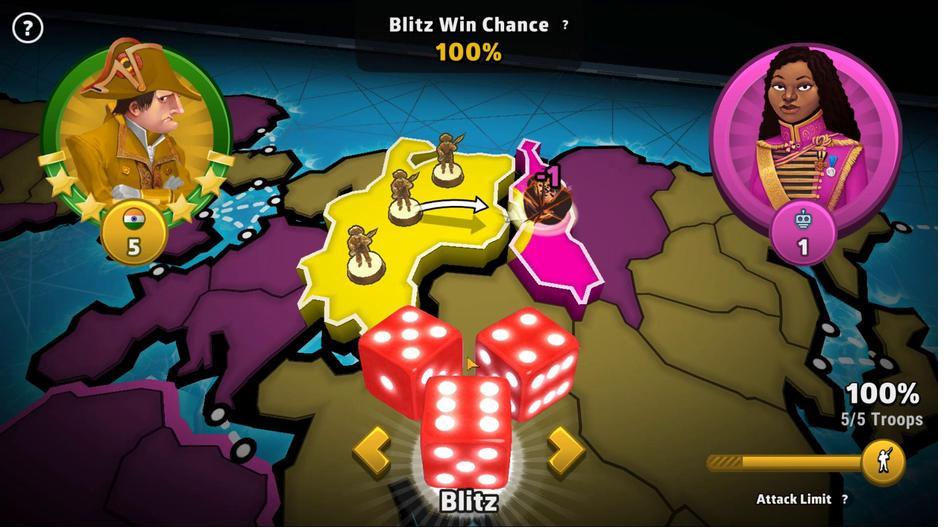 
Action: Mouse pressed left at (569, 242)
Screenshot: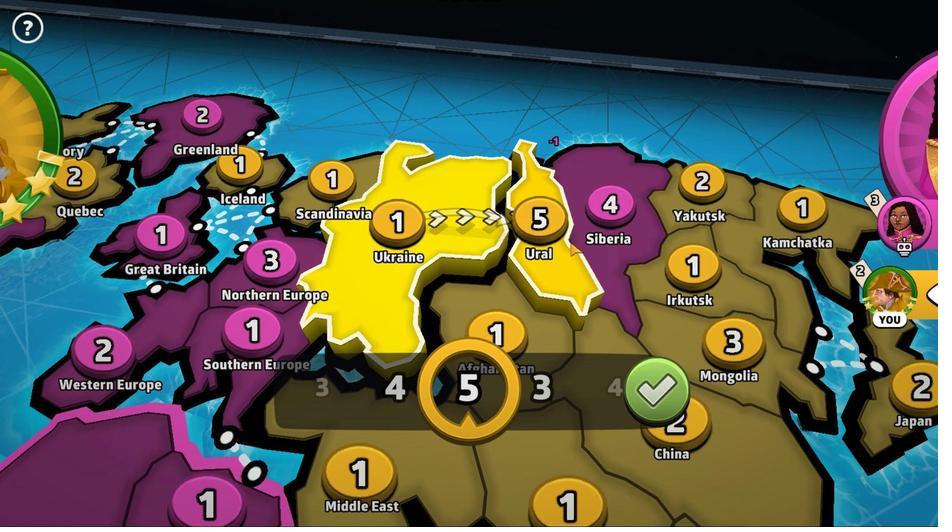 
Action: Mouse moved to (614, 226)
Screenshot: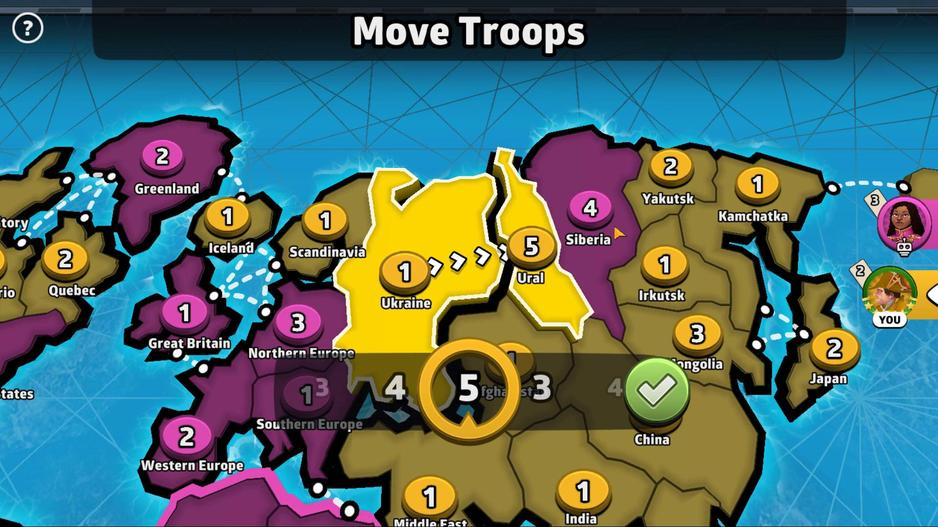
Action: Mouse pressed left at (614, 226)
Screenshot: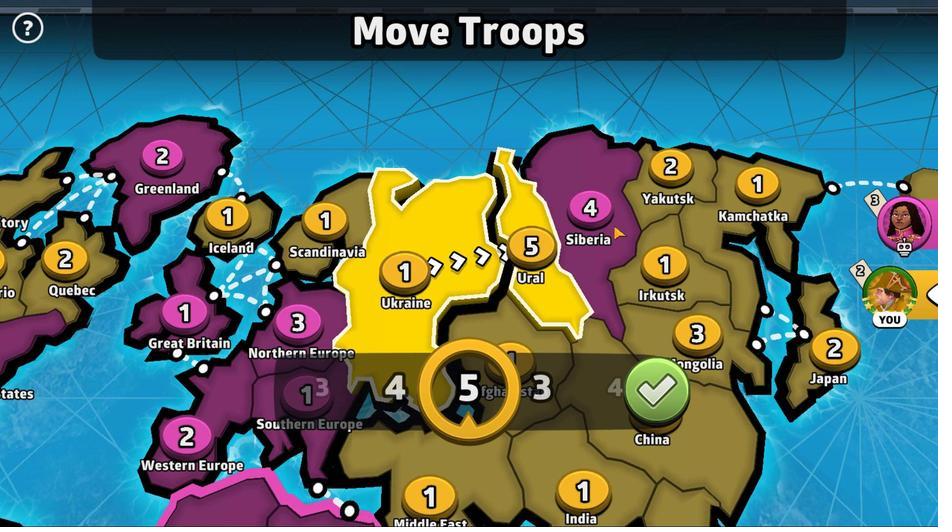 
Action: Mouse moved to (665, 405)
Screenshot: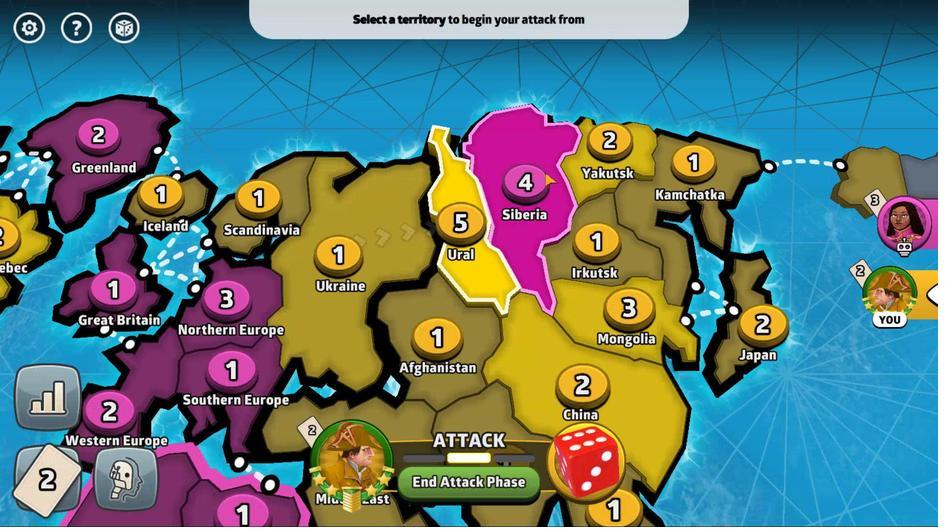 
Action: Mouse pressed left at (665, 405)
Screenshot: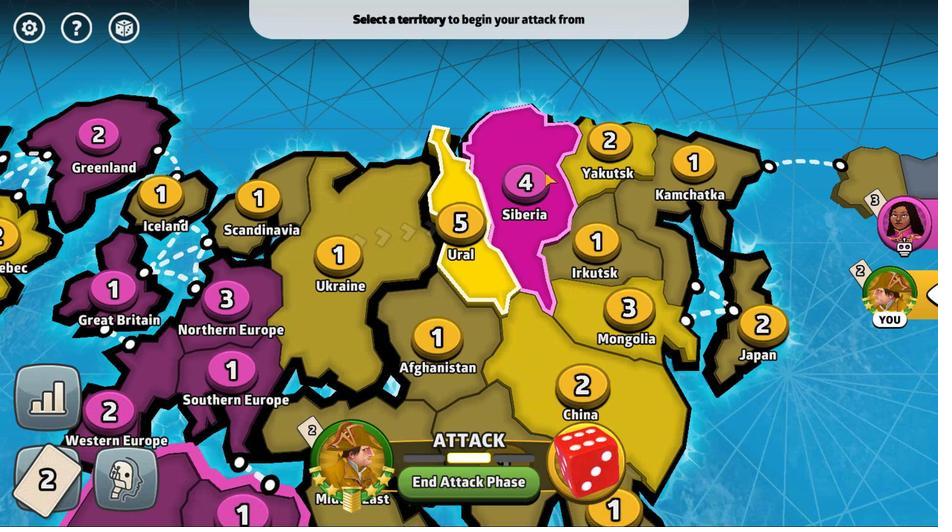 
Action: Mouse moved to (504, 192)
Screenshot: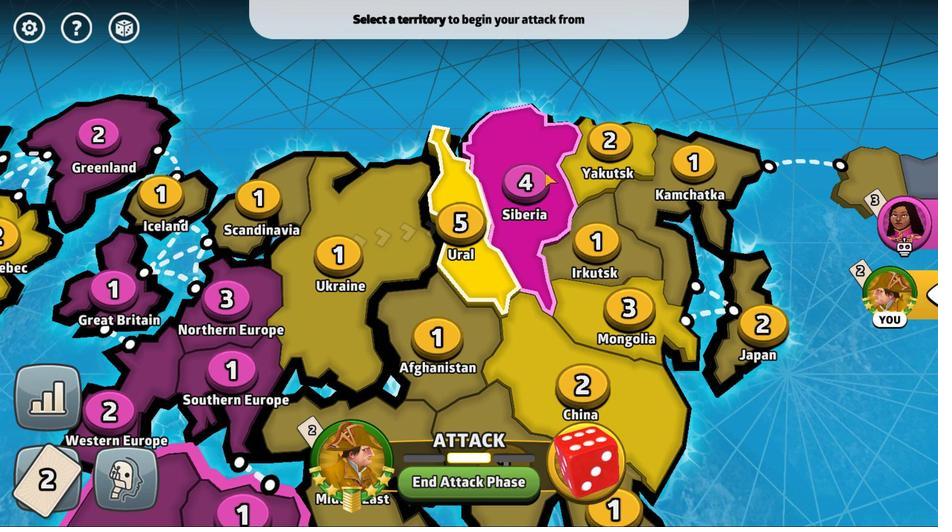 
Action: Mouse pressed left at (504, 192)
Screenshot: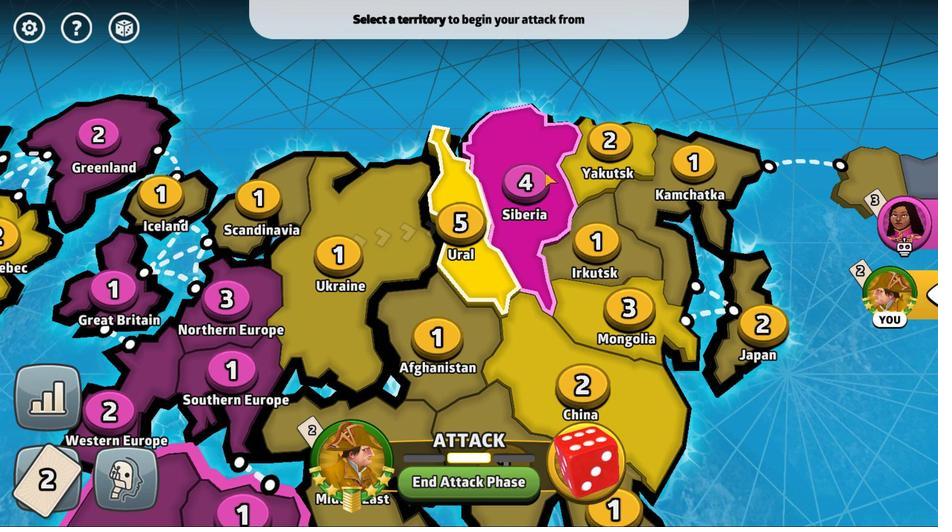 
Action: Mouse moved to (642, 64)
Screenshot: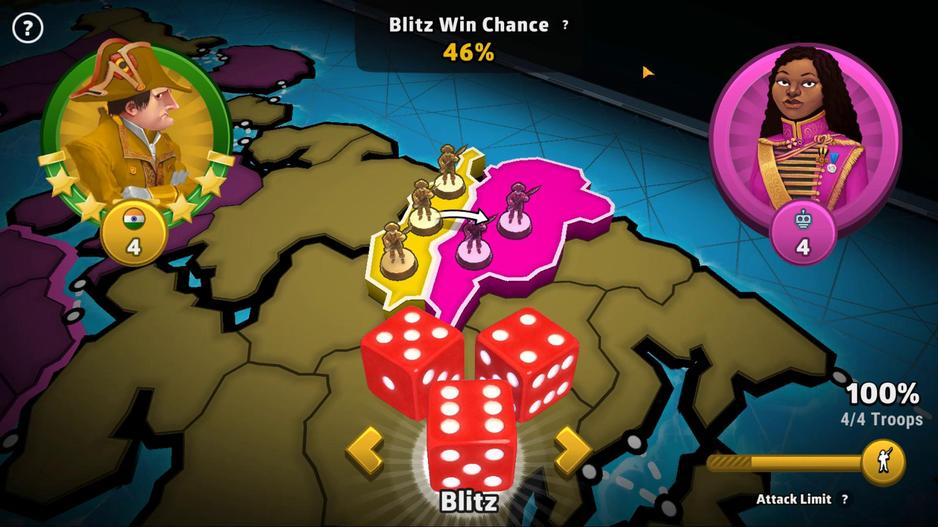 
Action: Mouse pressed left at (642, 64)
Screenshot: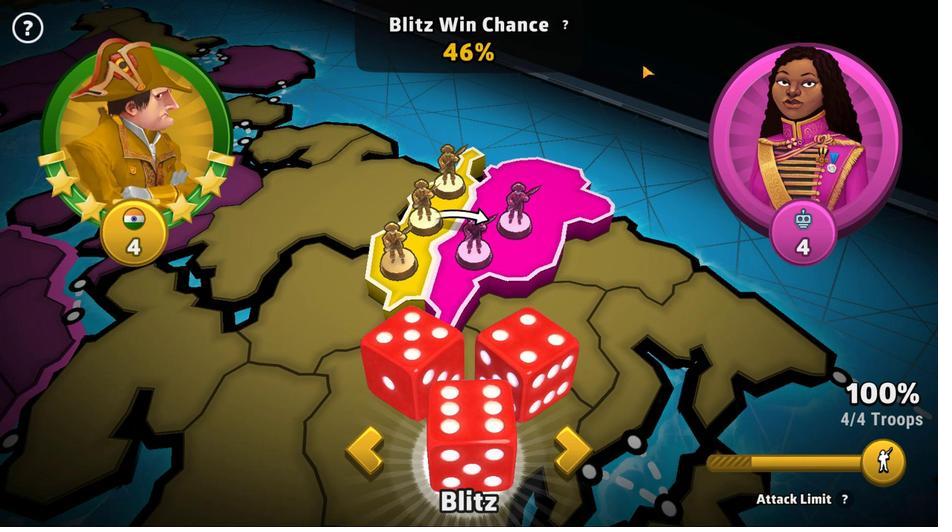 
Action: Mouse moved to (704, 389)
Screenshot: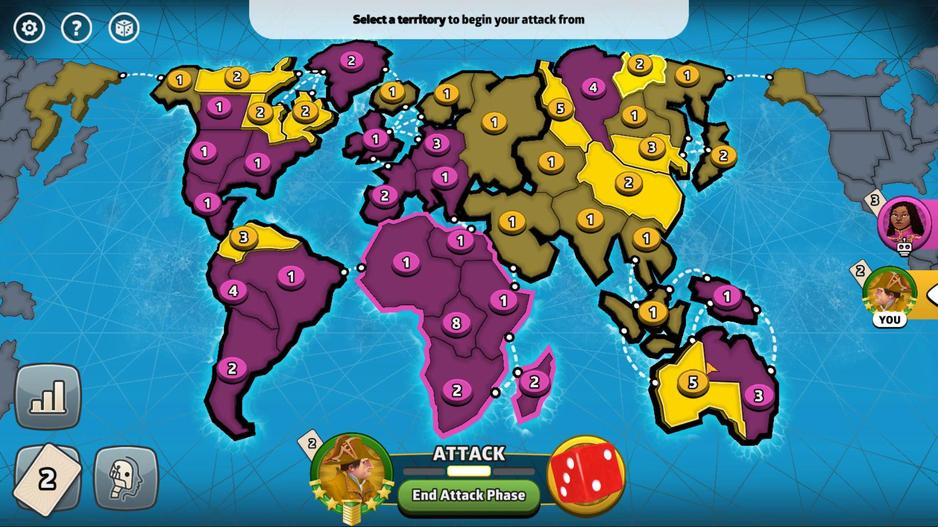 
Action: Mouse pressed left at (704, 389)
Screenshot: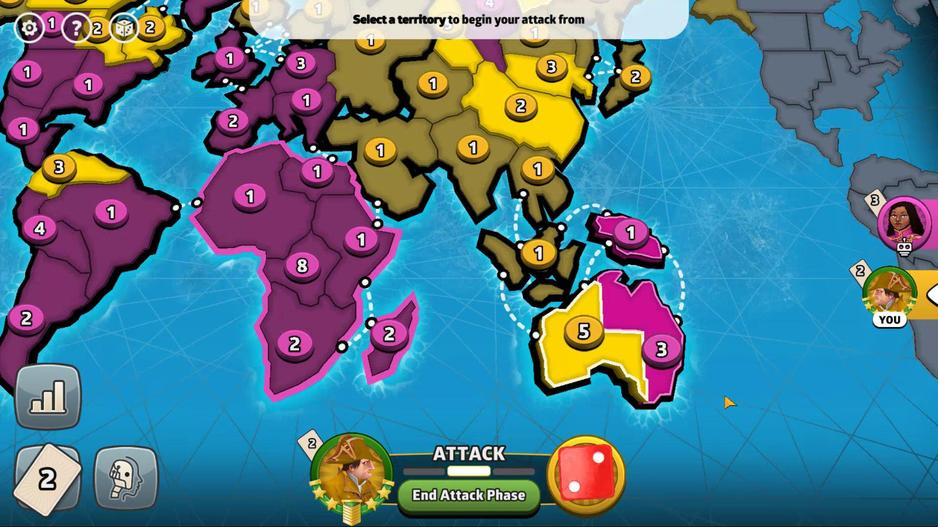 
Action: Mouse moved to (481, 239)
Screenshot: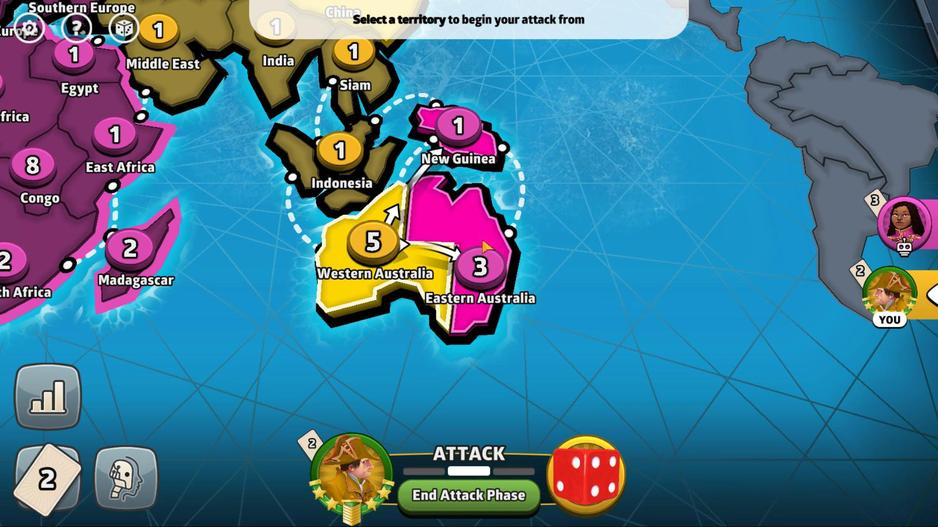 
Action: Mouse pressed left at (481, 239)
Screenshot: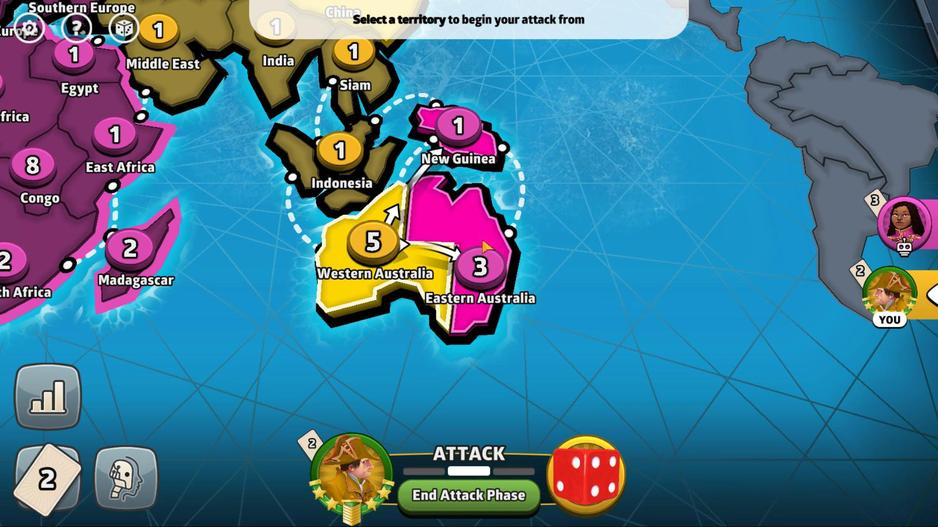 
Action: Mouse moved to (481, 341)
Screenshot: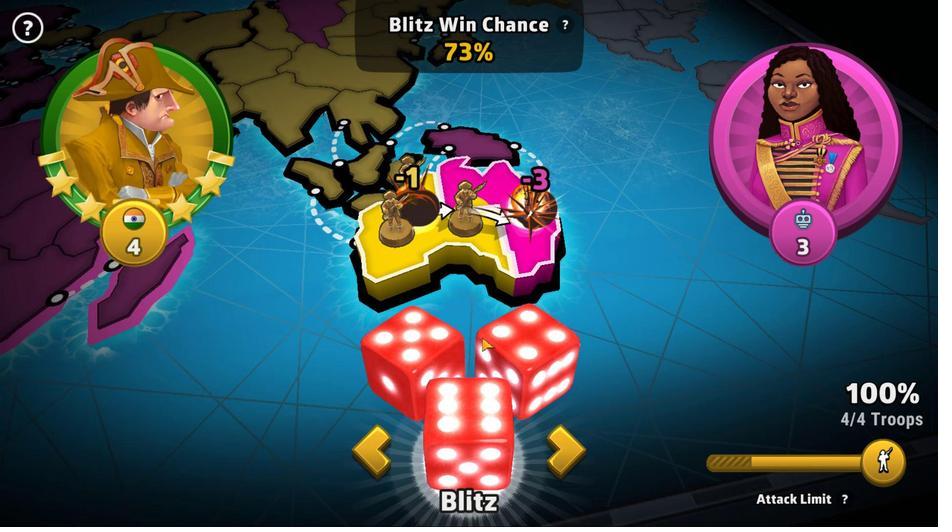 
Action: Mouse pressed left at (481, 341)
Screenshot: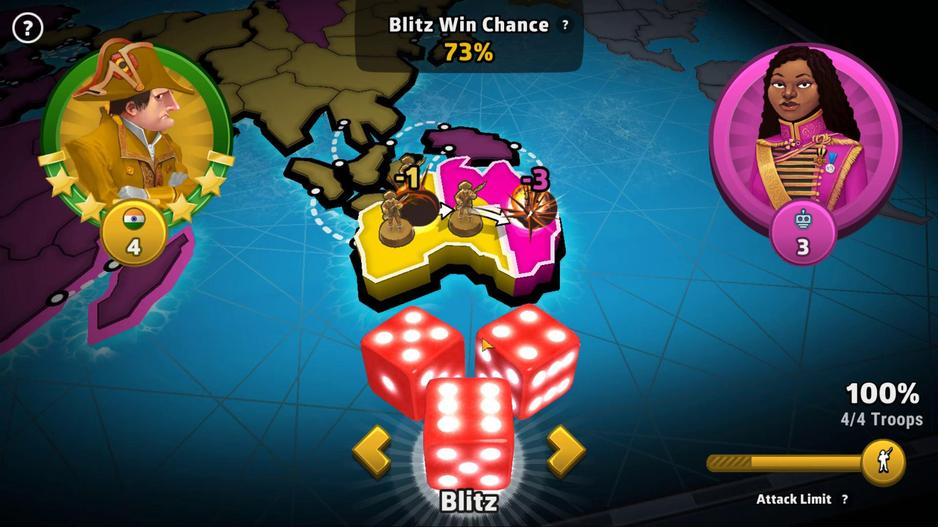 
Action: Mouse moved to (478, 257)
Screenshot: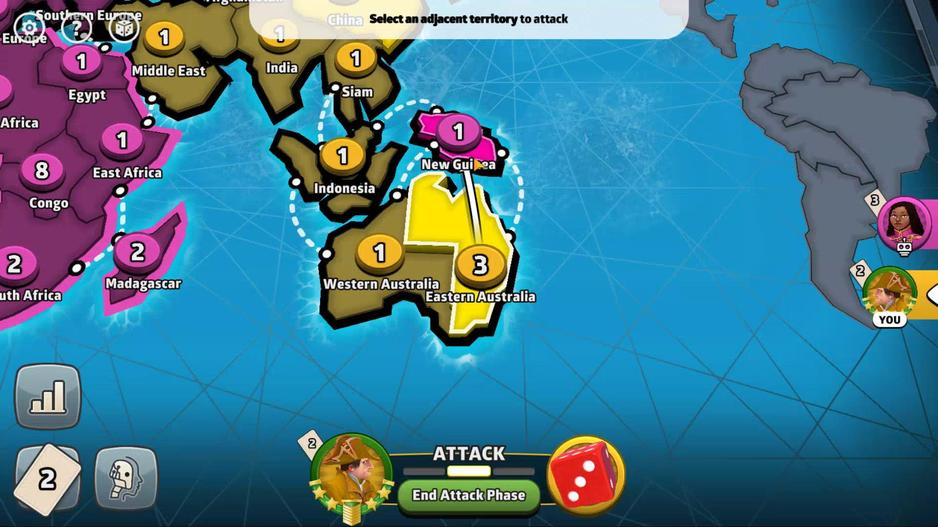 
Action: Mouse pressed left at (478, 257)
Screenshot: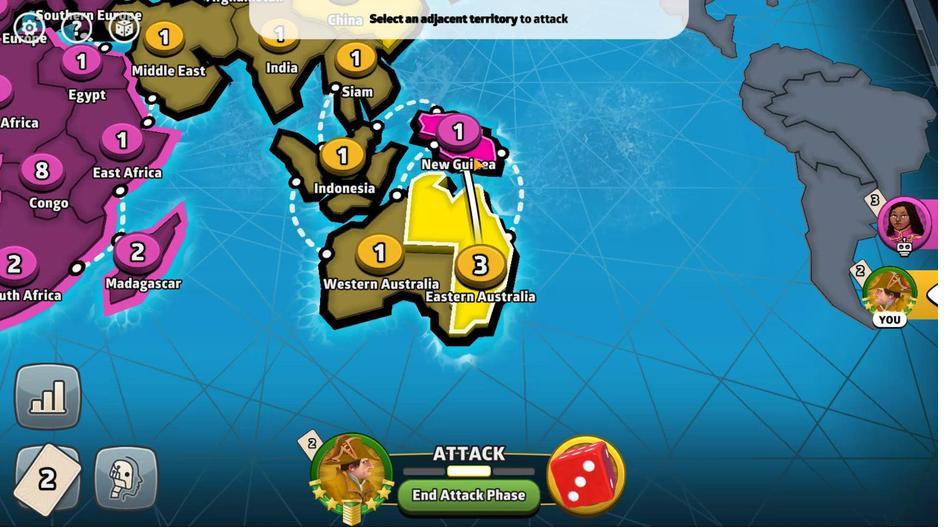 
Action: Mouse moved to (459, 139)
Screenshot: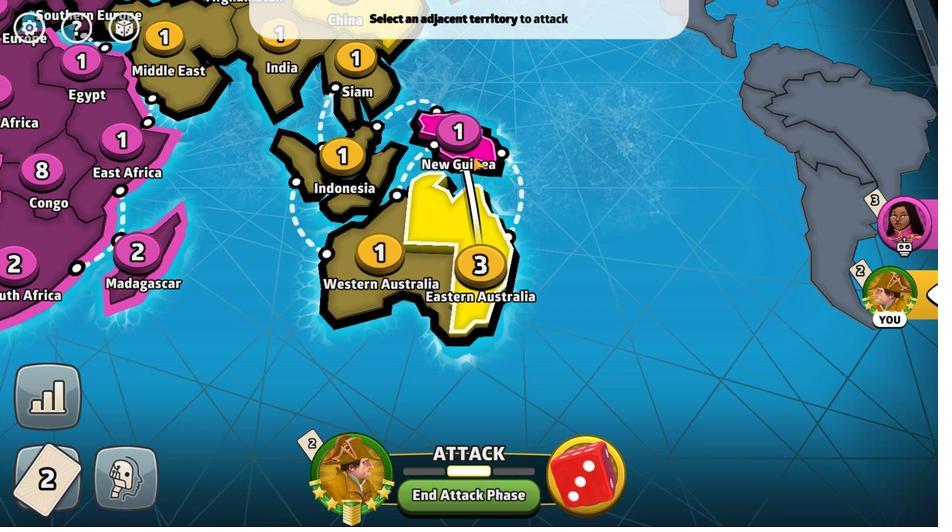 
Action: Mouse pressed left at (459, 139)
Screenshot: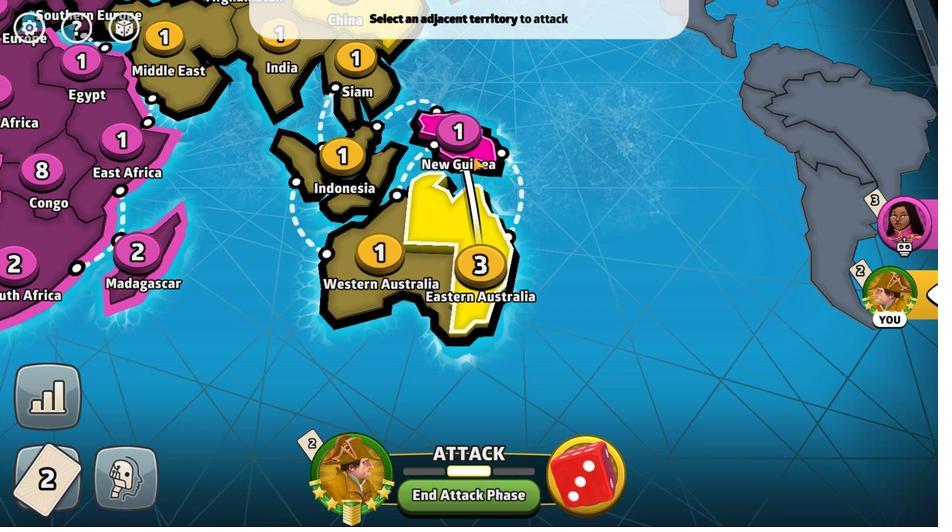 
Action: Mouse moved to (480, 351)
Screenshot: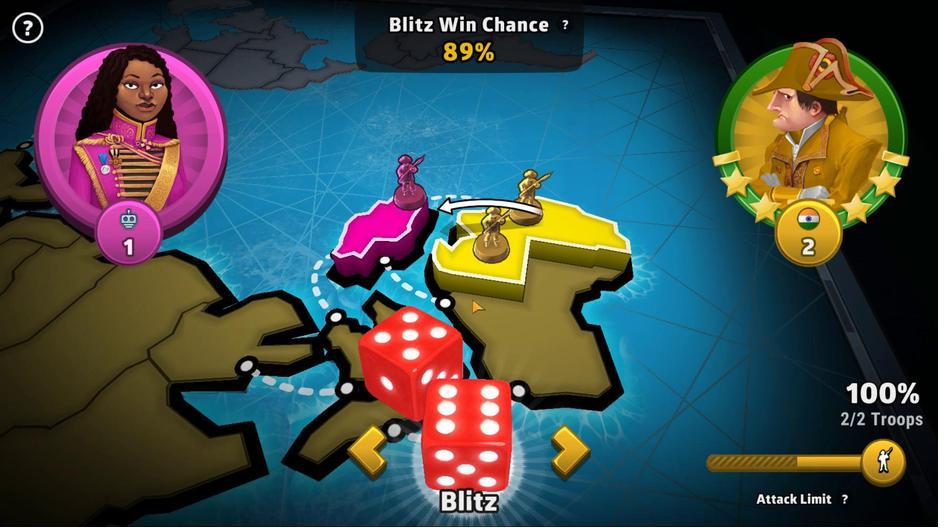 
Action: Mouse pressed left at (480, 351)
Screenshot: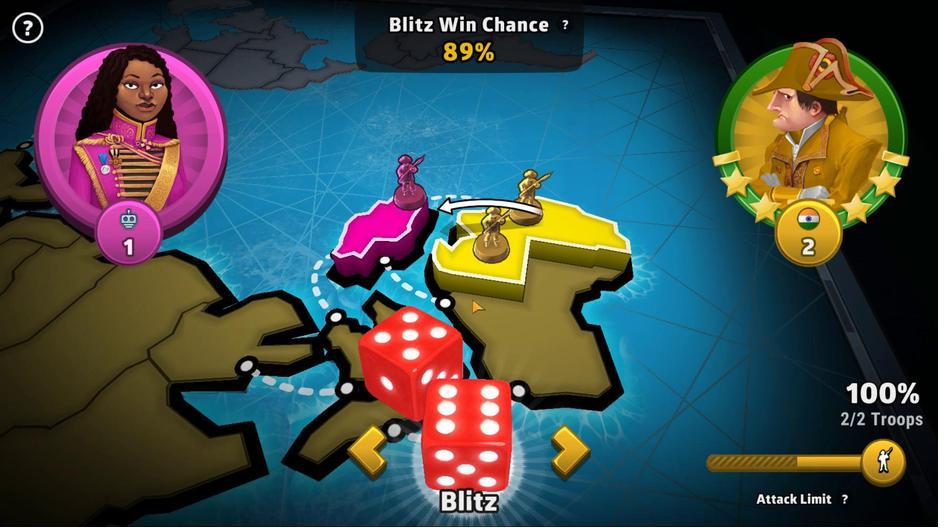 
Action: Mouse moved to (460, 497)
Screenshot: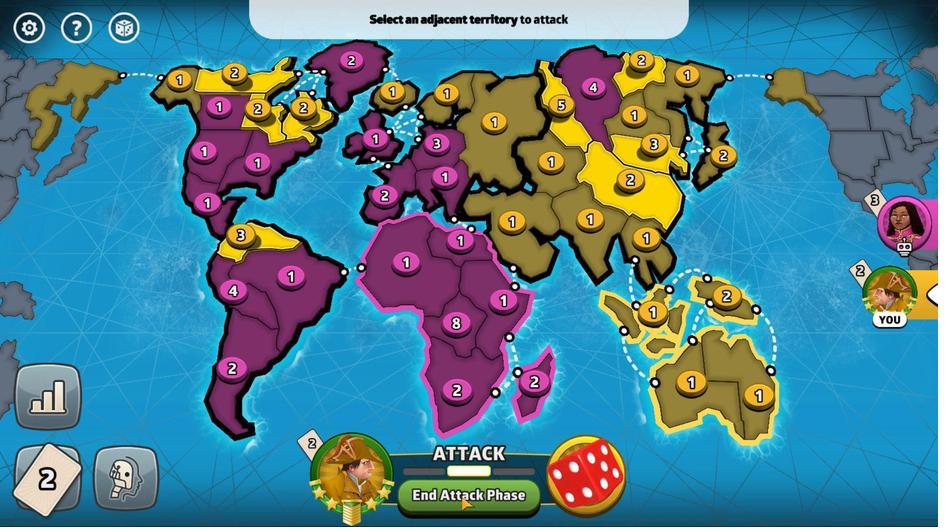 
Action: Mouse pressed left at (460, 497)
Screenshot: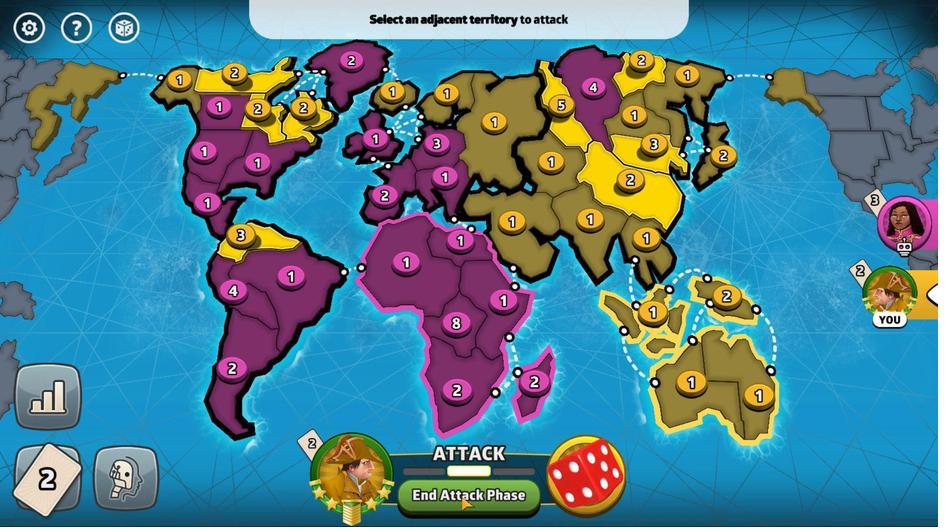 
Action: Mouse moved to (408, 195)
Screenshot: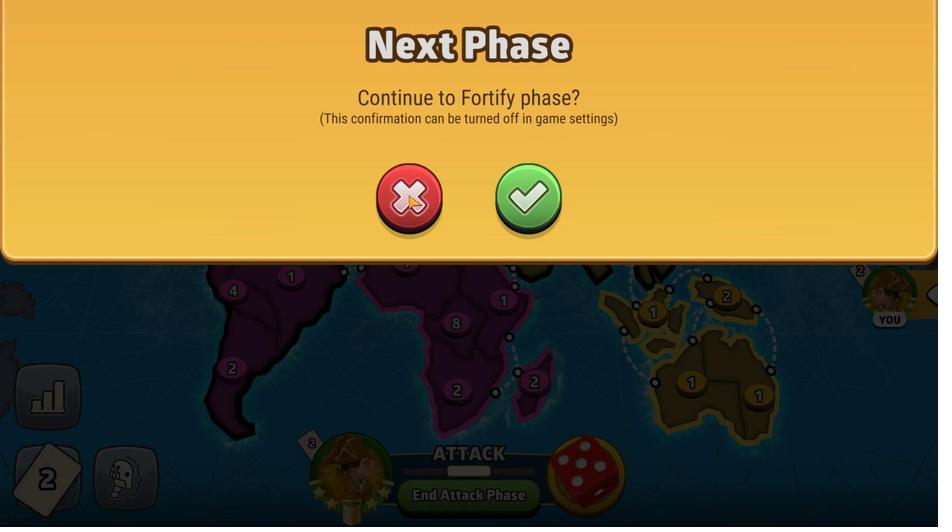 
Action: Mouse pressed left at (408, 195)
Screenshot: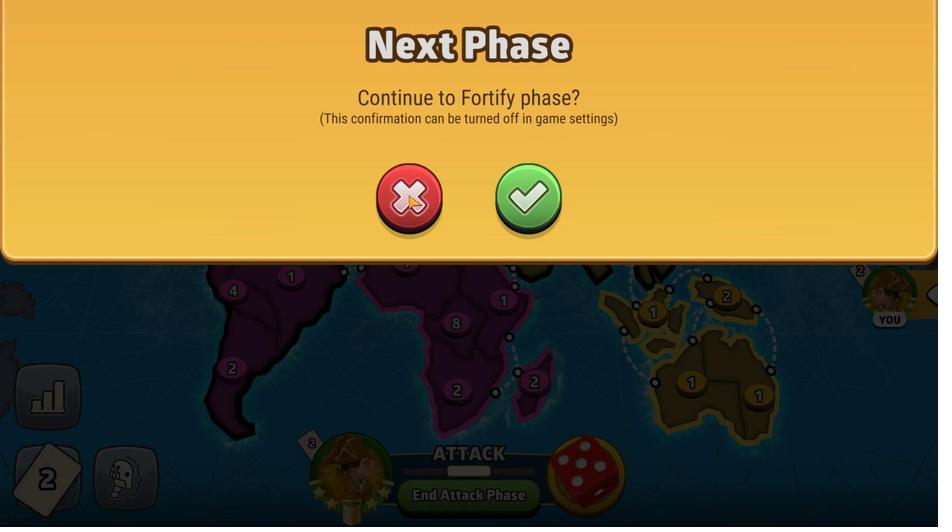 
Action: Mouse moved to (239, 239)
Screenshot: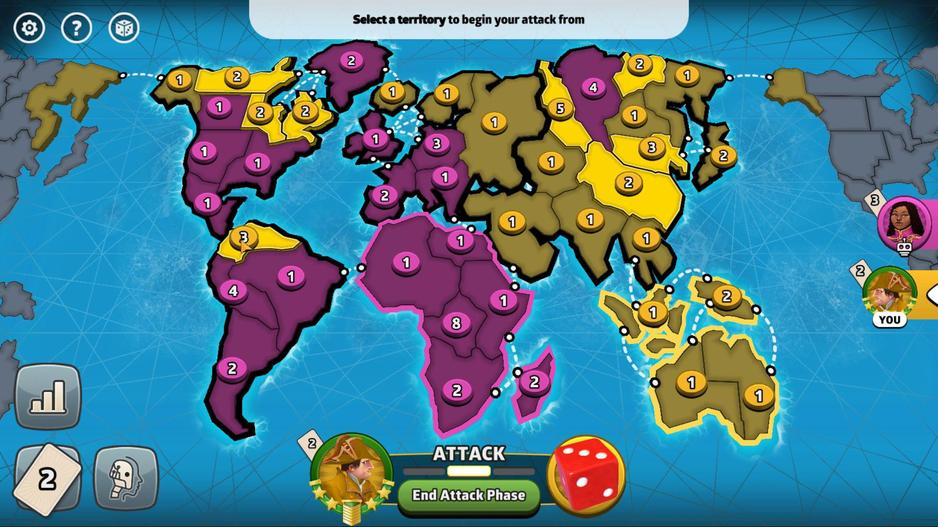 
Action: Mouse pressed left at (239, 239)
Screenshot: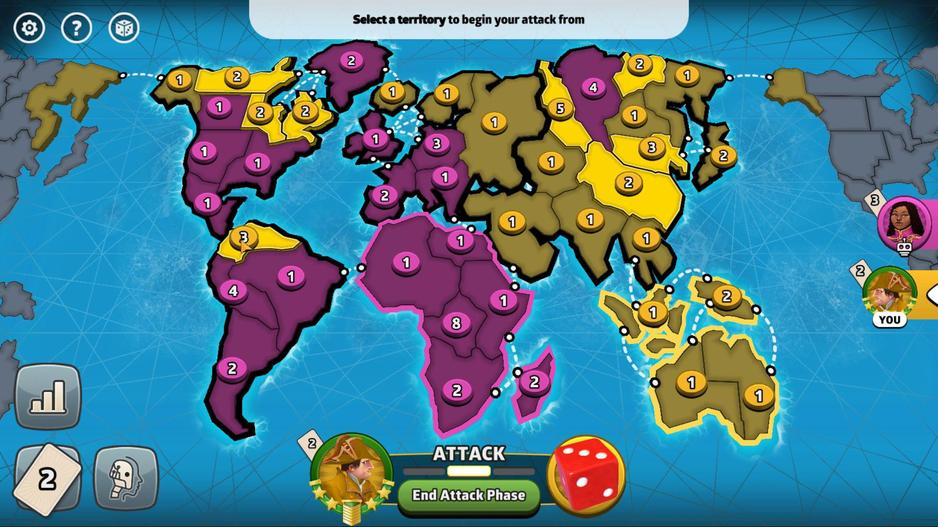 
Action: Mouse moved to (389, 133)
Screenshot: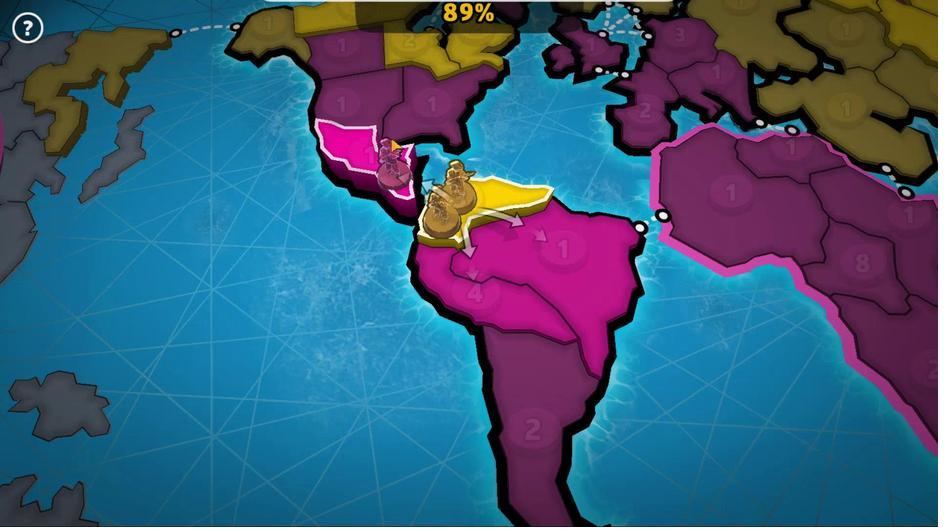 
Action: Mouse pressed left at (389, 133)
Screenshot: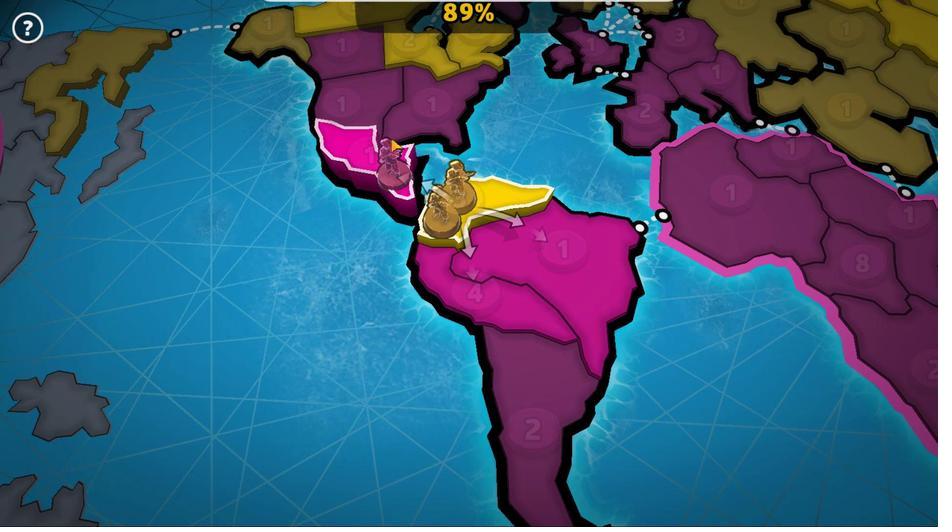 
Action: Mouse moved to (409, 367)
Screenshot: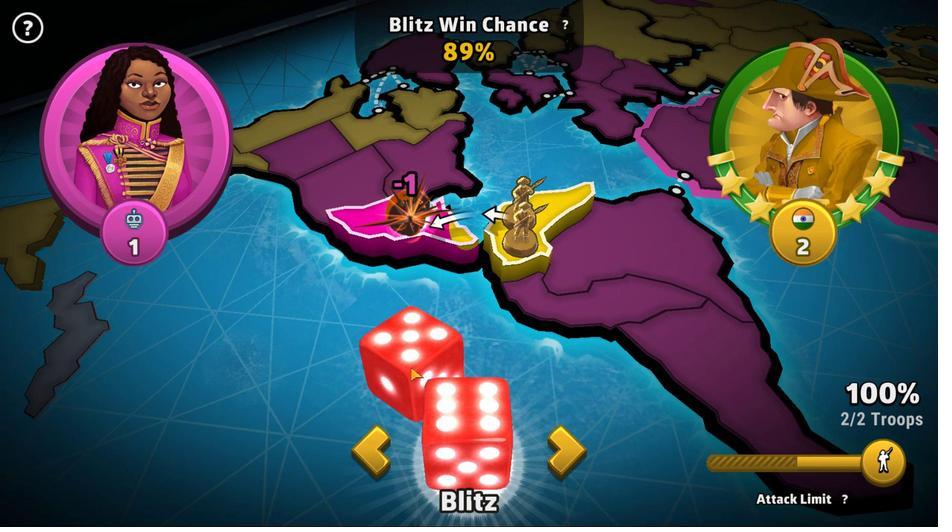 
Action: Mouse pressed left at (409, 367)
Screenshot: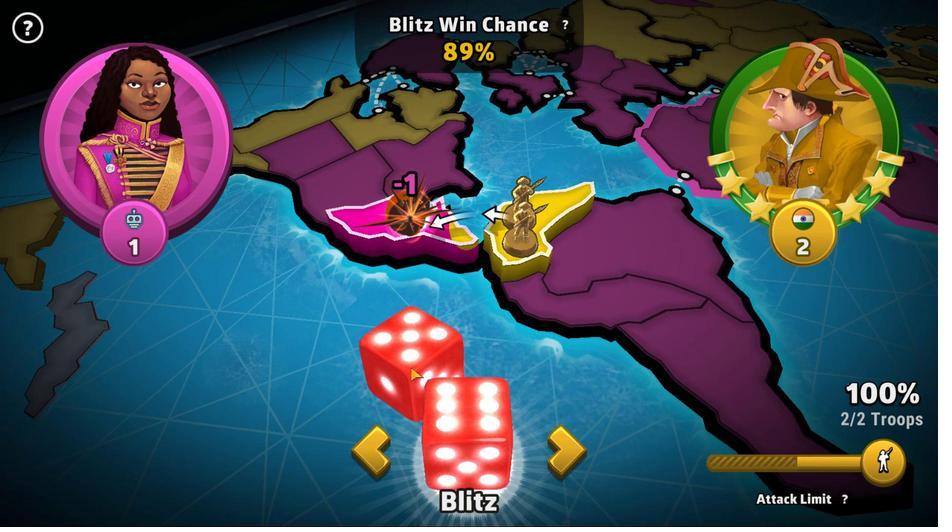
Action: Mouse moved to (464, 492)
Screenshot: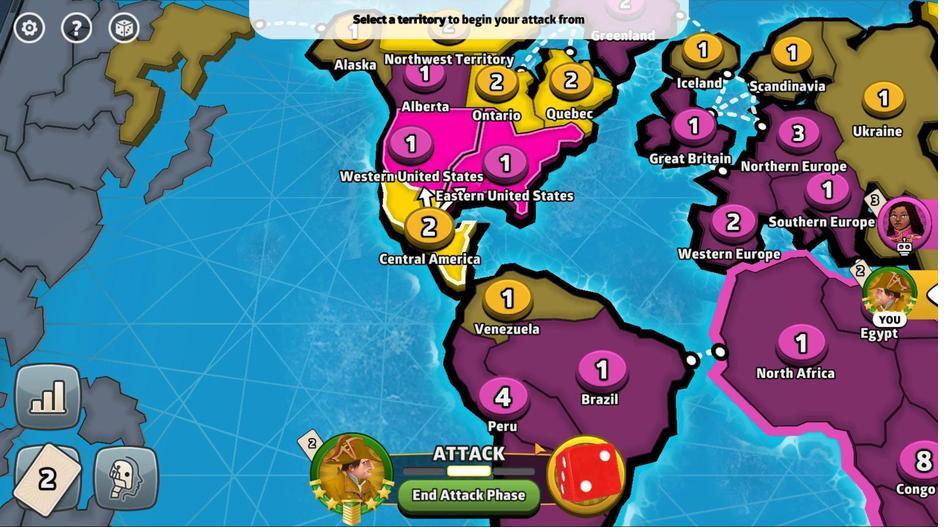 
Action: Mouse pressed left at (464, 492)
Screenshot: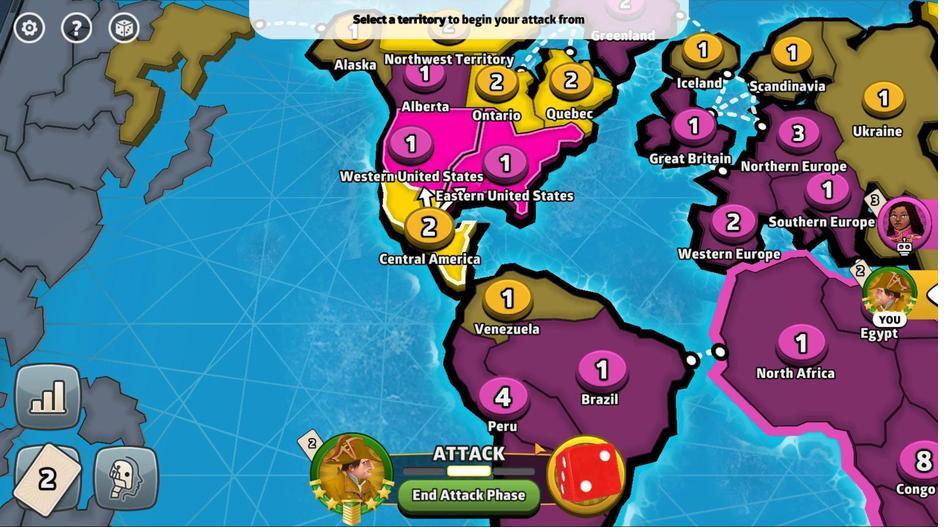 
Action: Mouse moved to (504, 211)
Screenshot: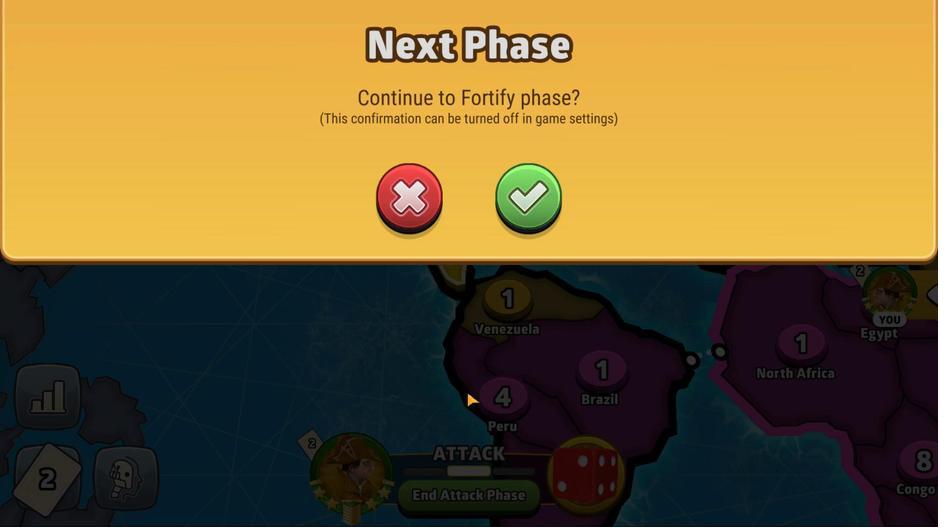 
Action: Mouse pressed left at (504, 211)
Screenshot: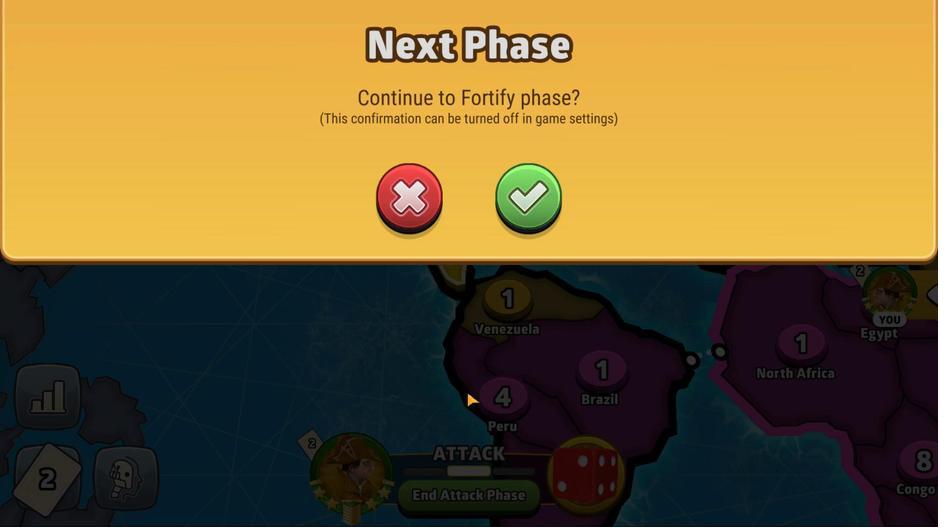 
Action: Mouse moved to (565, 118)
Screenshot: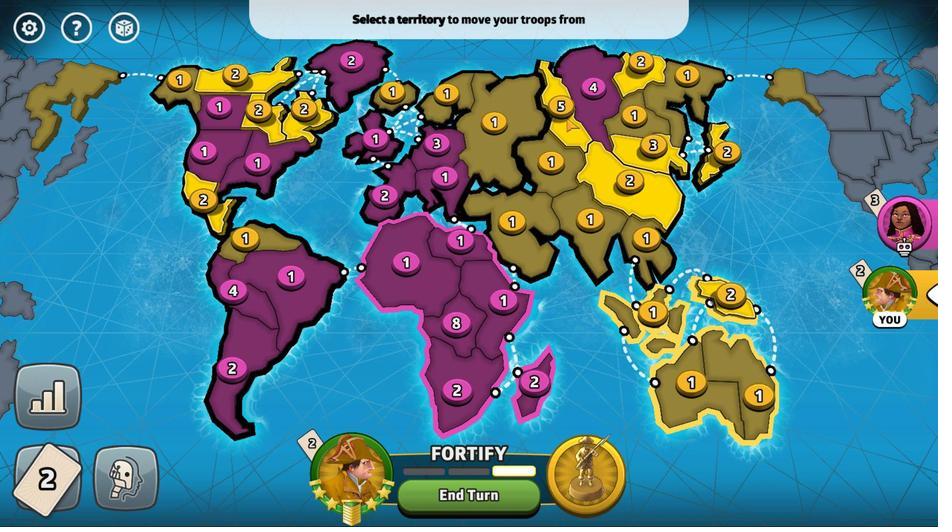 
Action: Mouse pressed left at (565, 118)
Screenshot: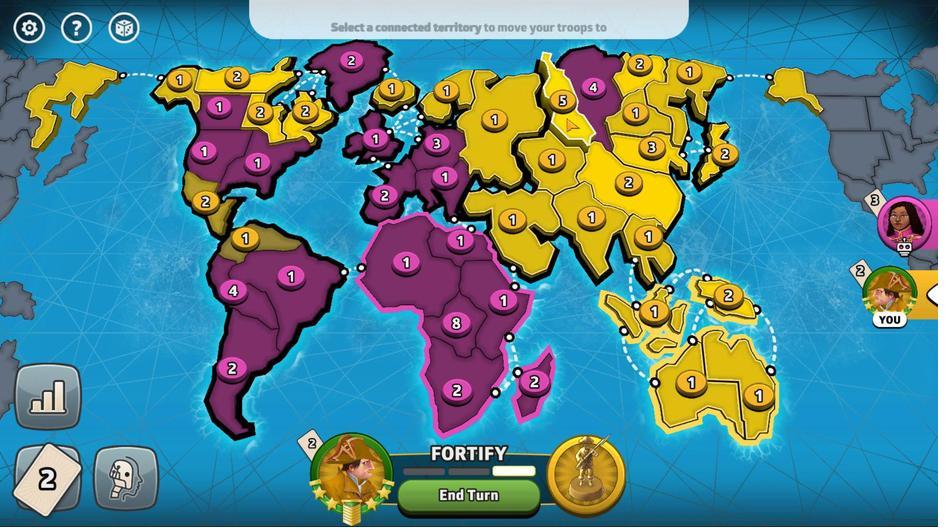 
Action: Mouse moved to (497, 214)
Screenshot: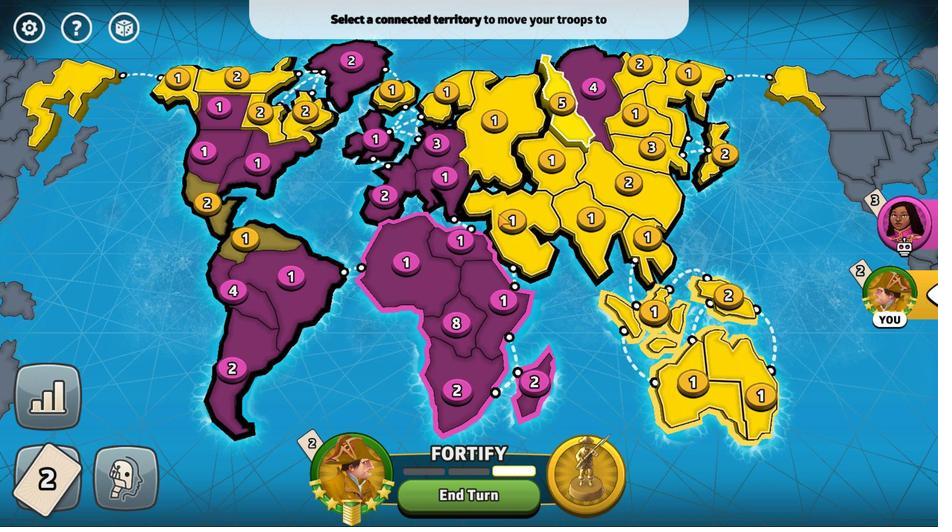 
Action: Mouse pressed left at (497, 214)
Screenshot: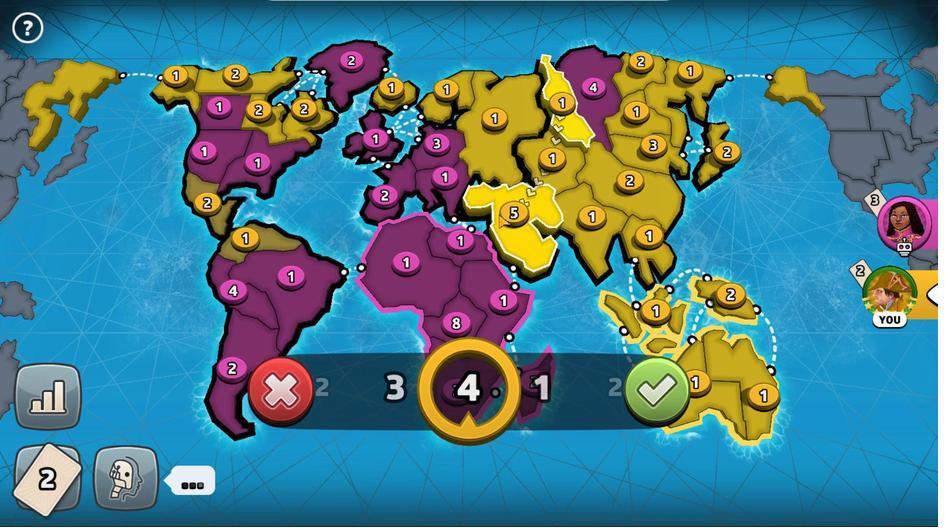 
Action: Mouse moved to (664, 389)
Screenshot: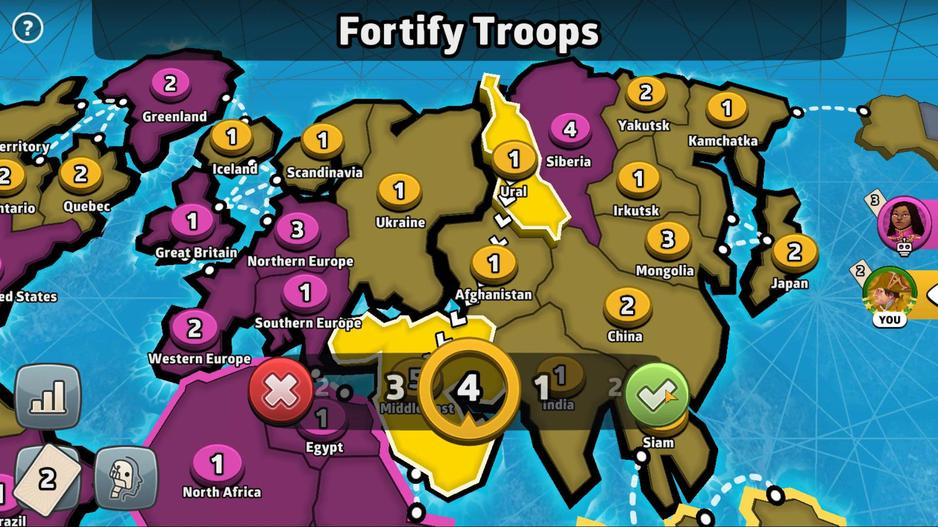 
Action: Mouse pressed left at (664, 389)
Screenshot: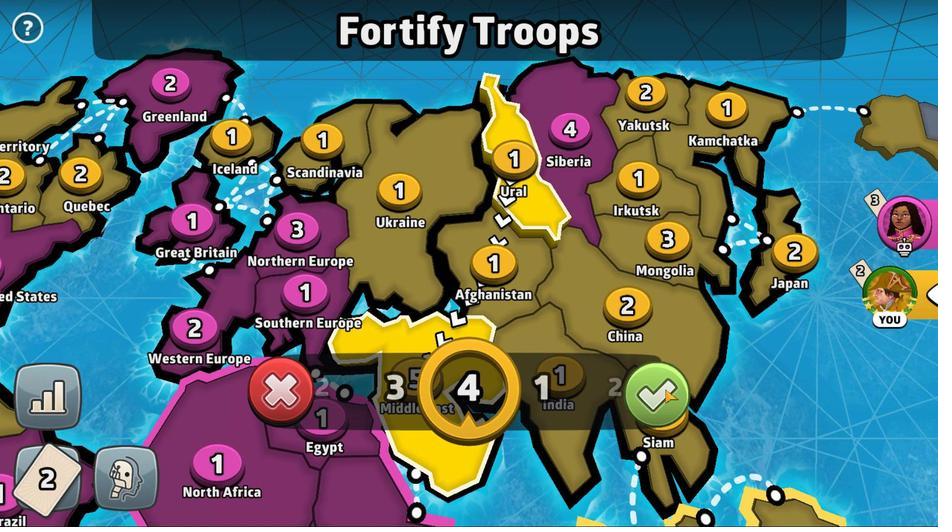 
Action: Mouse moved to (47, 473)
Screenshot: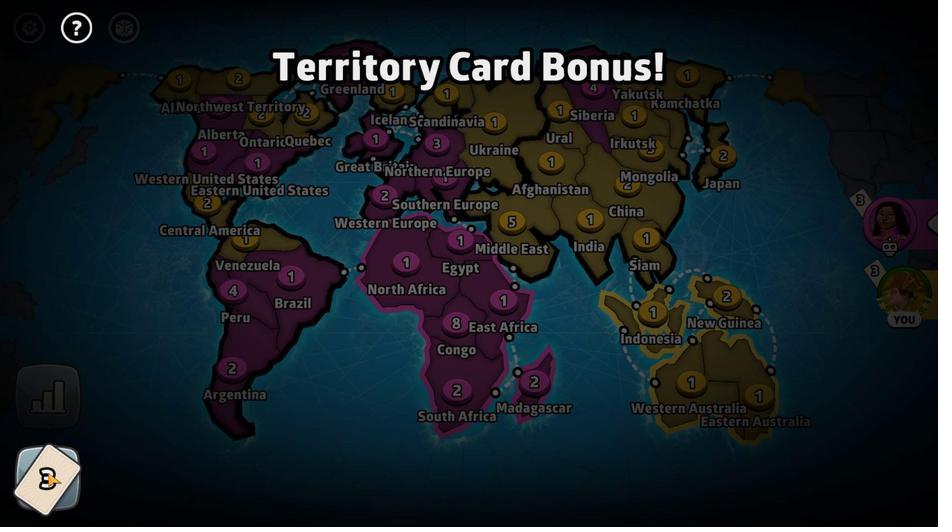 
Action: Mouse pressed left at (47, 473)
Screenshot: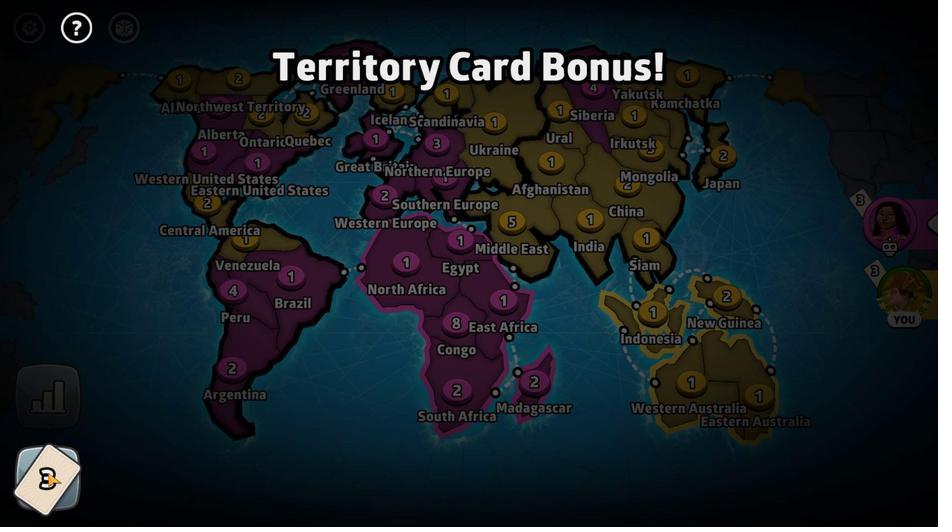 
Action: Mouse moved to (54, 469)
Screenshot: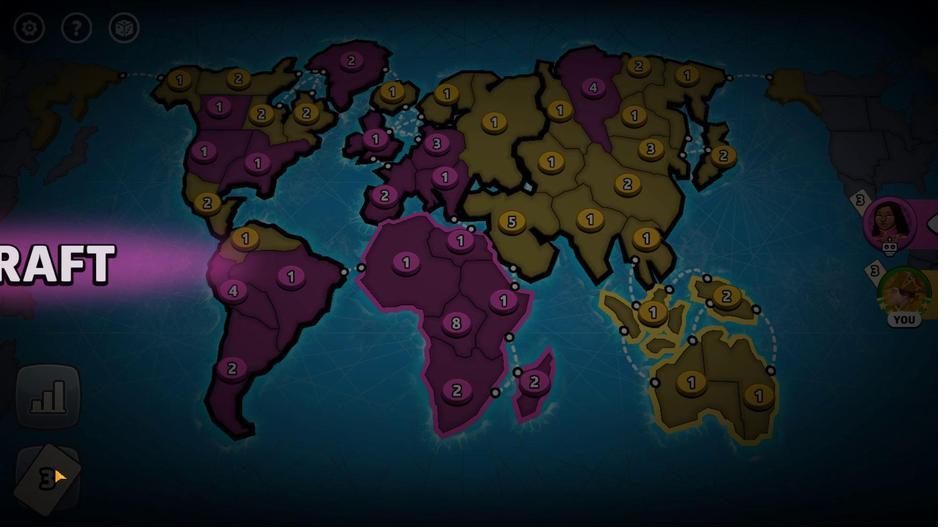 
Action: Mouse pressed left at (54, 469)
Screenshot: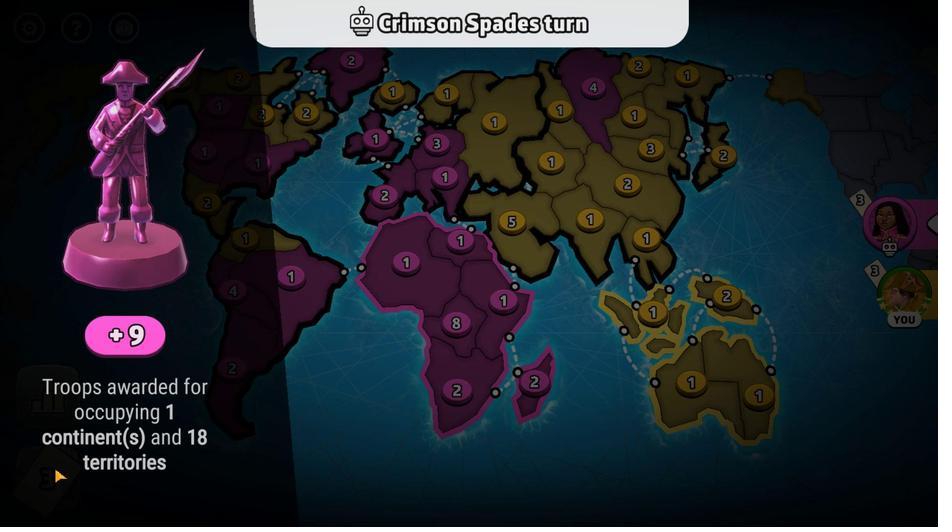 
Action: Mouse pressed left at (54, 469)
Screenshot: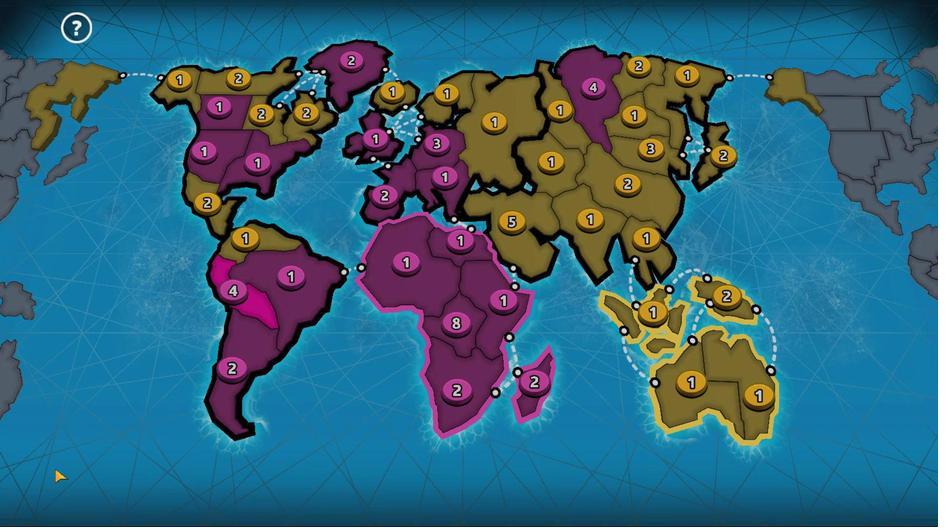 
Action: Mouse moved to (103, 106)
Screenshot: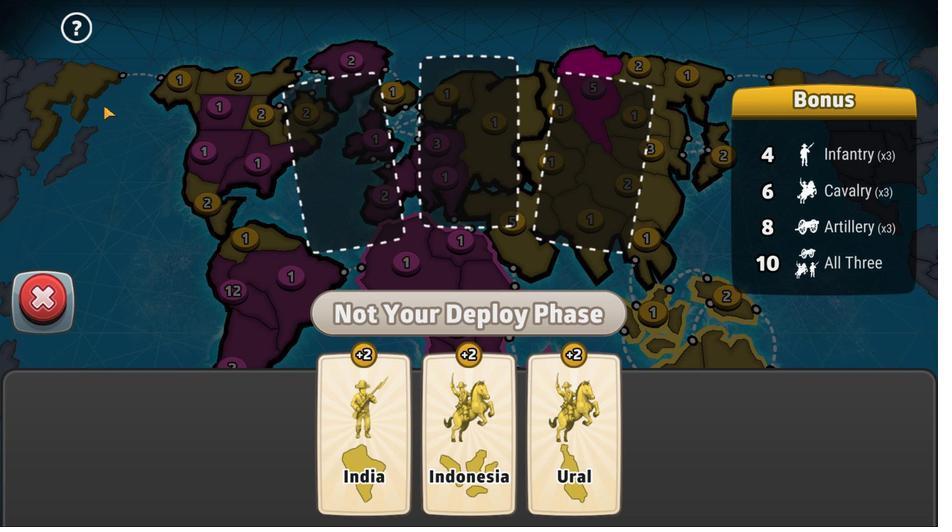 
Action: Mouse pressed left at (103, 106)
Screenshot: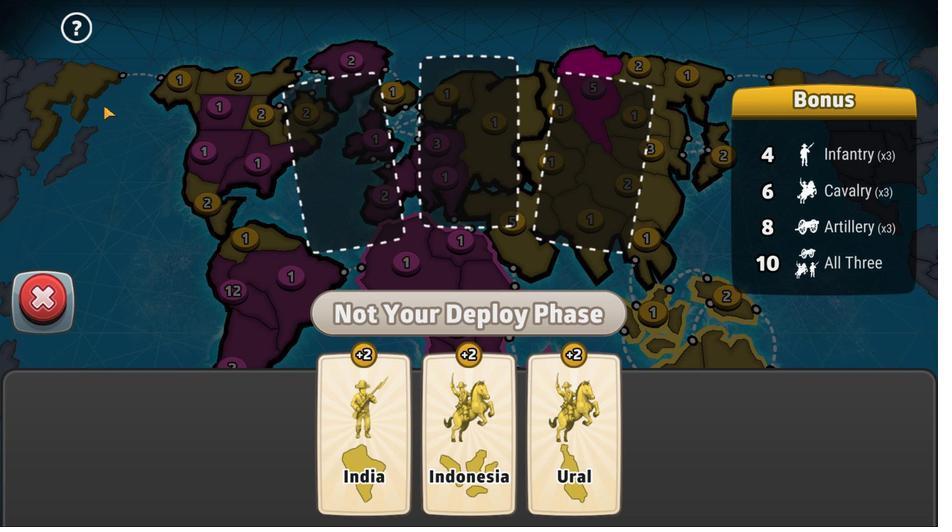 
Action: Mouse moved to (20, 264)
Screenshot: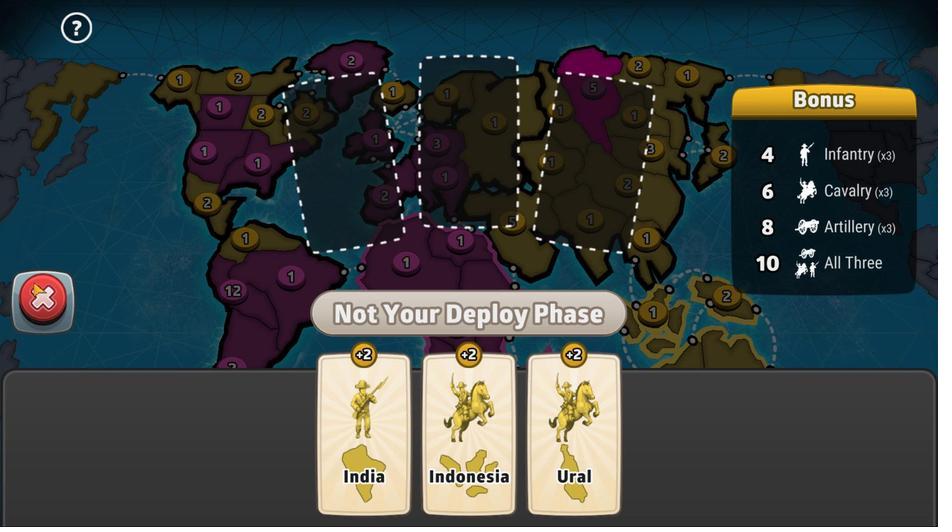 
Action: Mouse pressed left at (20, 264)
Screenshot: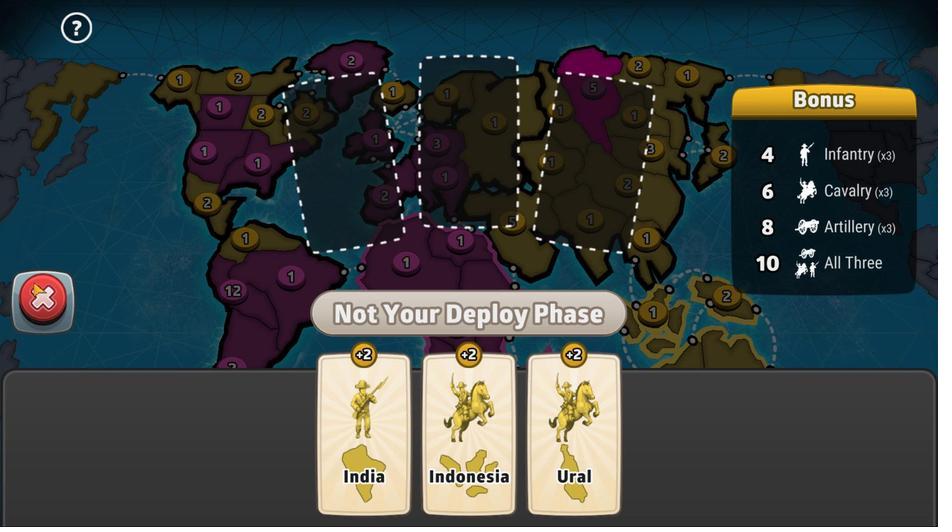 
Action: Mouse moved to (32, 278)
Screenshot: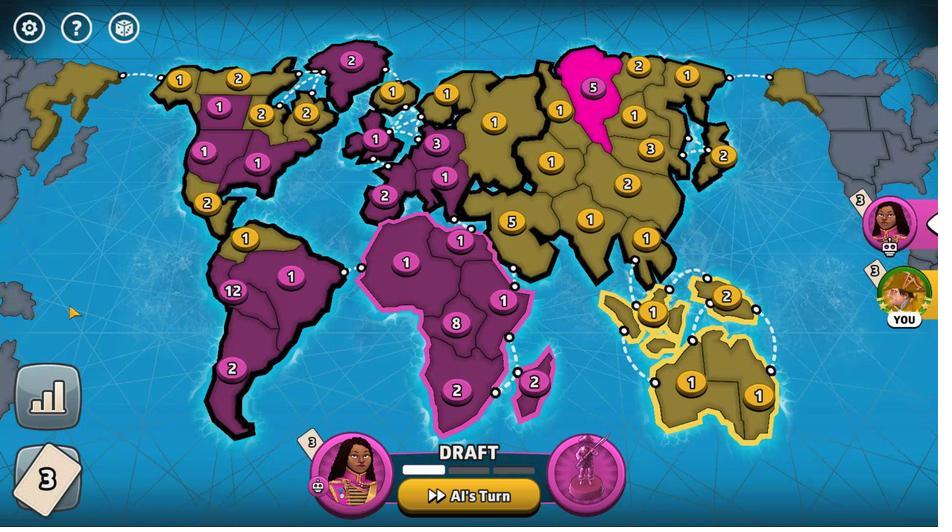 
Action: Mouse pressed left at (32, 278)
Screenshot: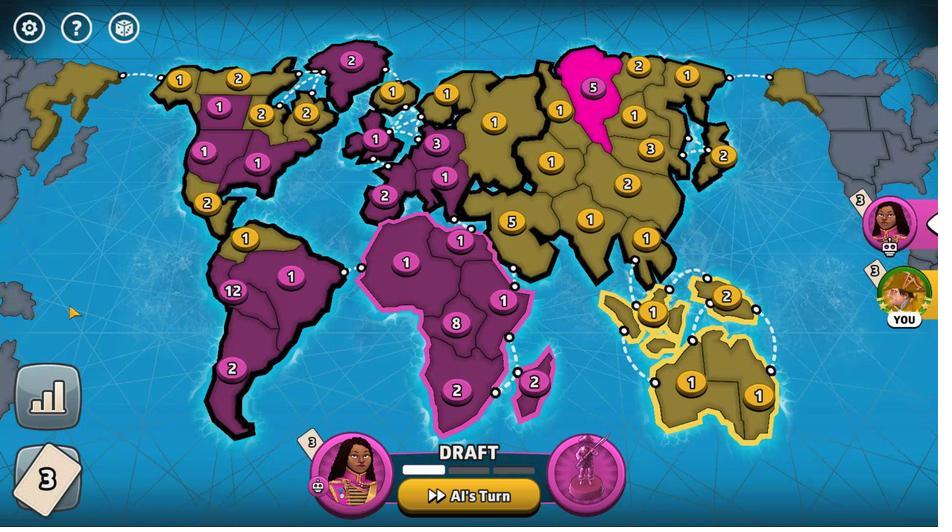 
Action: Mouse moved to (504, 225)
Screenshot: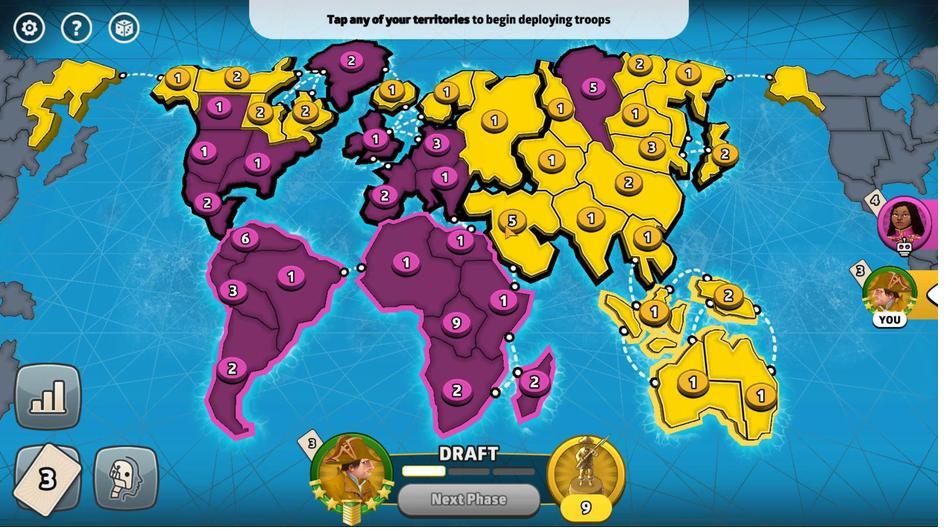 
Action: Mouse pressed left at (504, 225)
Screenshot: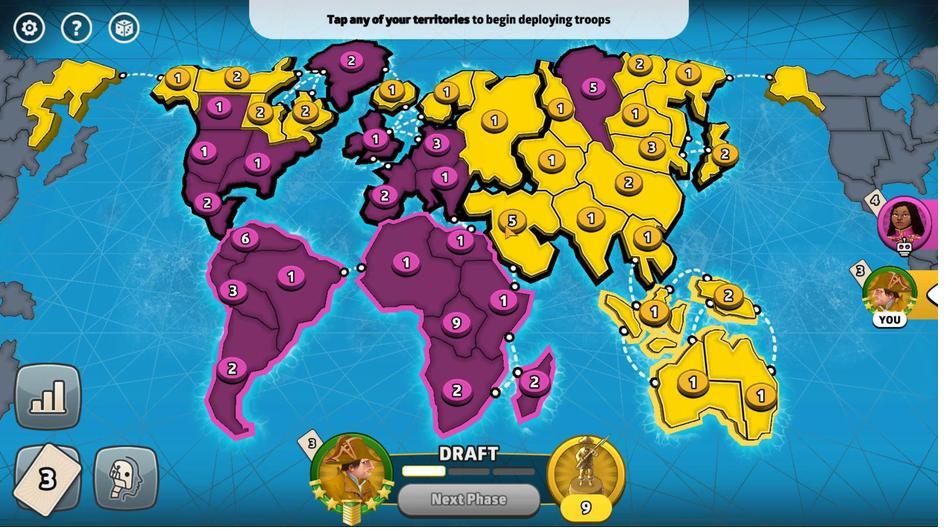 
Action: Mouse moved to (655, 388)
Screenshot: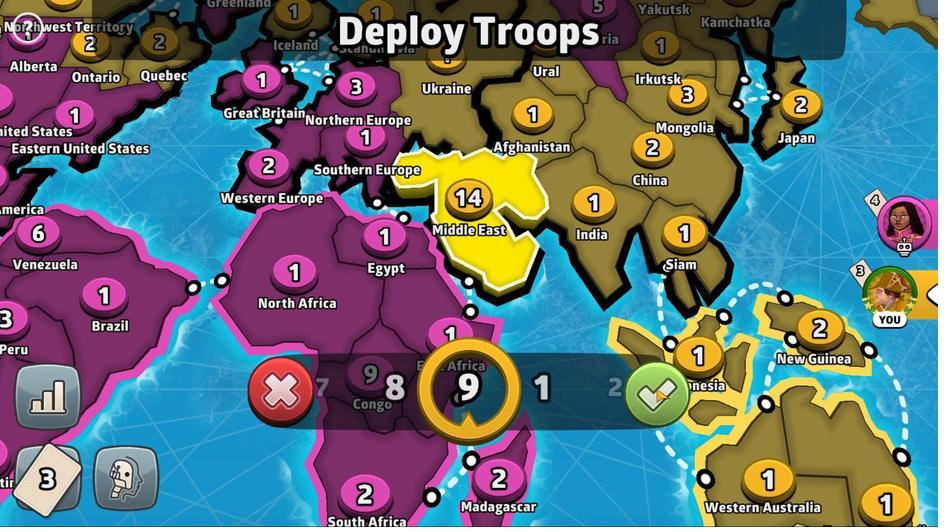 
Action: Mouse pressed left at (655, 388)
Screenshot: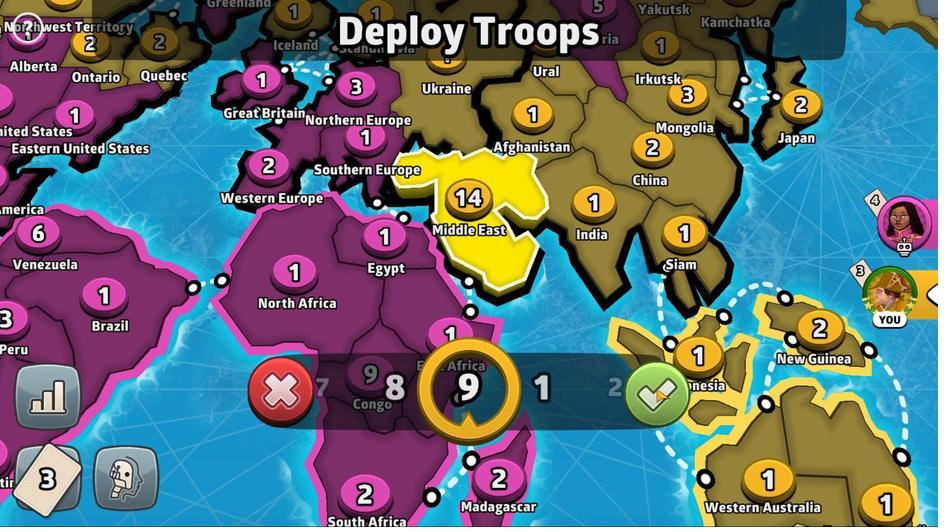 
Action: Mouse moved to (509, 212)
Screenshot: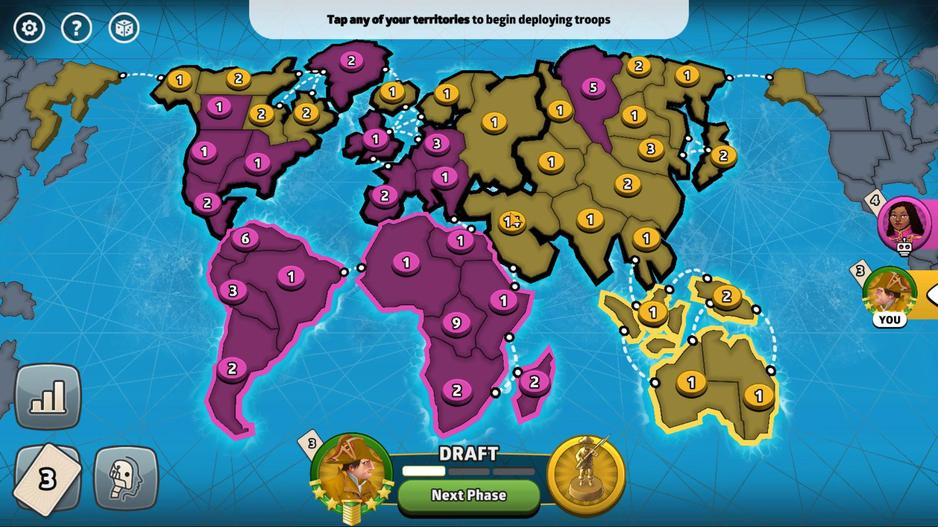 
Action: Mouse pressed left at (509, 212)
Screenshot: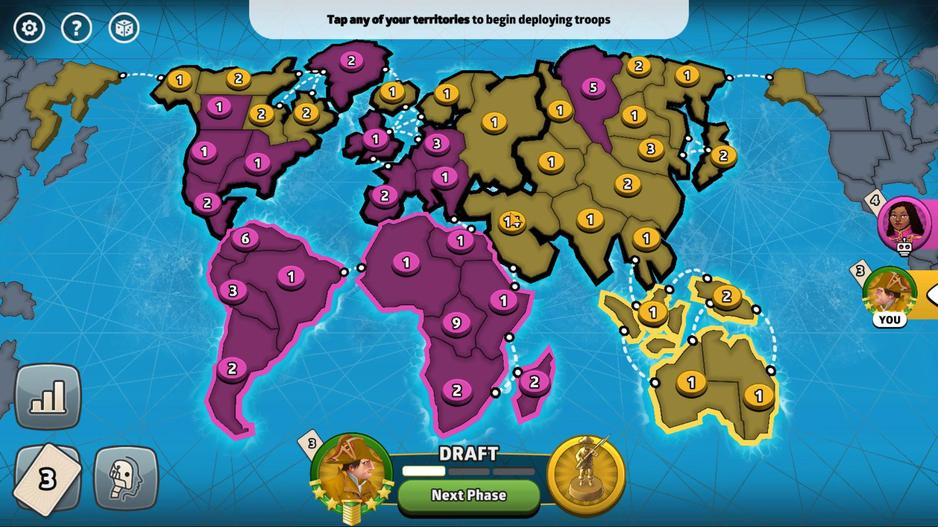 
Action: Mouse moved to (462, 500)
Screenshot: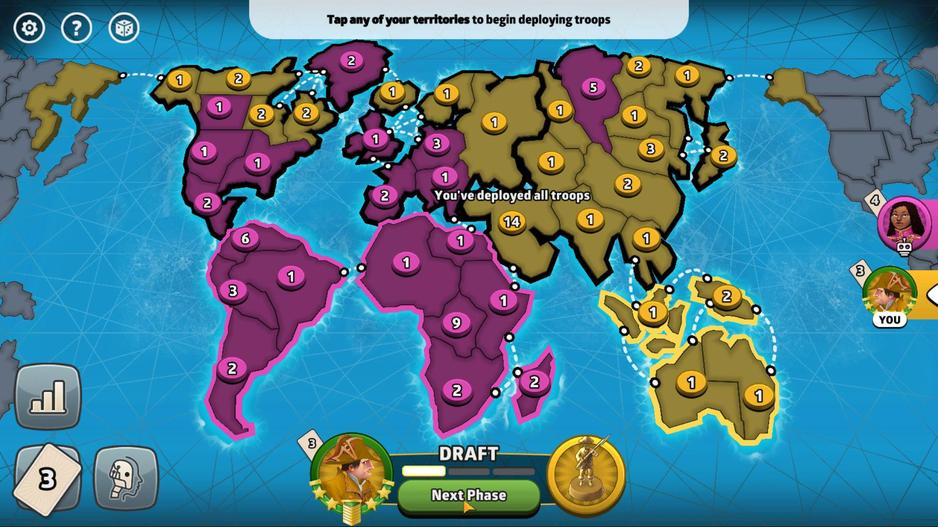 
Action: Mouse pressed left at (462, 500)
Screenshot: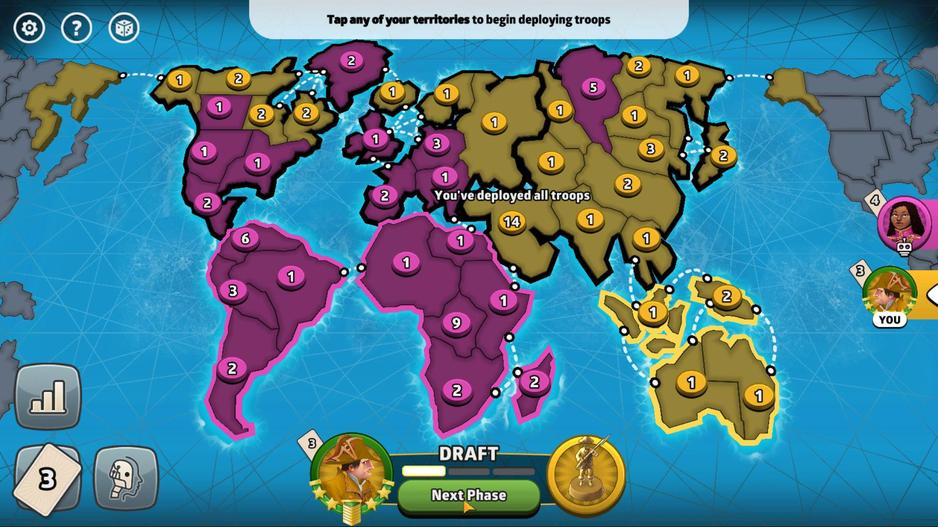 
Action: Mouse moved to (493, 241)
Screenshot: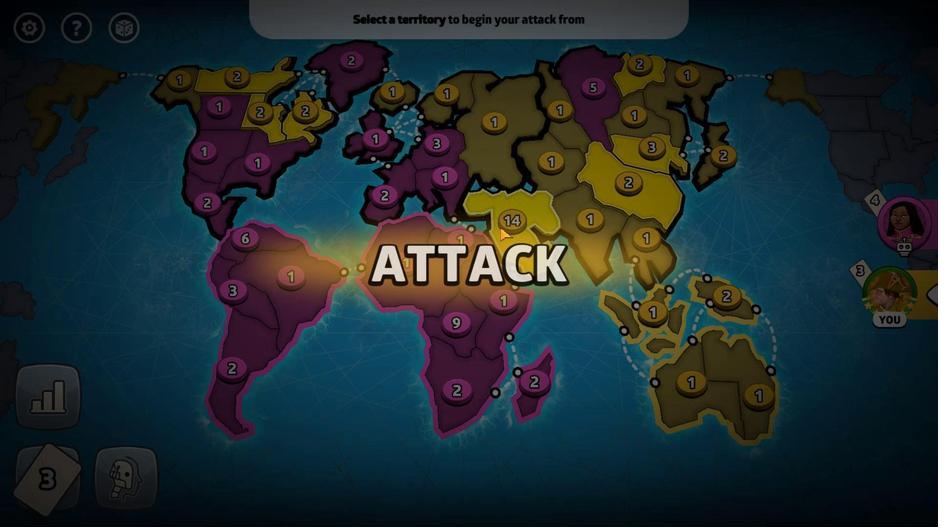 
Action: Mouse pressed left at (493, 241)
Screenshot: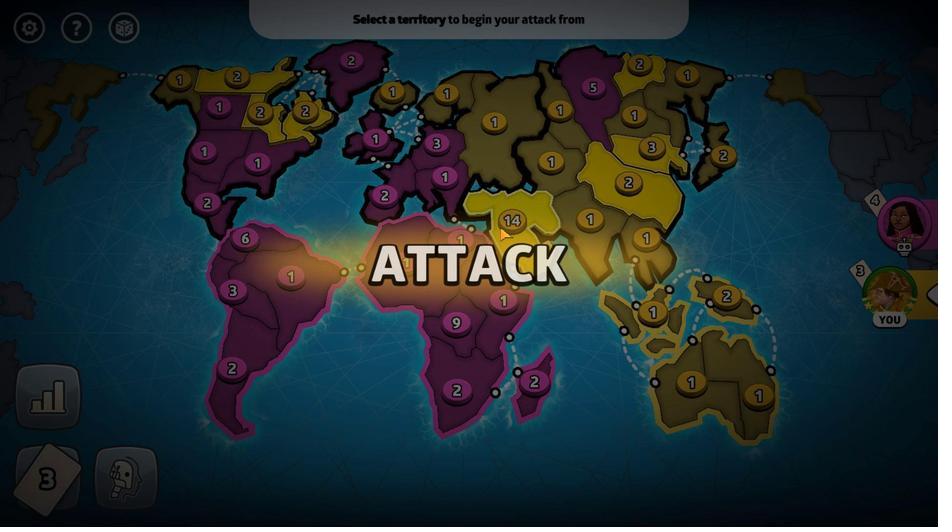 
Action: Mouse moved to (507, 213)
Screenshot: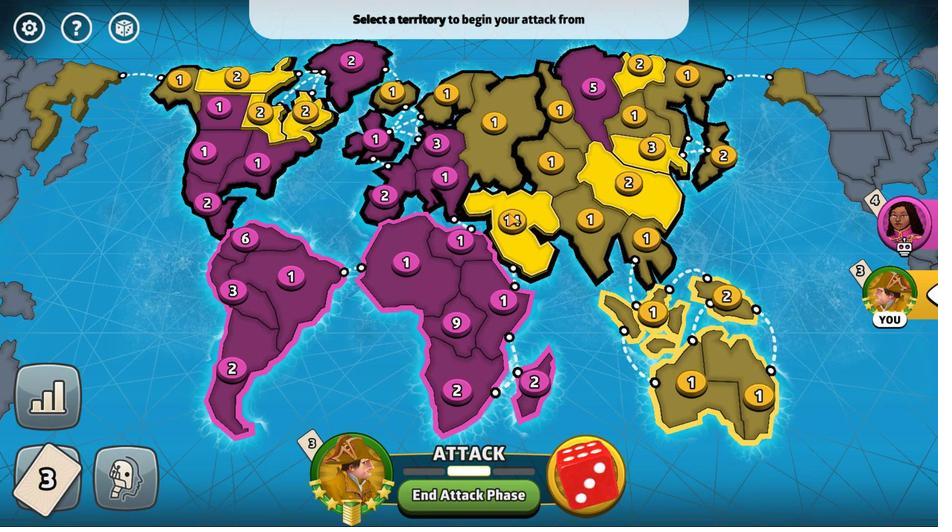 
Action: Mouse pressed left at (507, 213)
Screenshot: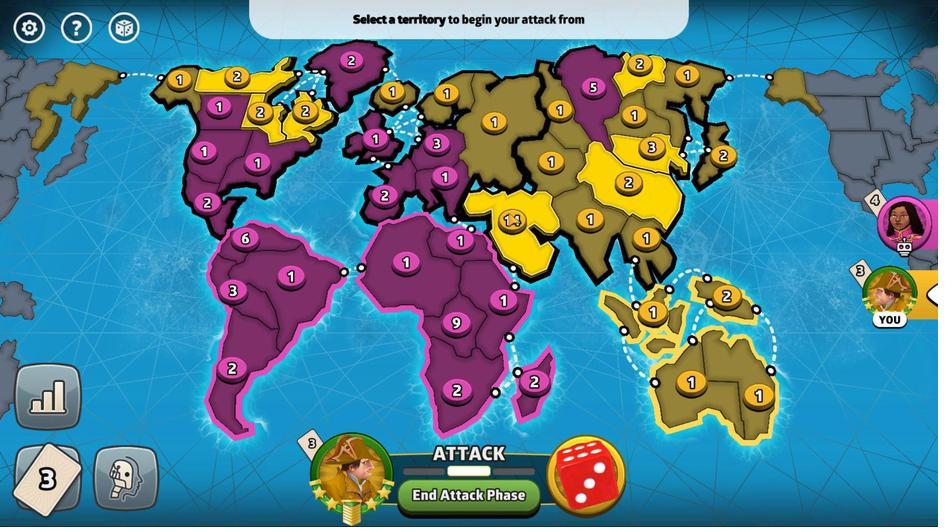 
Action: Mouse moved to (445, 137)
Screenshot: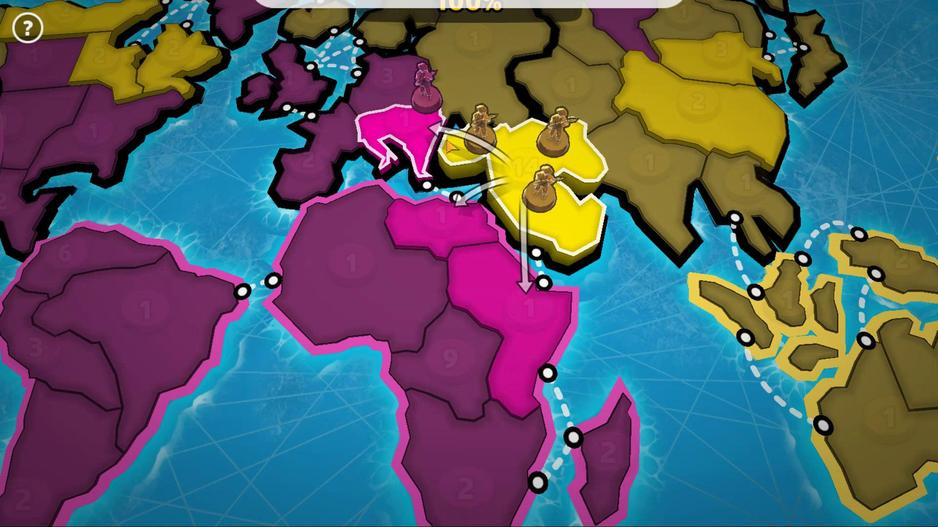 
Action: Mouse pressed left at (445, 137)
Screenshot: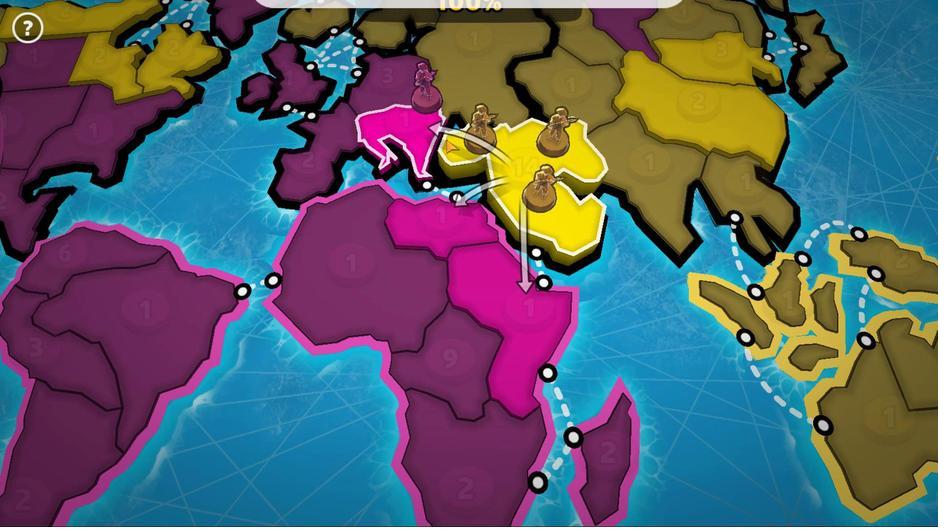 
Action: Mouse moved to (488, 349)
Screenshot: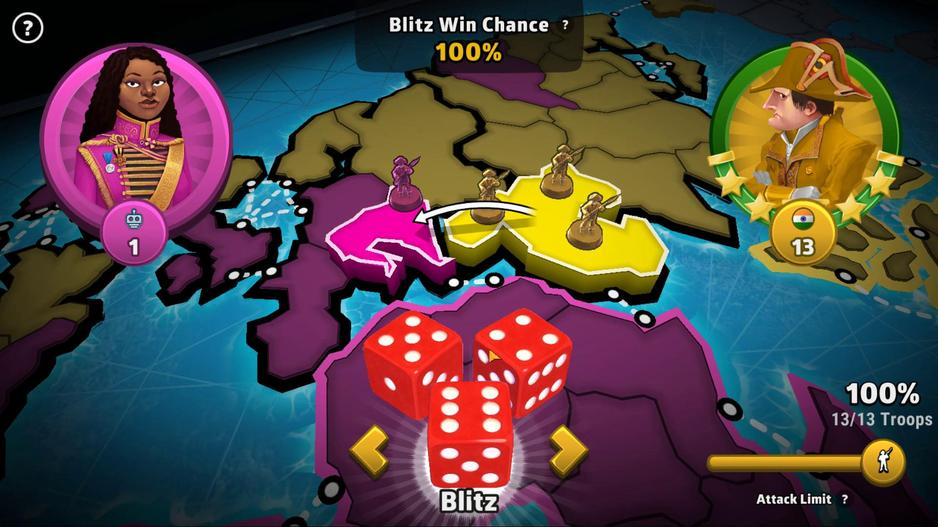 
Action: Mouse pressed left at (488, 349)
Screenshot: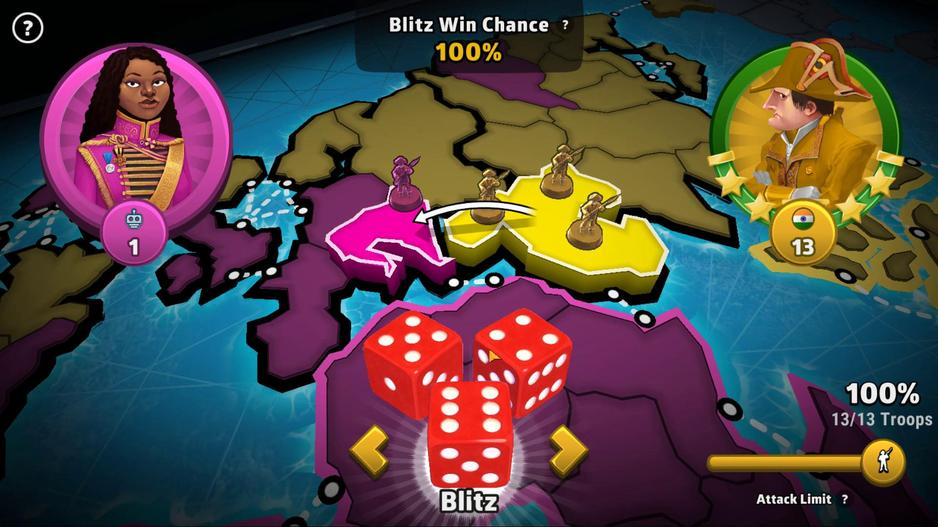 
Action: Mouse moved to (646, 379)
Screenshot: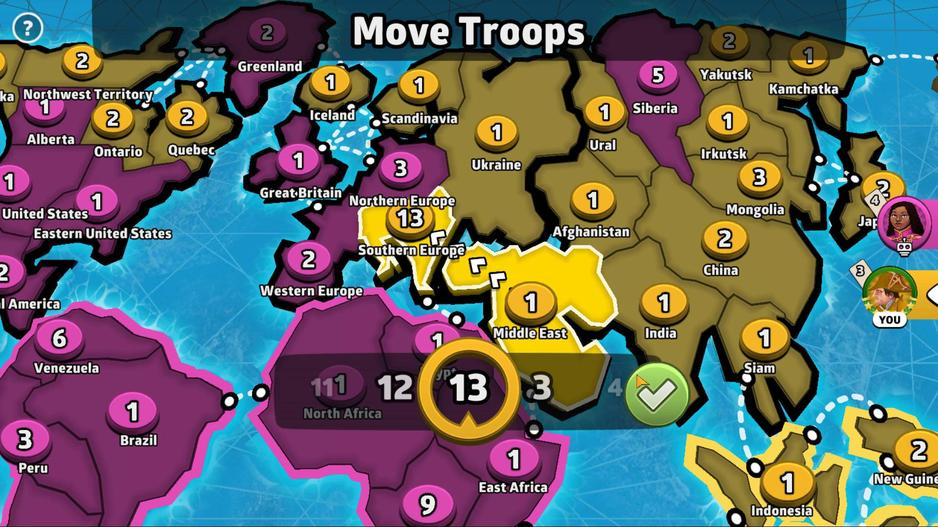 
Action: Mouse pressed left at (646, 379)
Screenshot: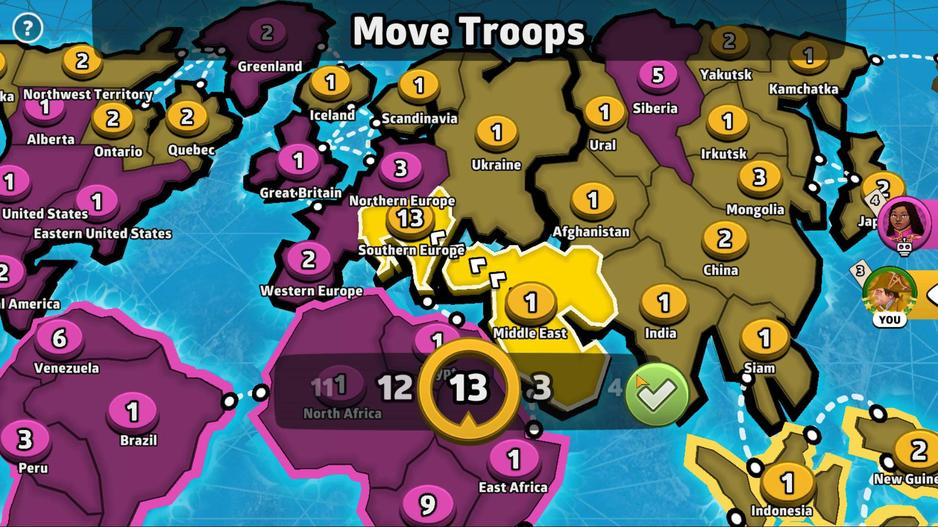 
Action: Mouse moved to (481, 150)
Screenshot: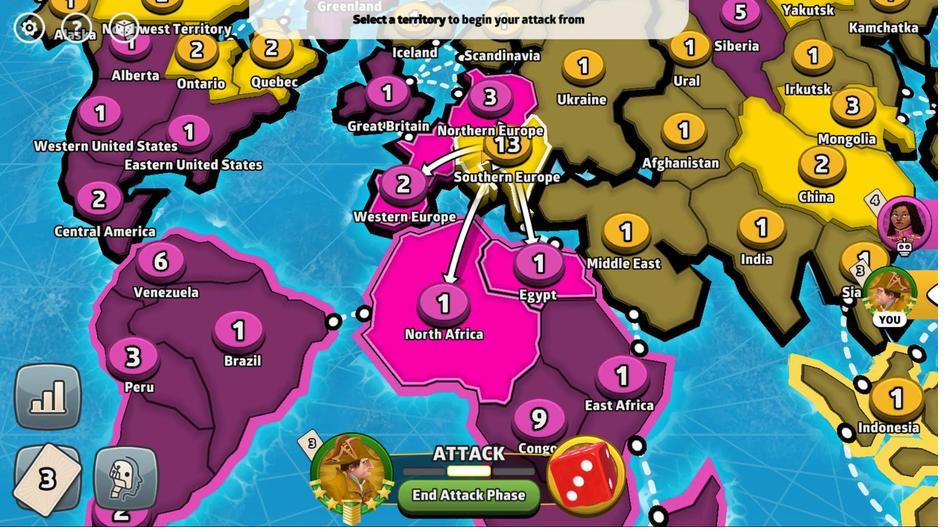 
Action: Mouse pressed left at (481, 150)
Screenshot: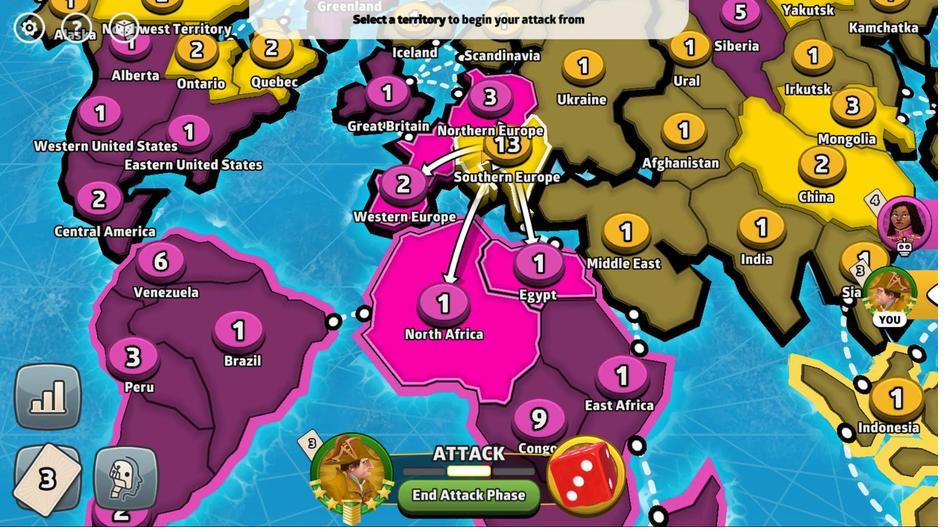 
Action: Mouse moved to (482, 117)
Screenshot: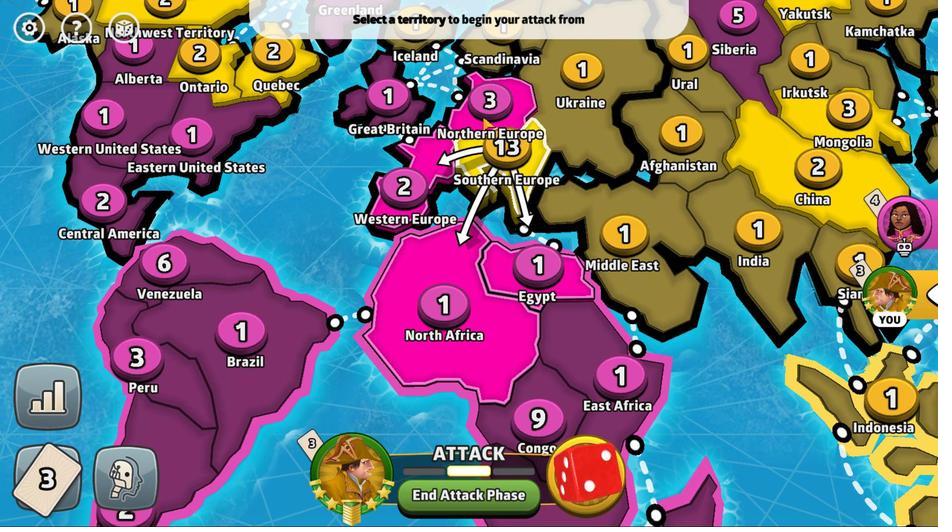 
Action: Mouse pressed left at (482, 117)
Screenshot: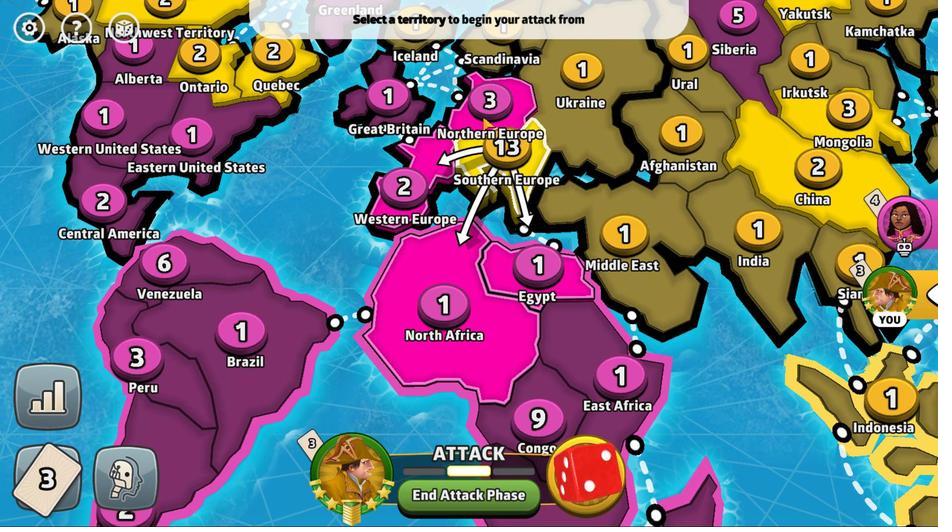 
Action: Mouse moved to (470, 364)
Screenshot: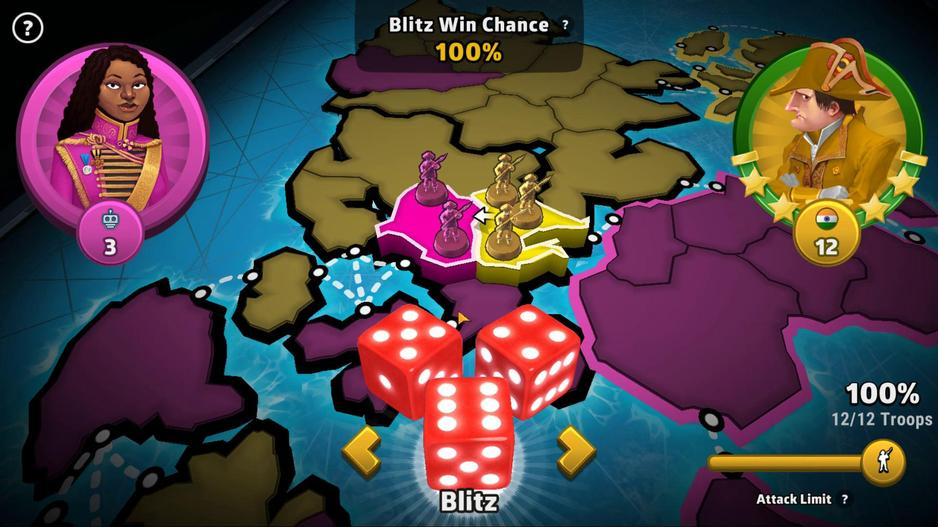 
Action: Mouse pressed left at (470, 364)
Screenshot: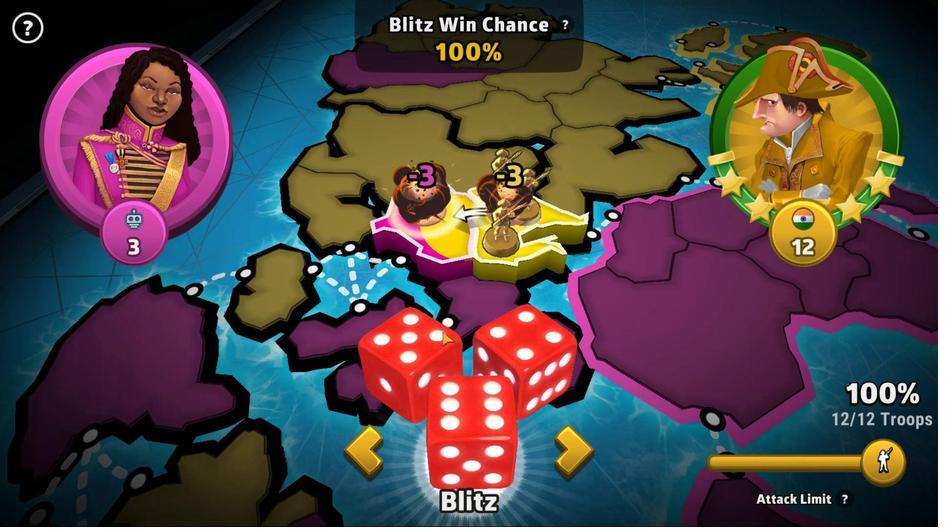 
Action: Mouse moved to (671, 385)
Screenshot: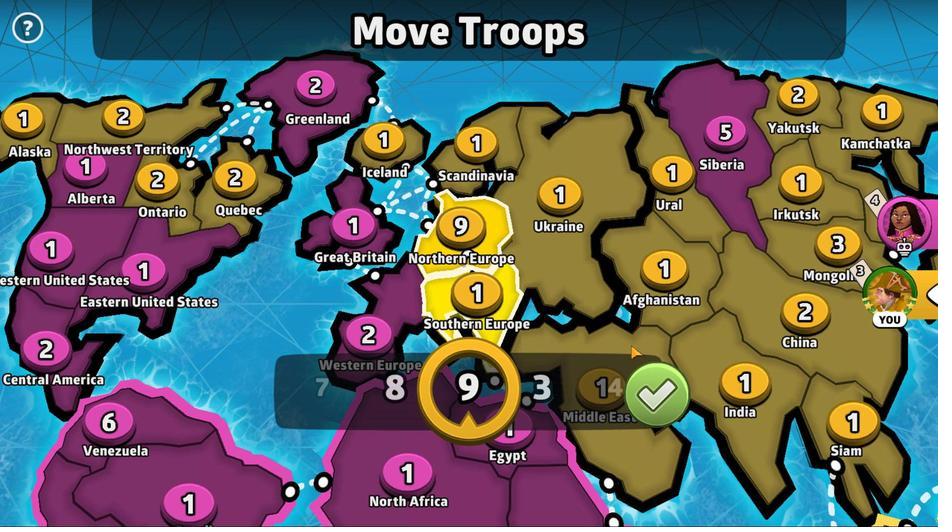 
Action: Mouse pressed left at (671, 385)
Screenshot: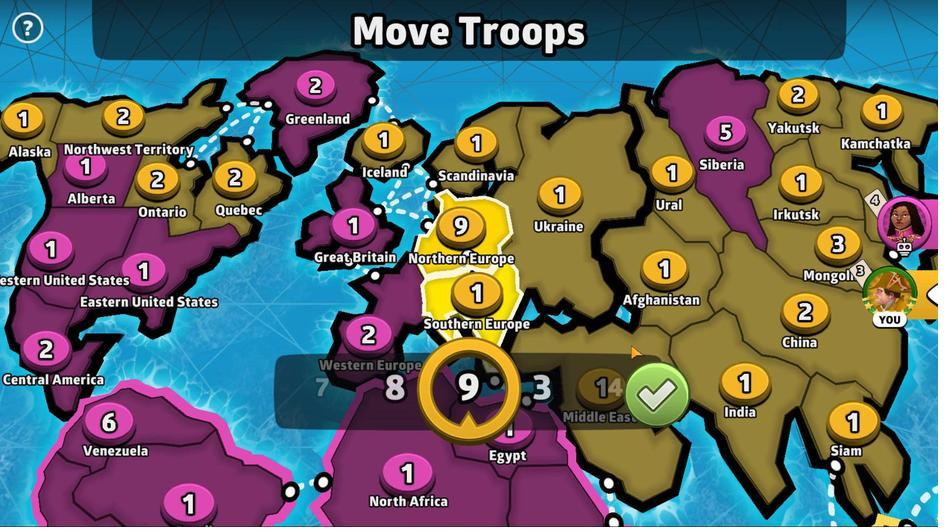 
Action: Mouse moved to (506, 164)
Screenshot: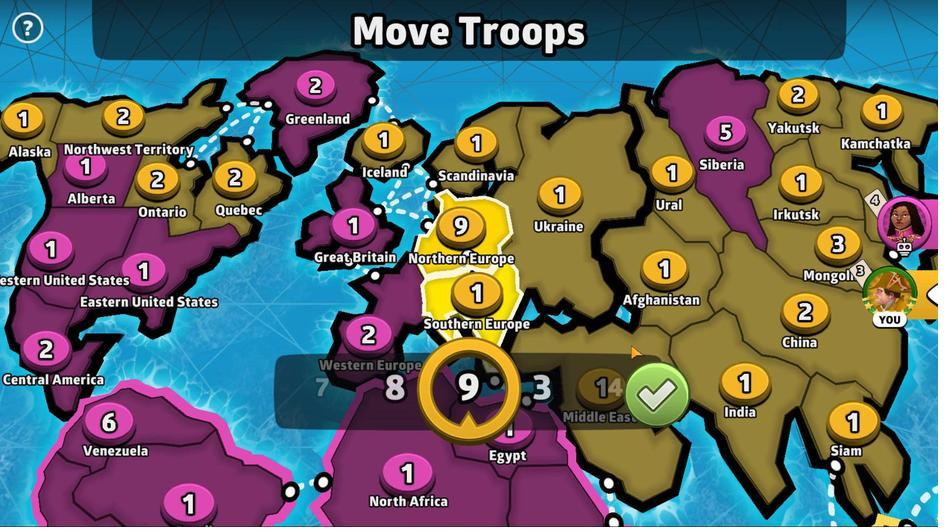 
Action: Mouse pressed left at (506, 164)
Screenshot: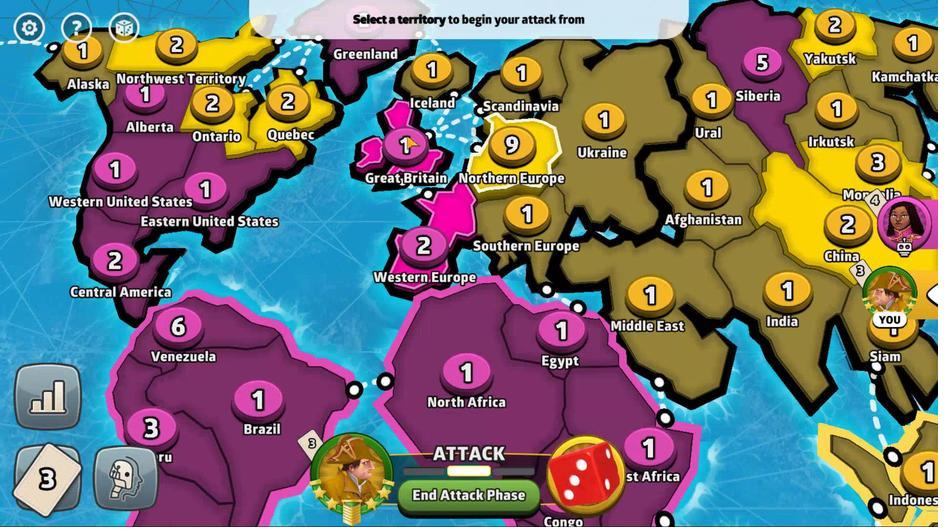 
Action: Mouse moved to (404, 135)
Screenshot: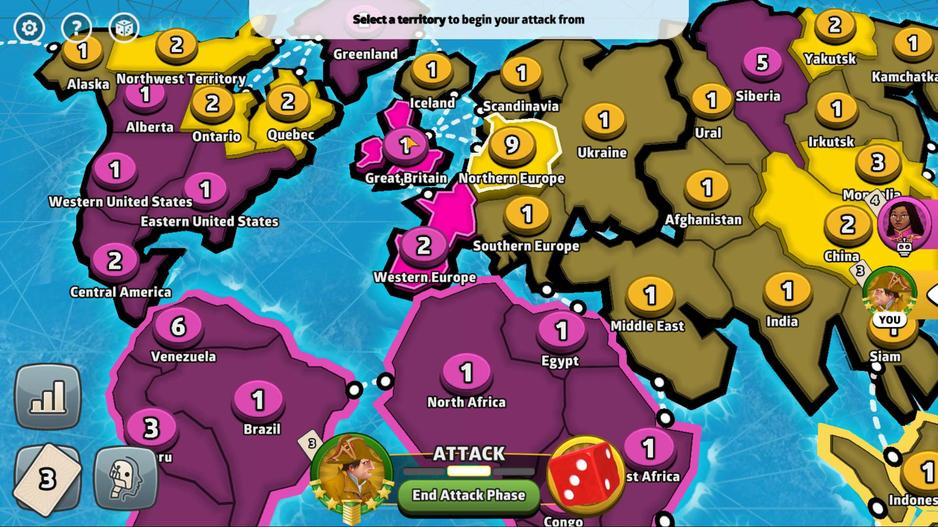 
Action: Mouse pressed left at (404, 135)
Screenshot: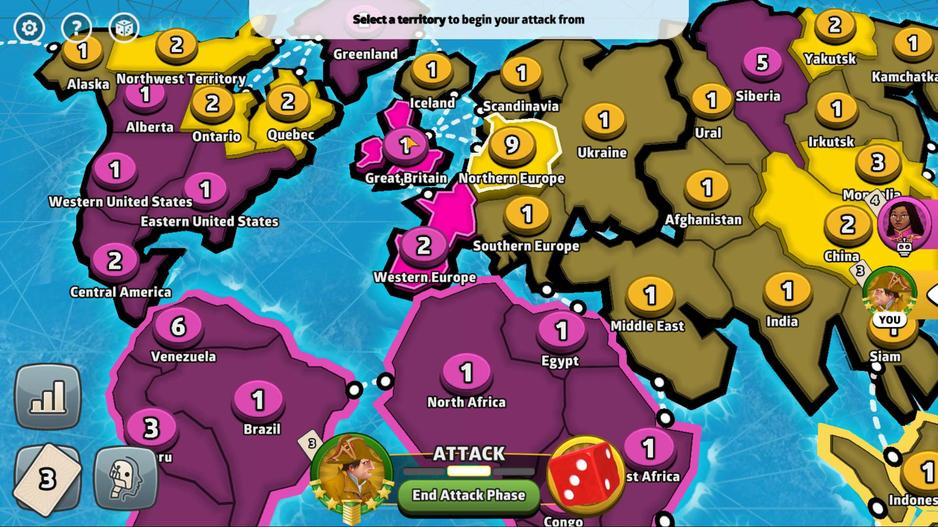 
Action: Mouse moved to (454, 365)
Screenshot: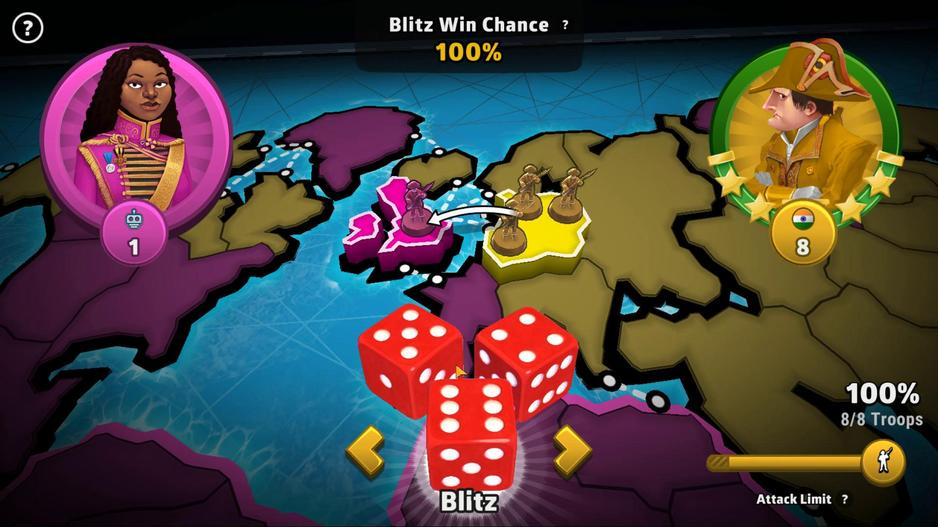 
Action: Mouse pressed left at (454, 365)
Screenshot: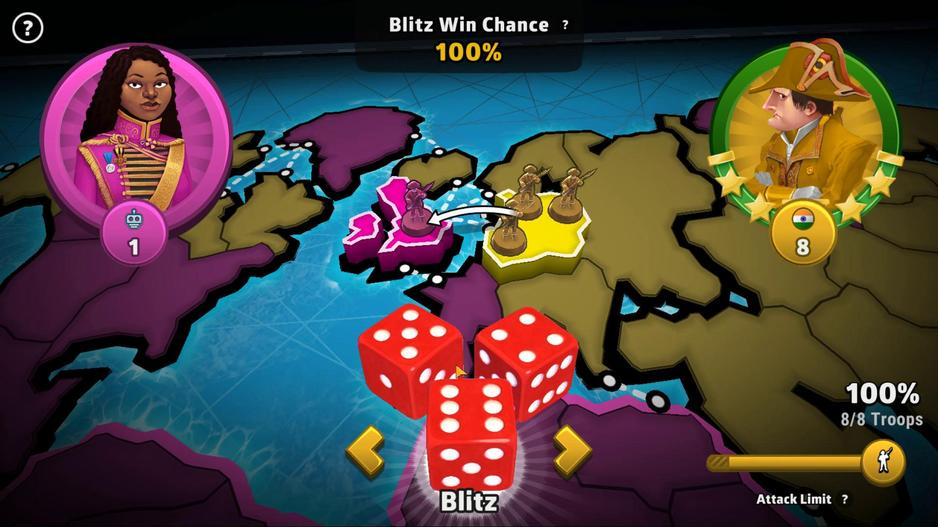 
Action: Mouse moved to (656, 396)
Screenshot: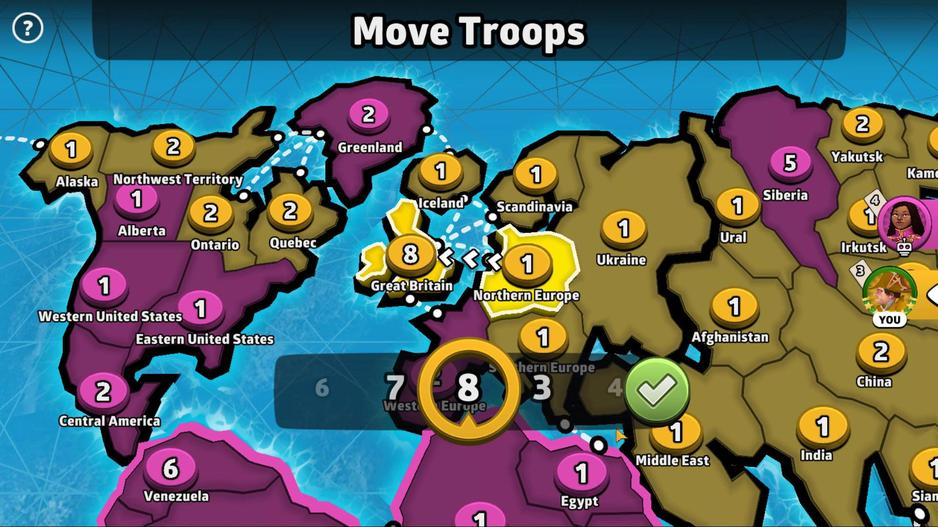 
Action: Mouse pressed left at (656, 396)
Screenshot: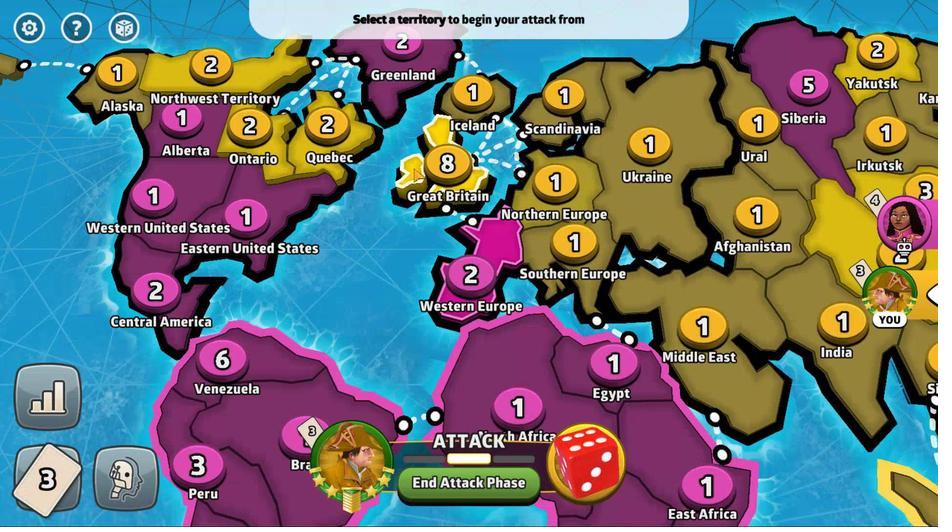 
Action: Mouse moved to (486, 229)
Screenshot: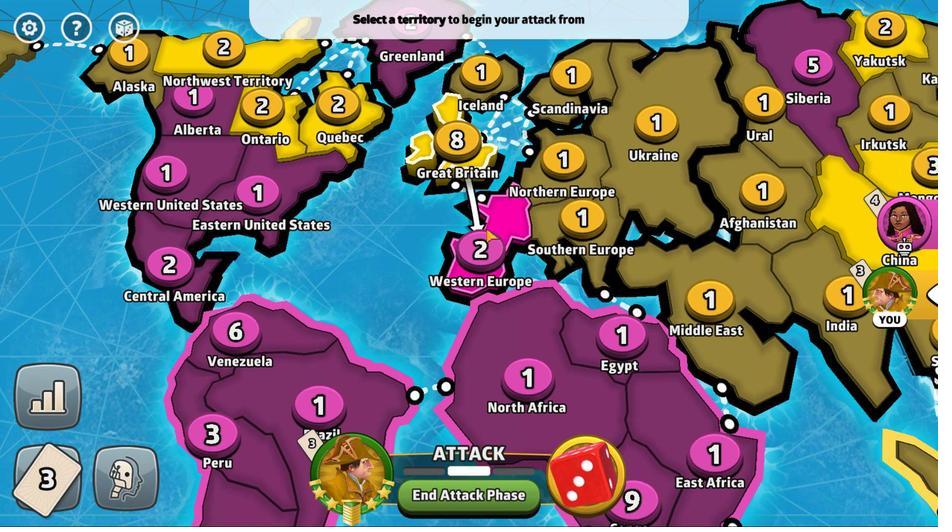 
Action: Mouse pressed left at (486, 229)
Screenshot: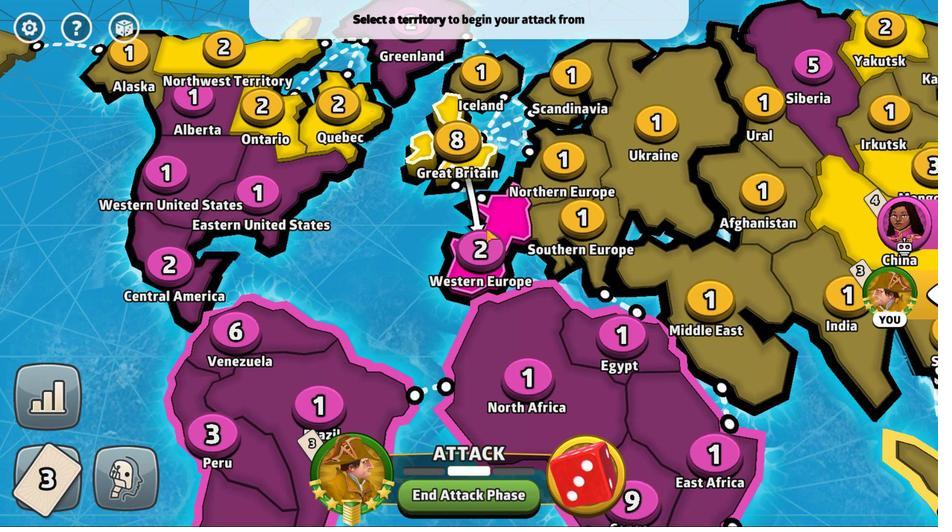 
Action: Mouse moved to (469, 378)
Screenshot: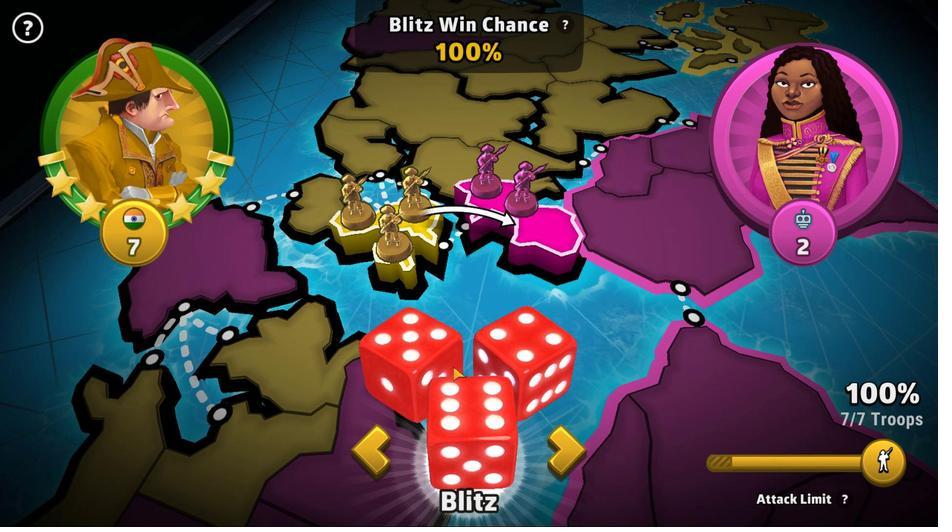 
Action: Mouse pressed left at (469, 378)
Screenshot: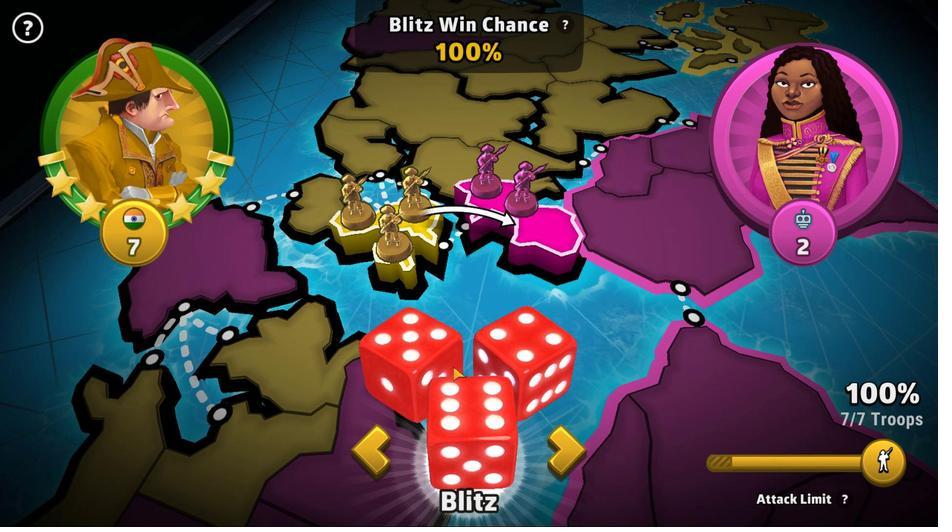 
Action: Mouse moved to (661, 405)
Screenshot: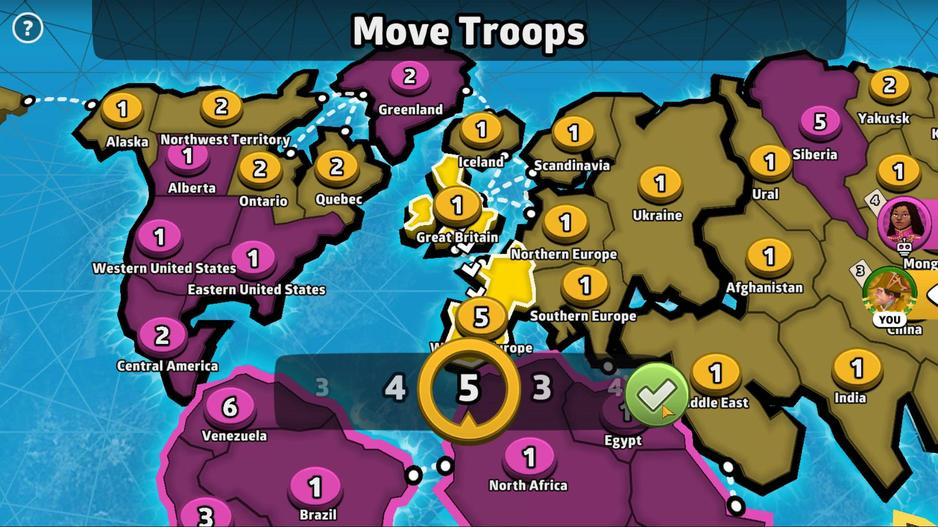 
Action: Mouse pressed left at (661, 405)
Screenshot: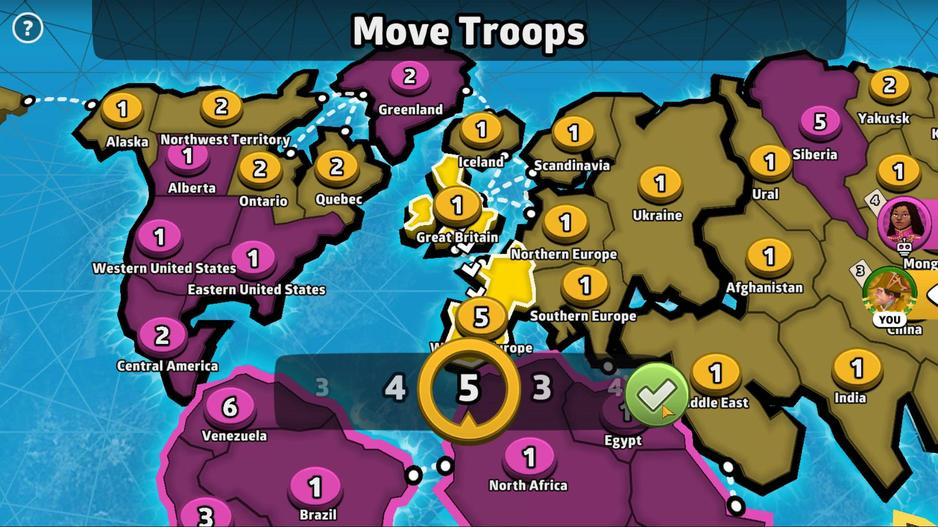 
Action: Mouse moved to (507, 247)
Screenshot: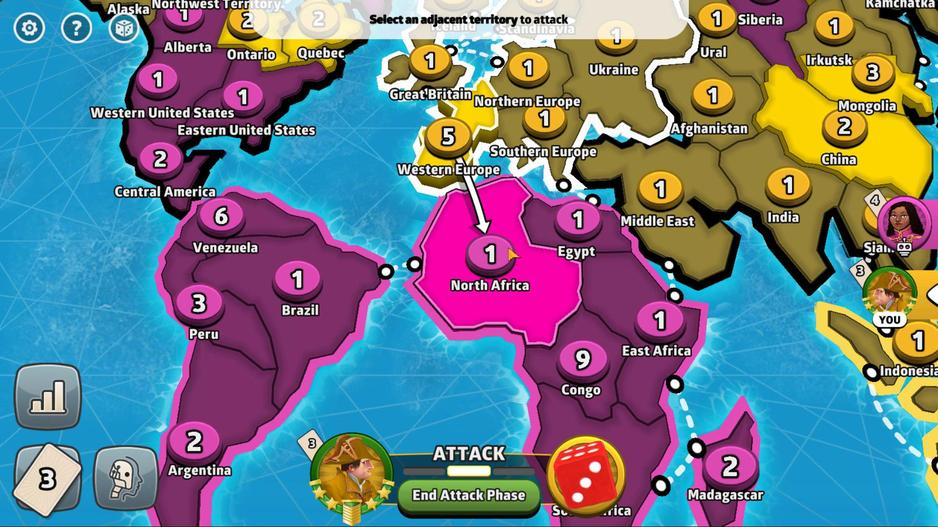 
Action: Mouse pressed left at (507, 247)
Screenshot: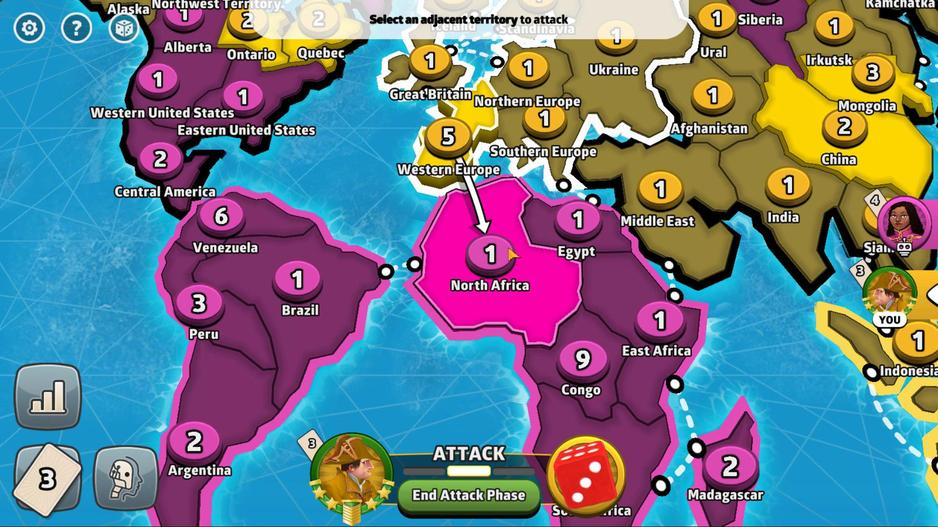 
Action: Mouse moved to (475, 373)
Screenshot: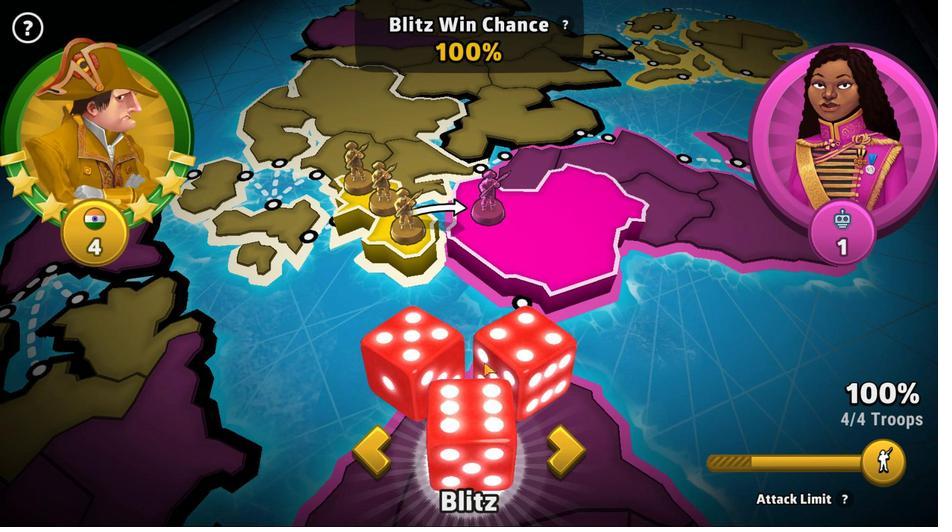 
Action: Mouse pressed left at (475, 373)
Screenshot: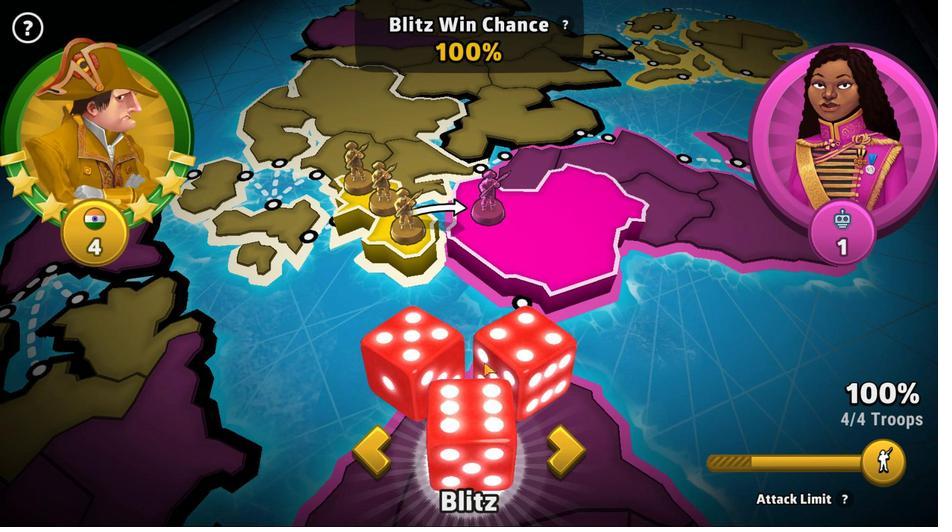 
Action: Mouse moved to (701, 465)
Screenshot: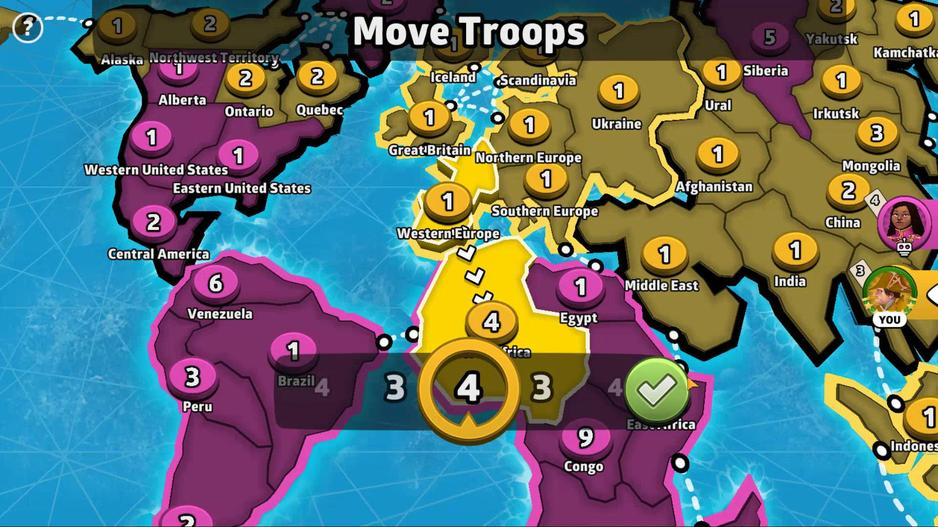 
Action: Mouse pressed left at (701, 465)
Screenshot: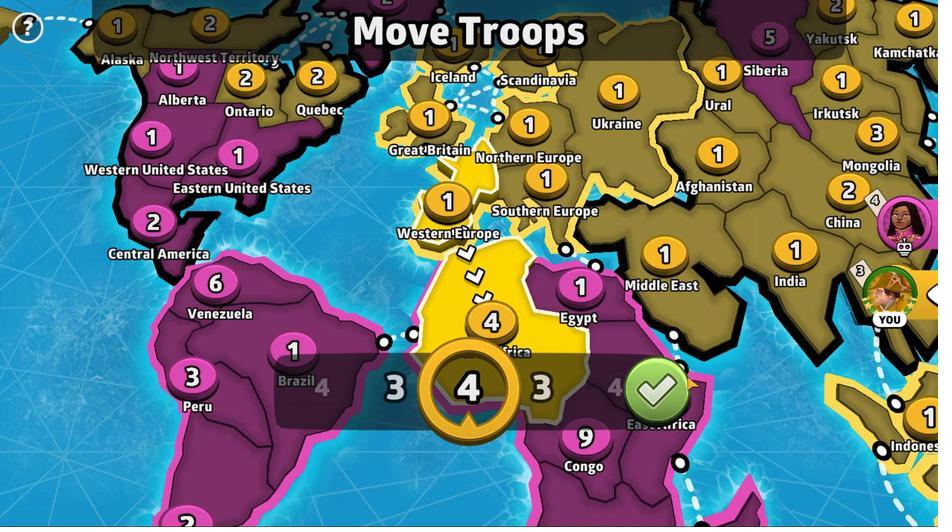 
Action: Mouse moved to (686, 377)
Screenshot: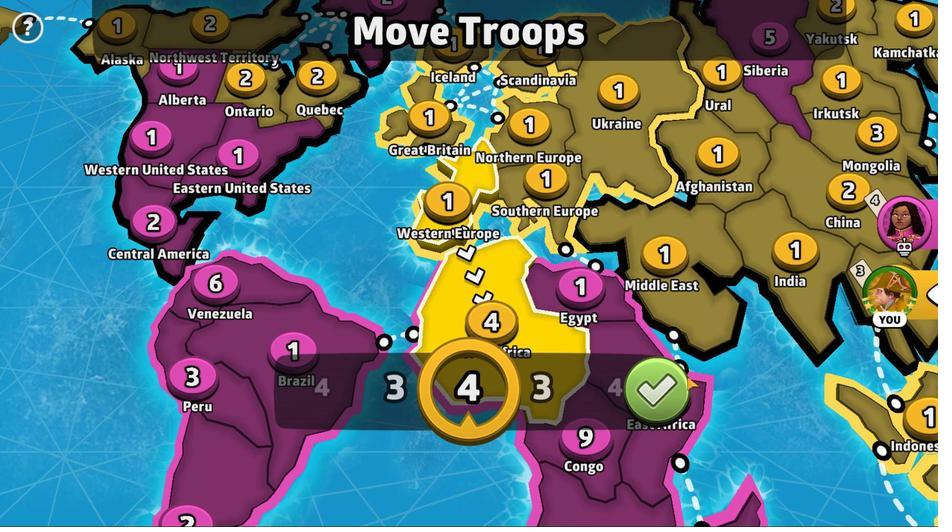 
Action: Mouse pressed left at (686, 377)
Screenshot: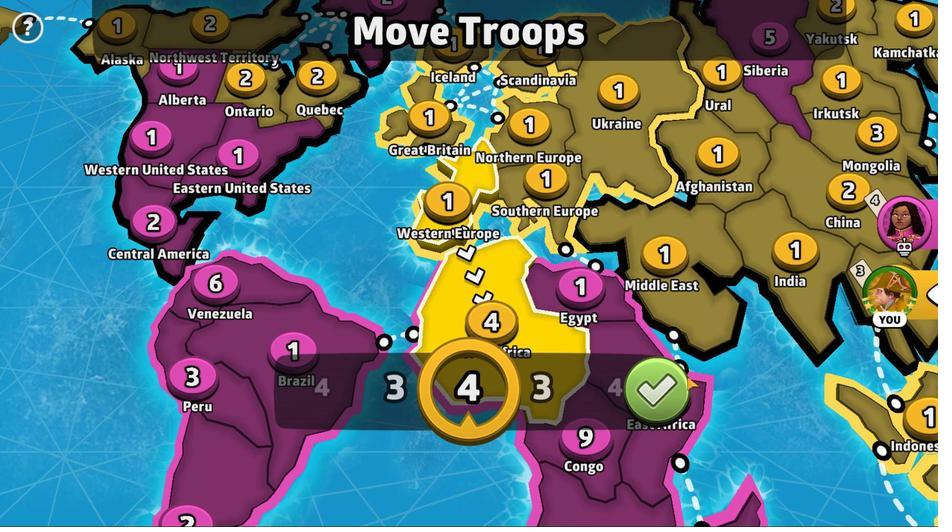 
Action: Mouse moved to (537, 128)
